 Task: Find connections with filter location Delmas 73 with filter topic #Professionalwomenwith filter profile language German with filter current company Grab with filter school St. Francis Institute Of Technology with filter industry Translation and Localization with filter service category Network Support with filter keywords title Network Administrator
Action: Mouse moved to (576, 79)
Screenshot: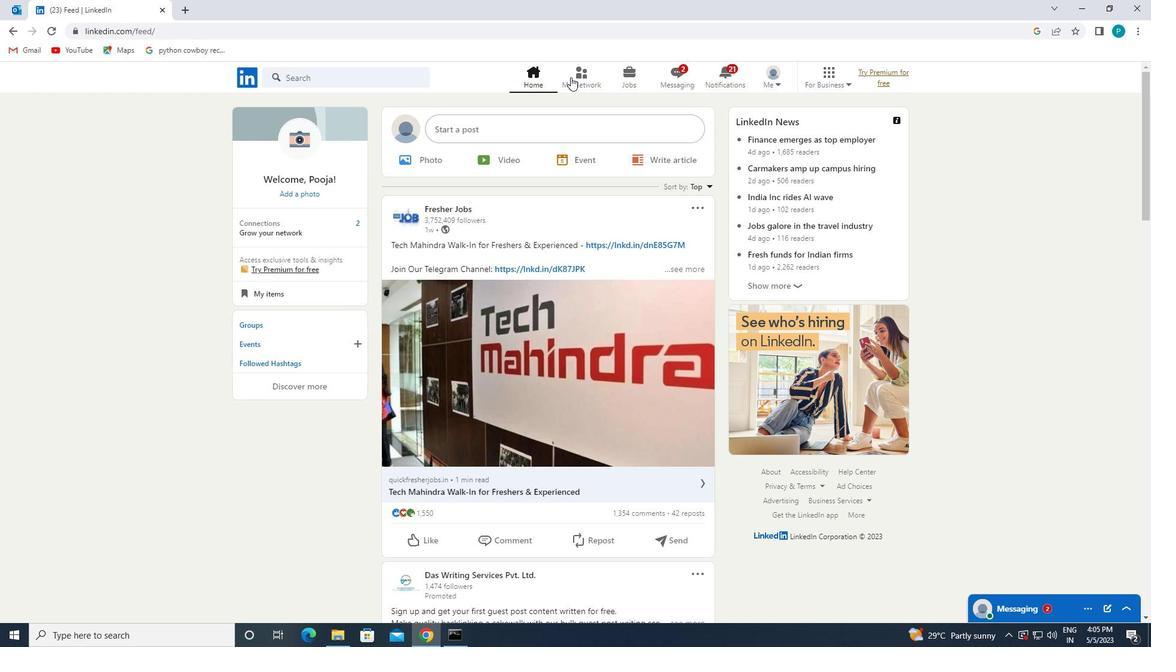 
Action: Mouse pressed left at (576, 79)
Screenshot: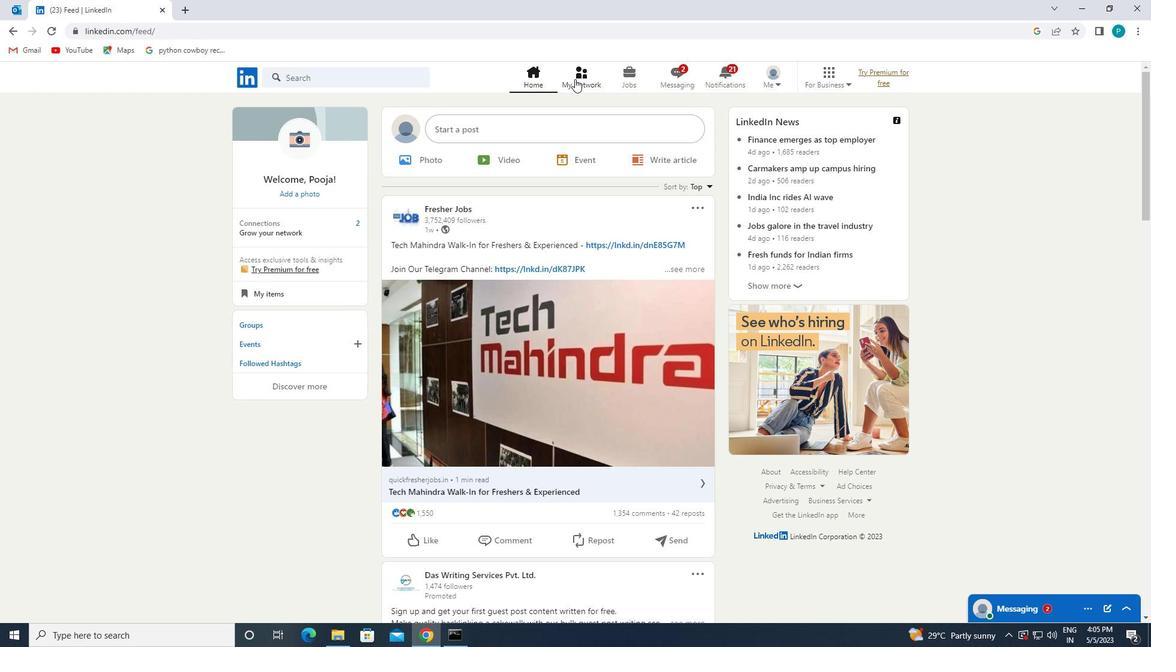 
Action: Mouse moved to (370, 142)
Screenshot: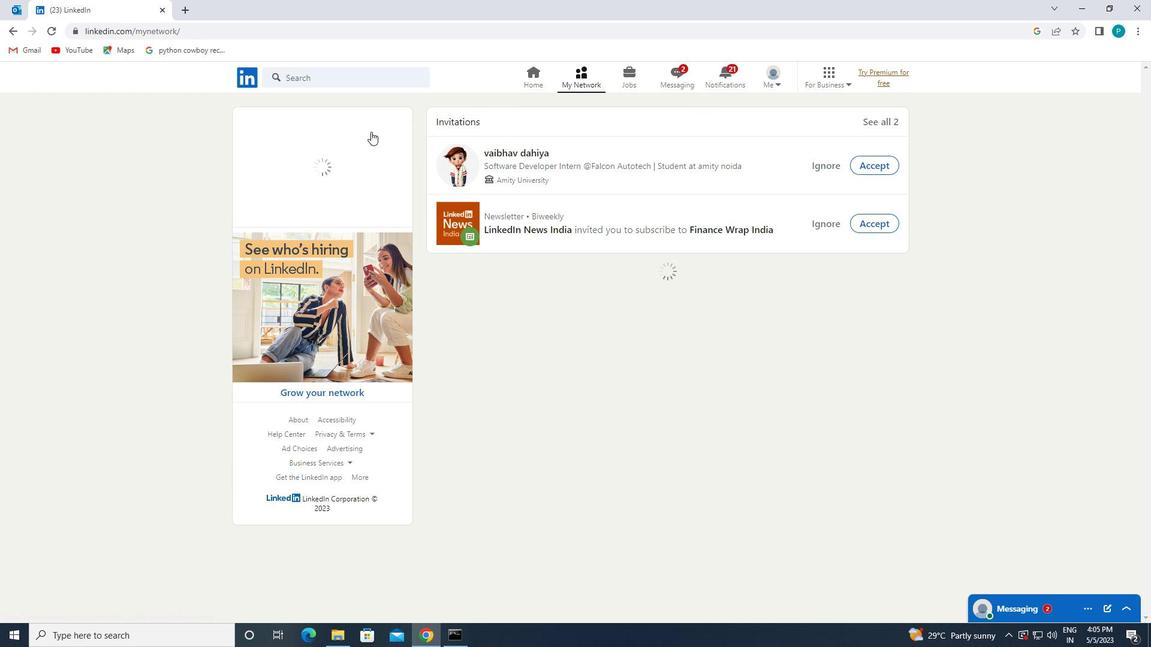 
Action: Mouse pressed left at (370, 142)
Screenshot: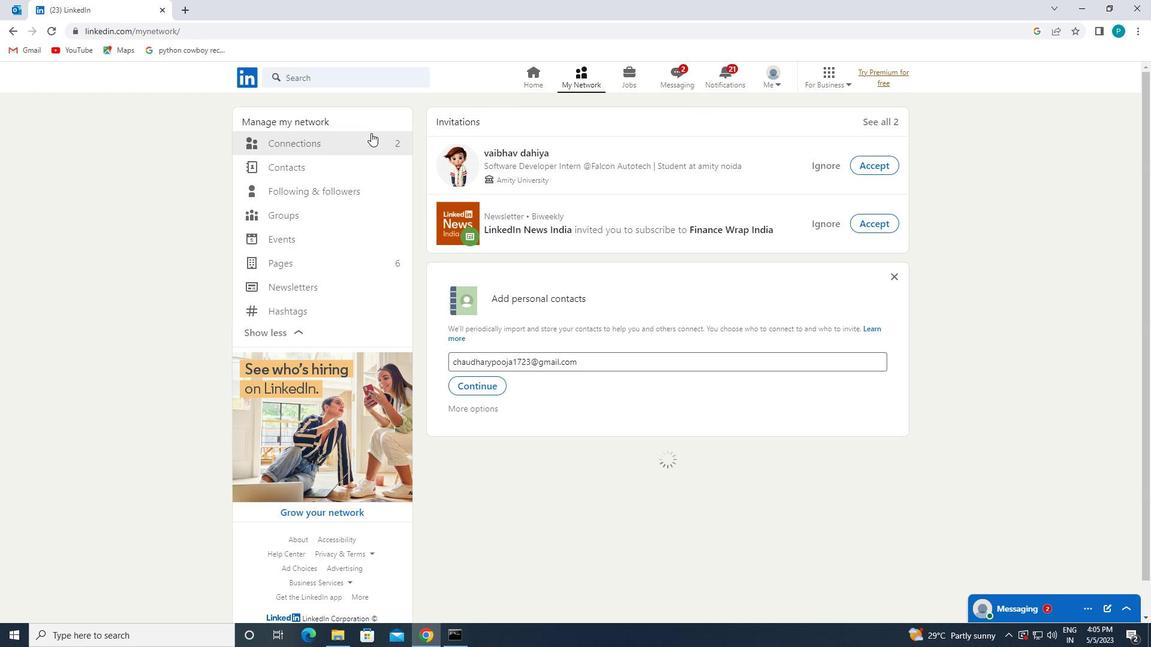 
Action: Mouse moved to (674, 146)
Screenshot: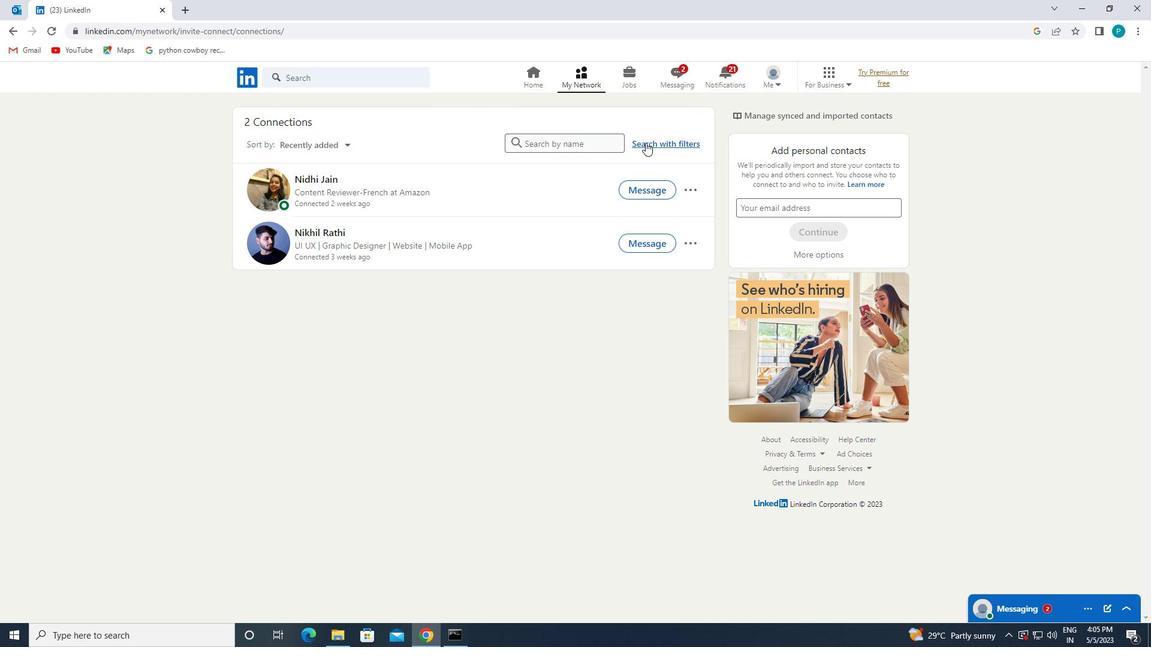 
Action: Mouse pressed left at (674, 146)
Screenshot: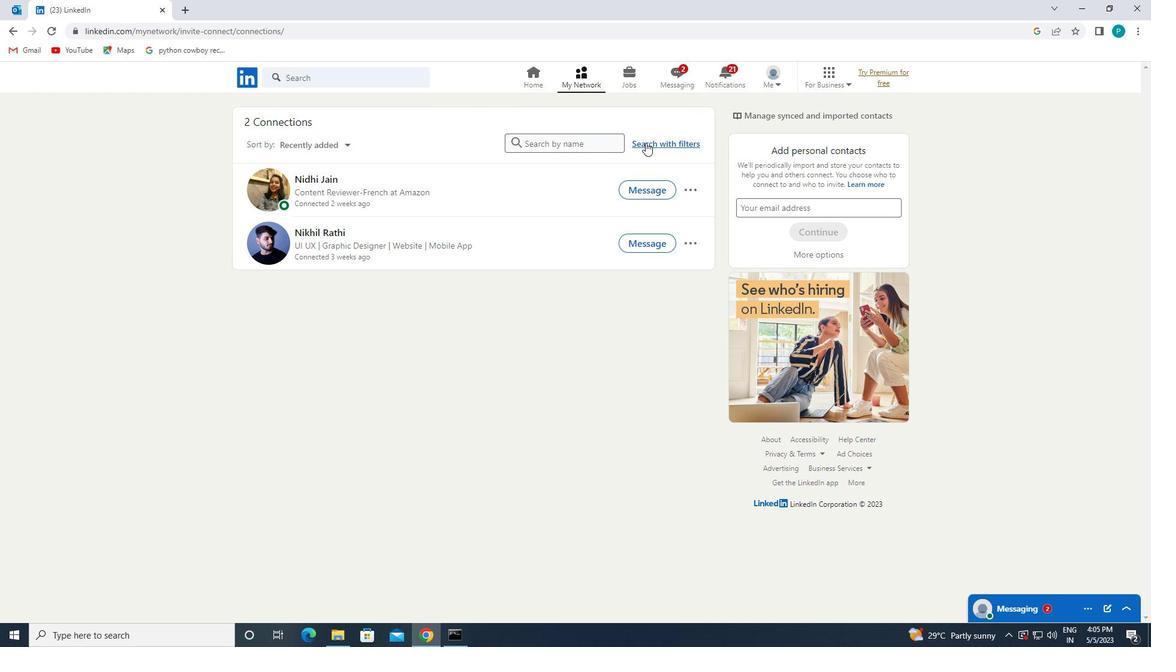 
Action: Mouse moved to (585, 109)
Screenshot: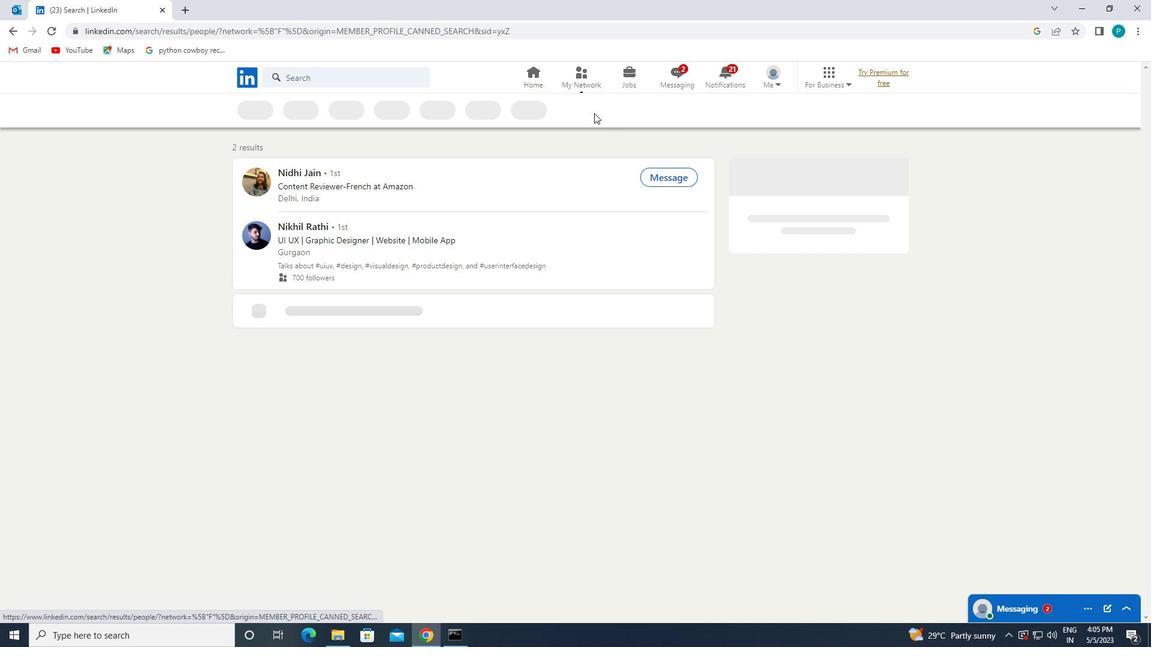 
Action: Mouse pressed left at (585, 109)
Screenshot: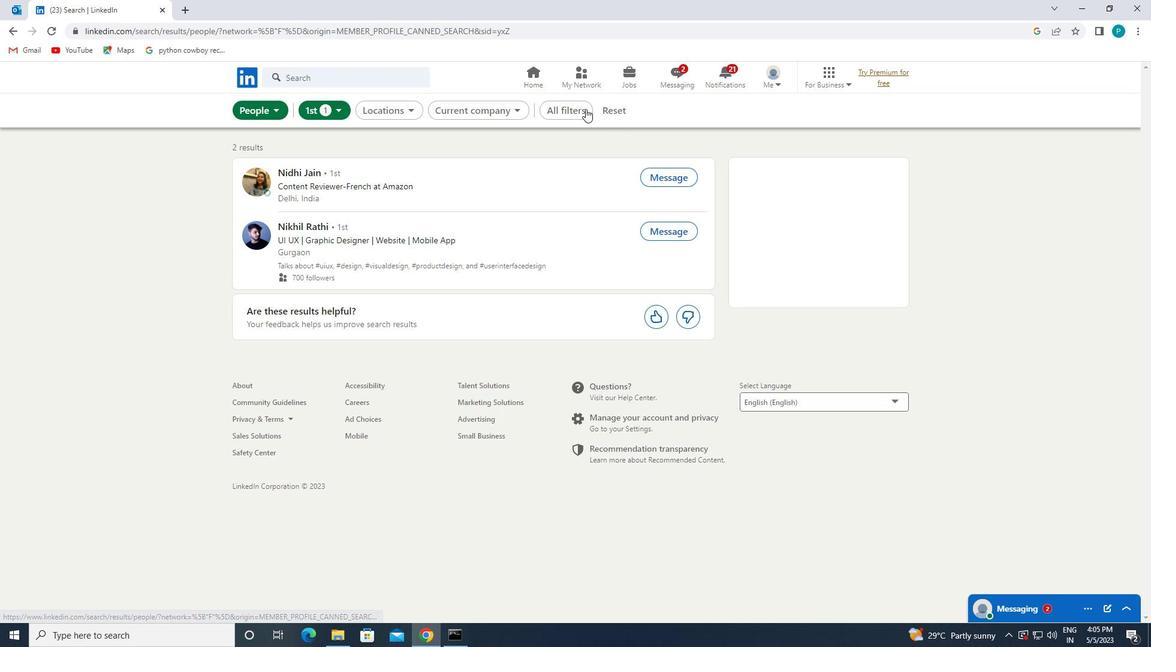 
Action: Mouse moved to (610, 112)
Screenshot: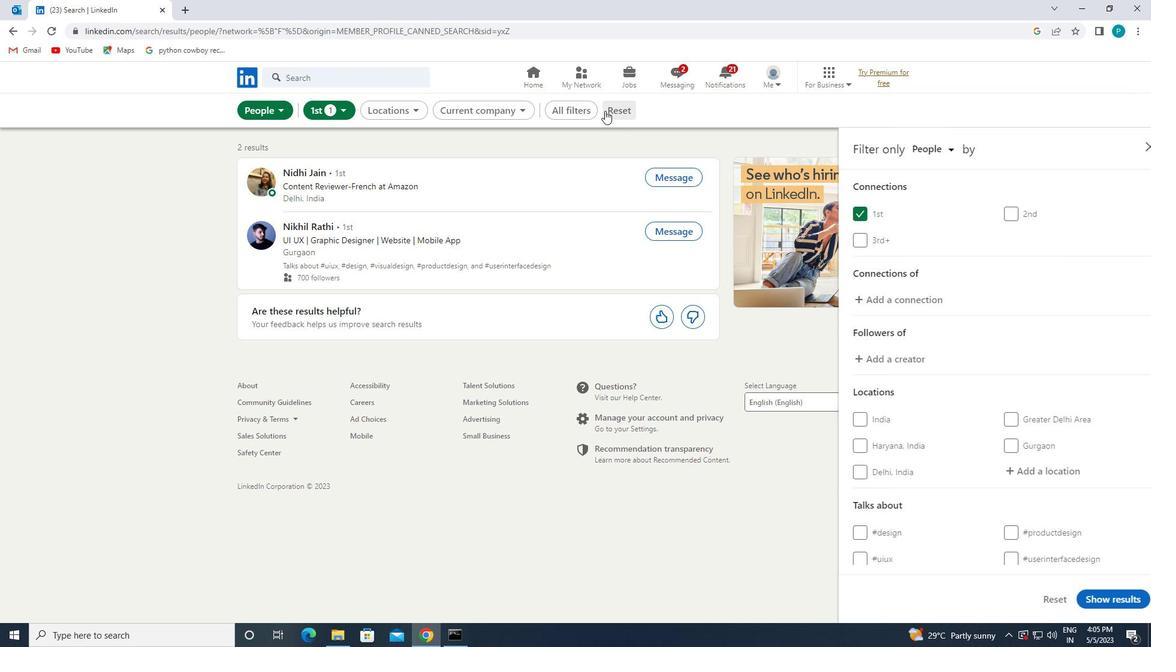 
Action: Mouse pressed left at (610, 112)
Screenshot: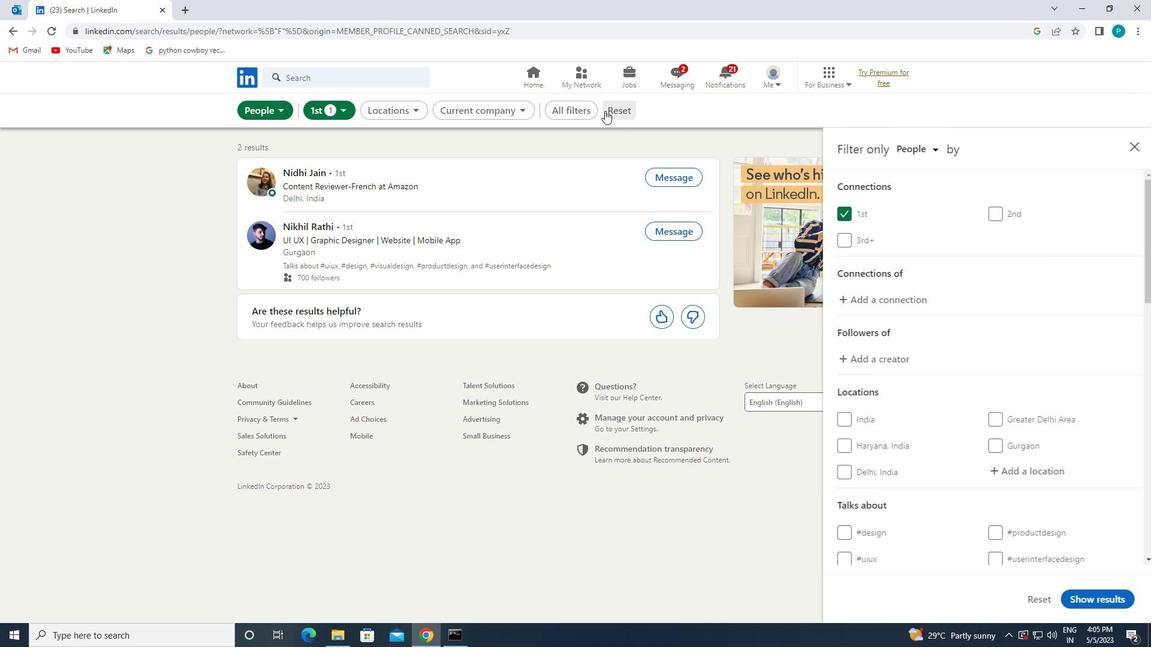 
Action: Mouse moved to (596, 109)
Screenshot: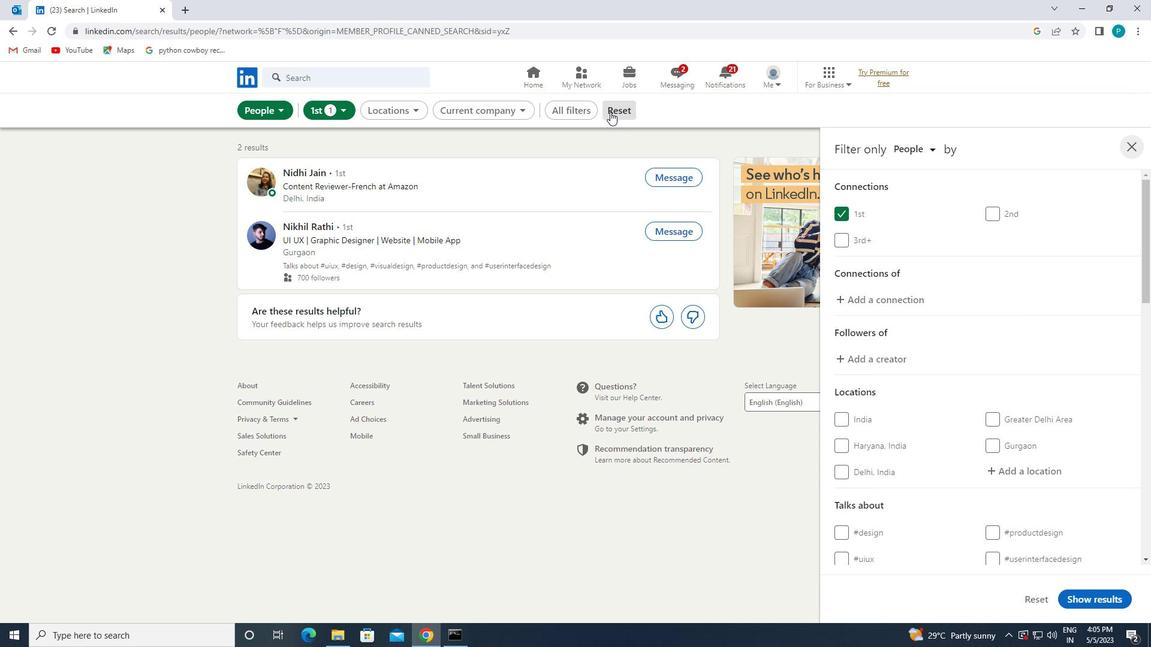 
Action: Mouse pressed left at (596, 109)
Screenshot: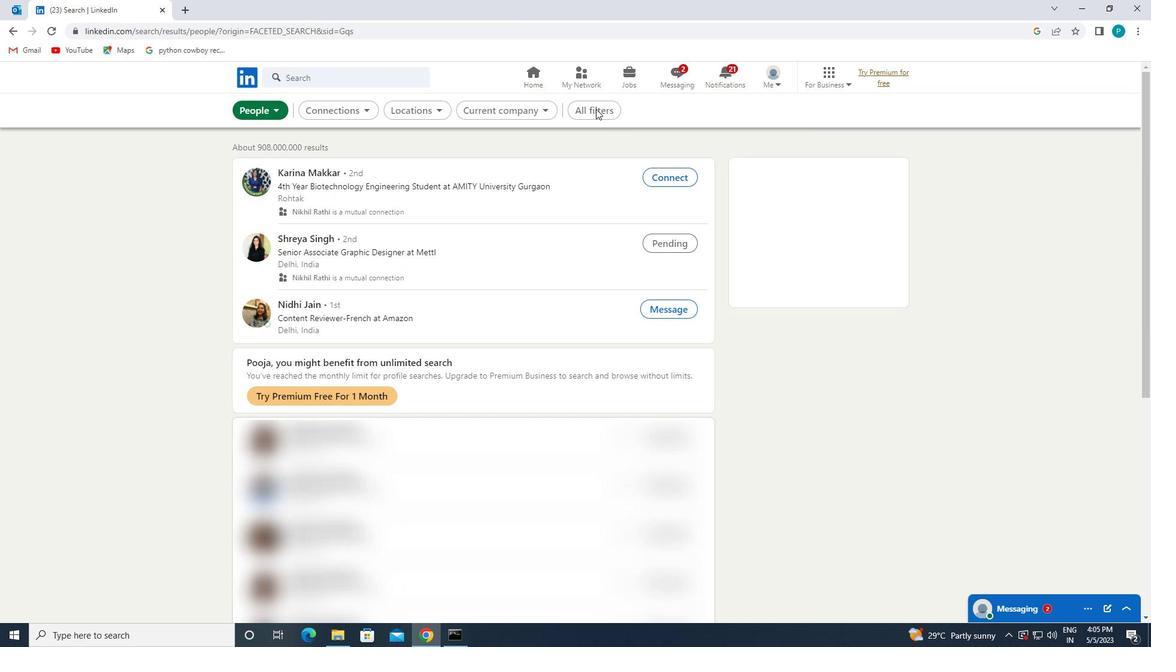 
Action: Mouse moved to (849, 202)
Screenshot: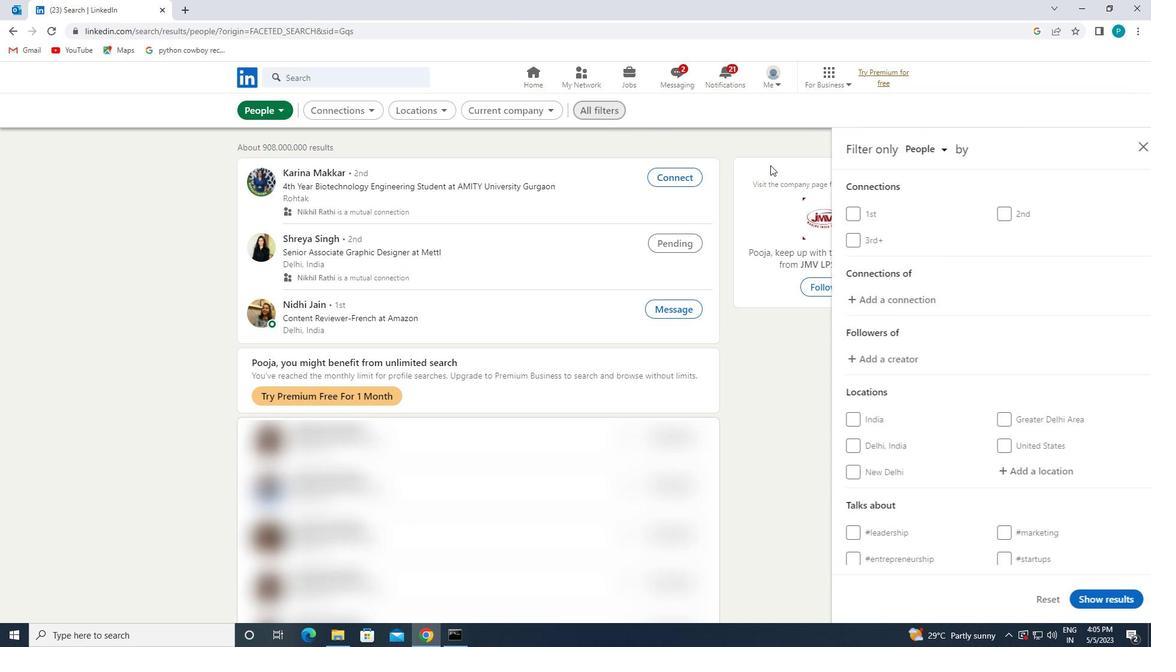 
Action: Mouse scrolled (849, 202) with delta (0, 0)
Screenshot: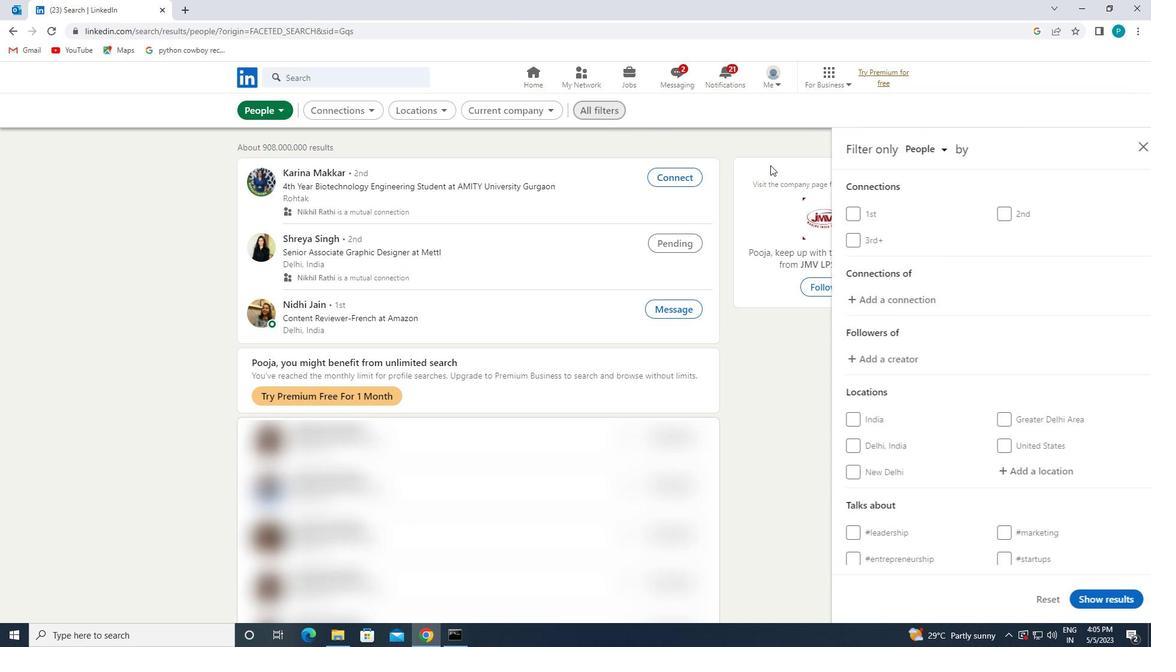 
Action: Mouse moved to (850, 203)
Screenshot: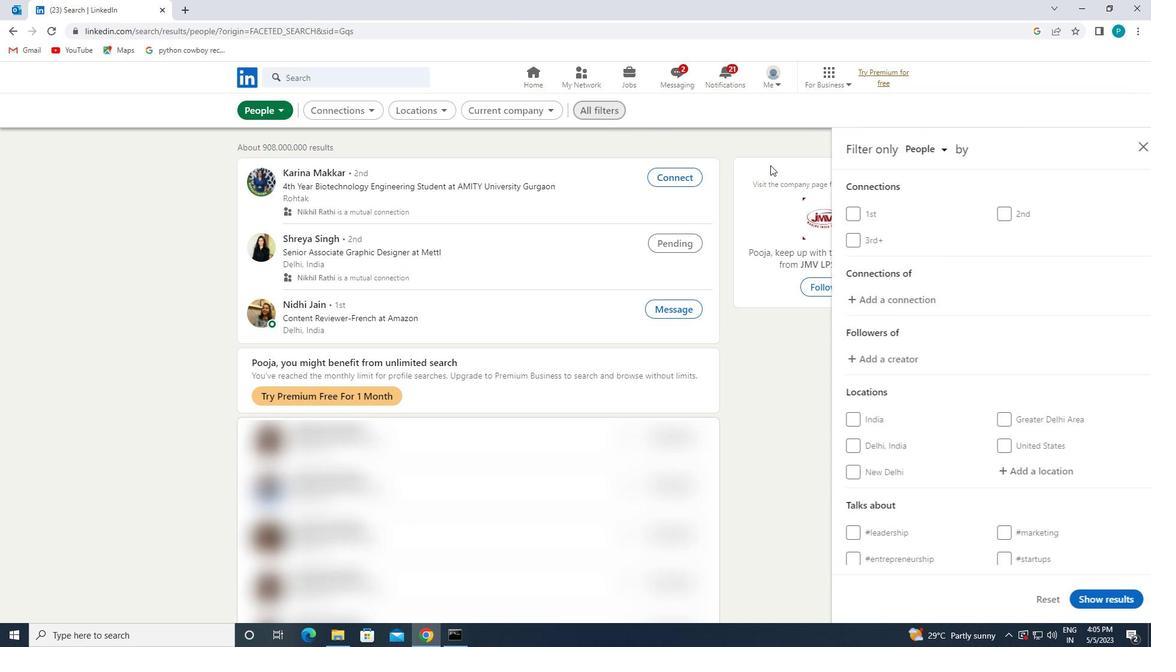 
Action: Mouse scrolled (850, 203) with delta (0, 0)
Screenshot: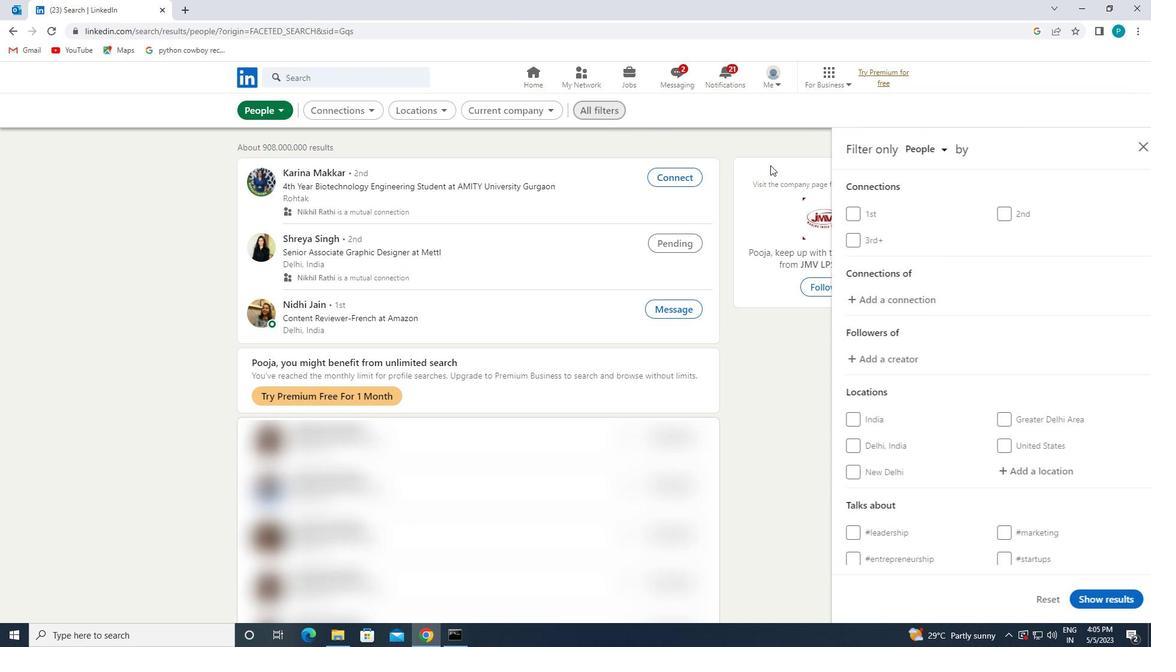 
Action: Mouse moved to (851, 206)
Screenshot: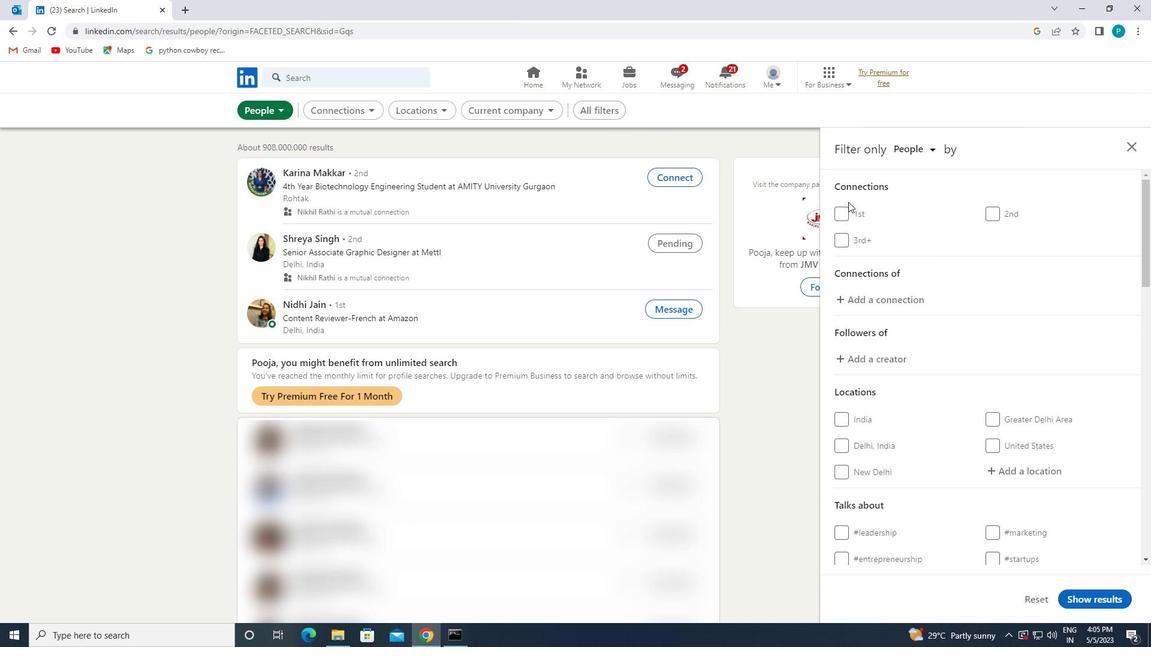 
Action: Mouse scrolled (851, 206) with delta (0, 0)
Screenshot: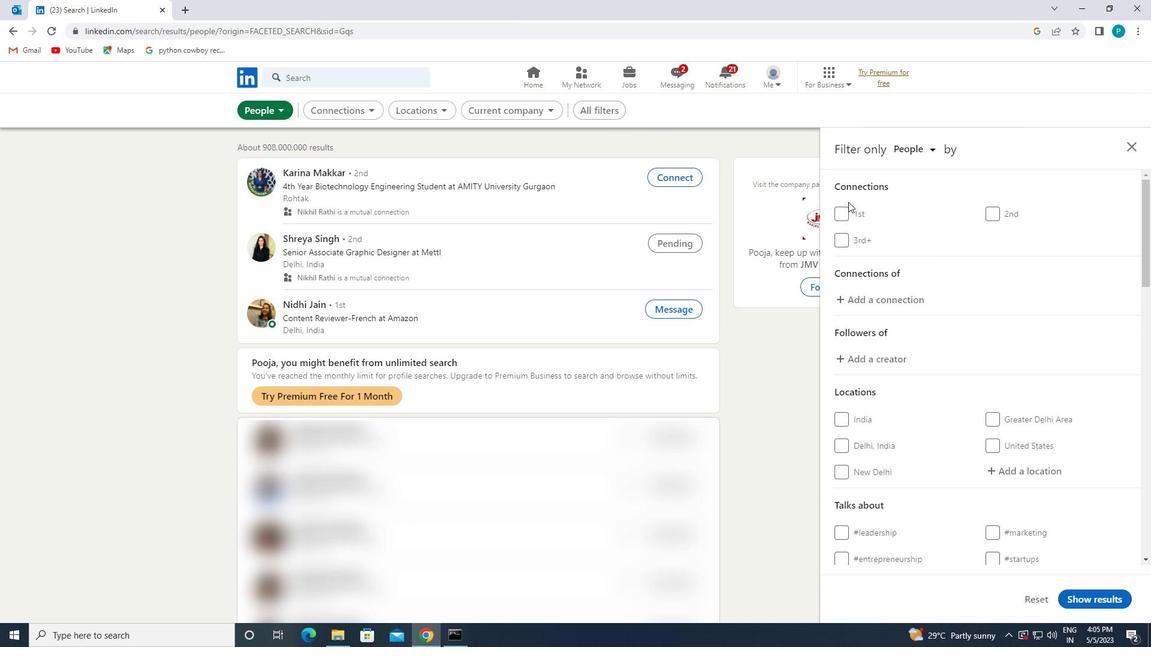 
Action: Mouse moved to (1000, 289)
Screenshot: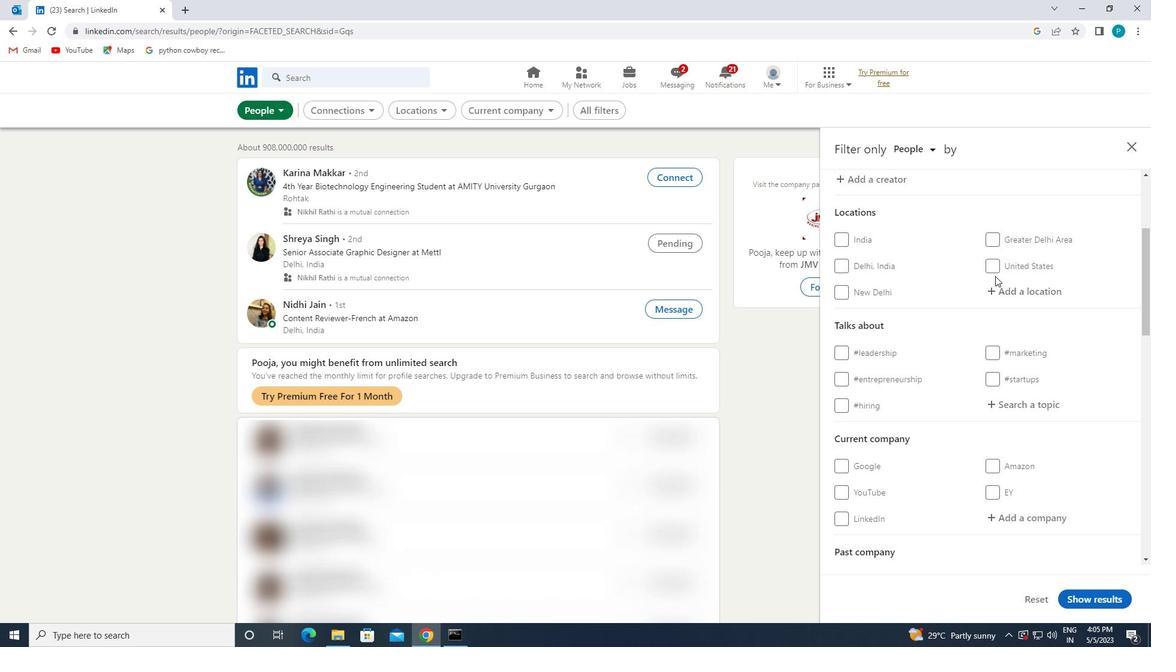 
Action: Mouse pressed left at (1000, 289)
Screenshot: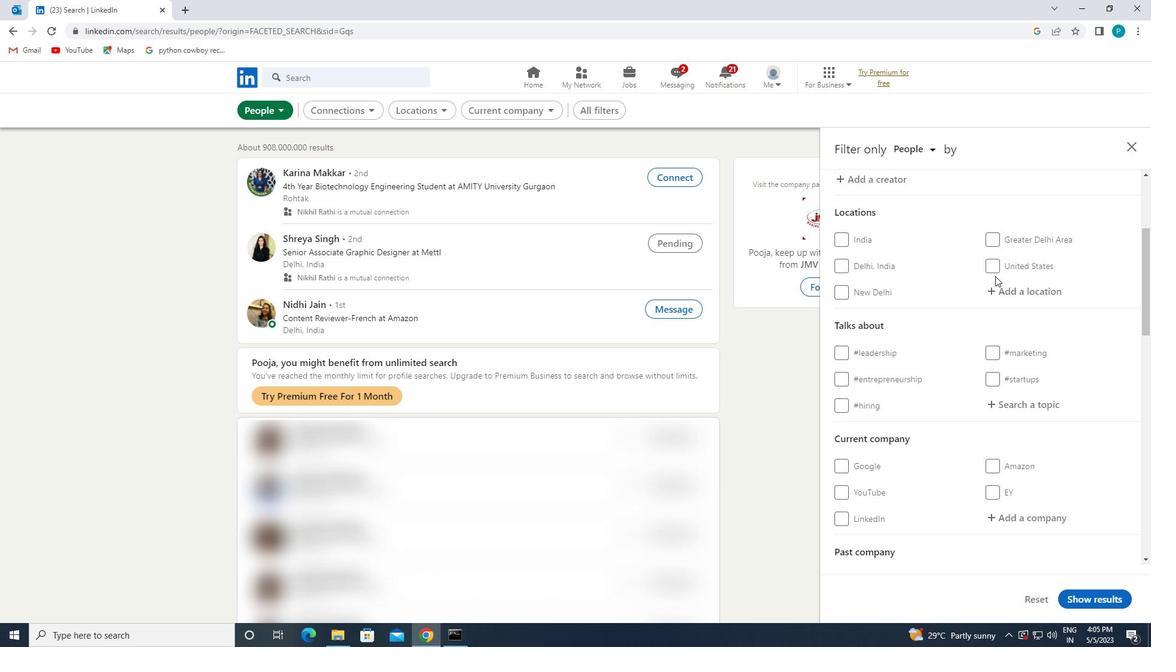 
Action: Key pressed <Key.caps_lock>d<Key.caps_lock>elmas
Screenshot: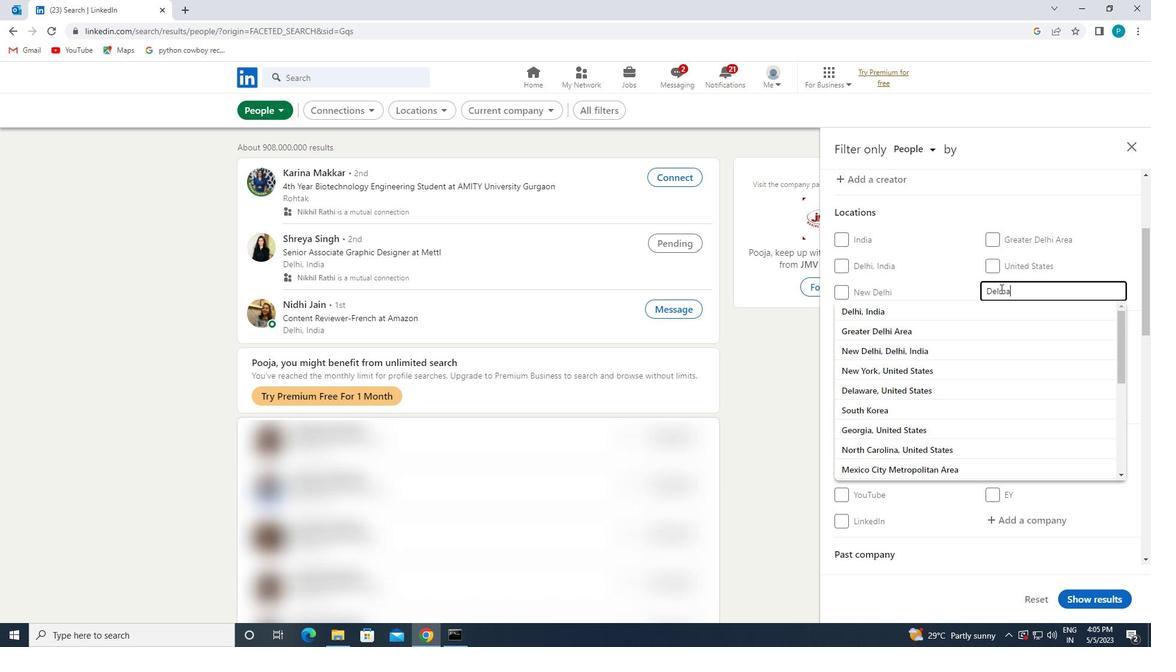 
Action: Mouse moved to (1003, 305)
Screenshot: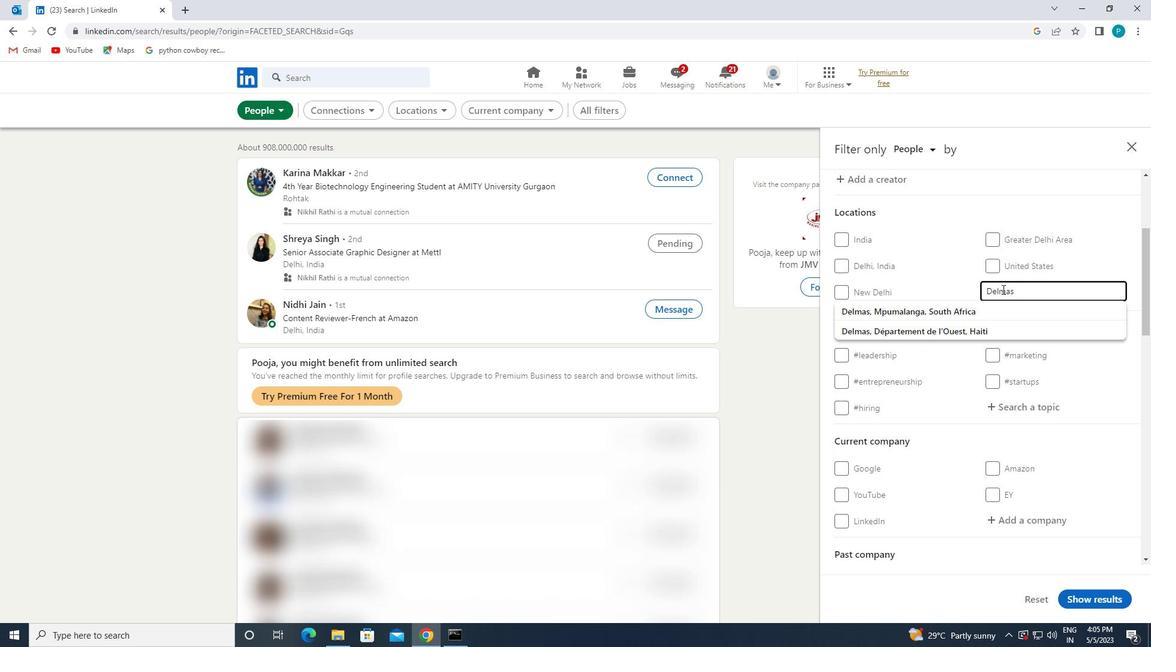 
Action: Mouse pressed left at (1003, 305)
Screenshot: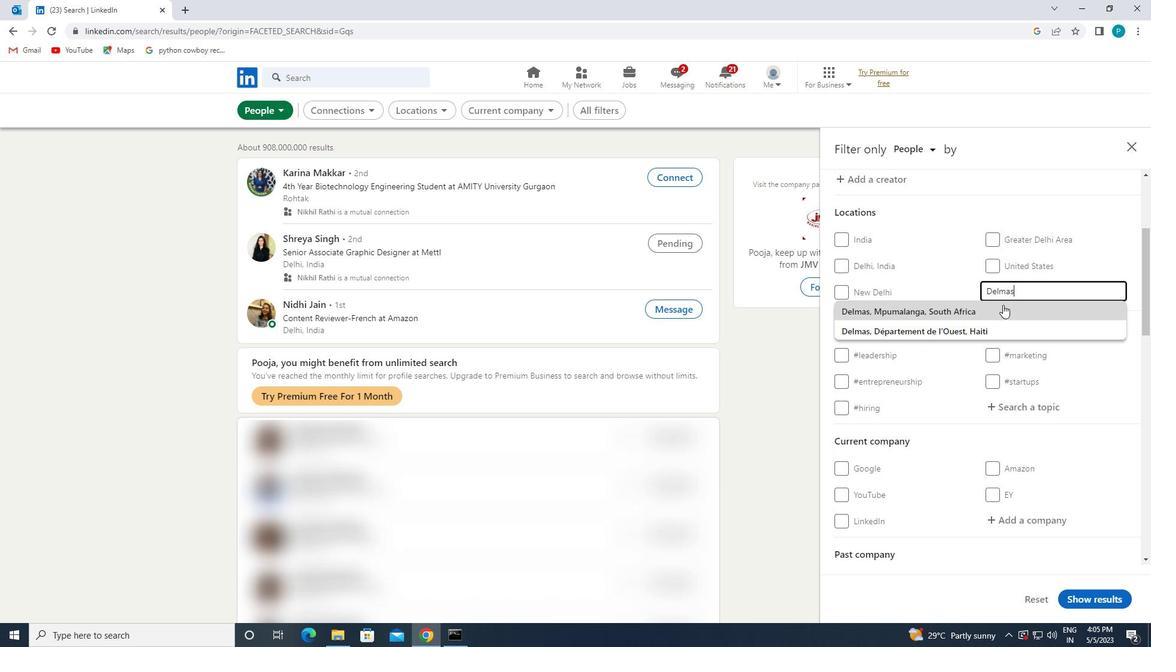 
Action: Mouse moved to (1015, 326)
Screenshot: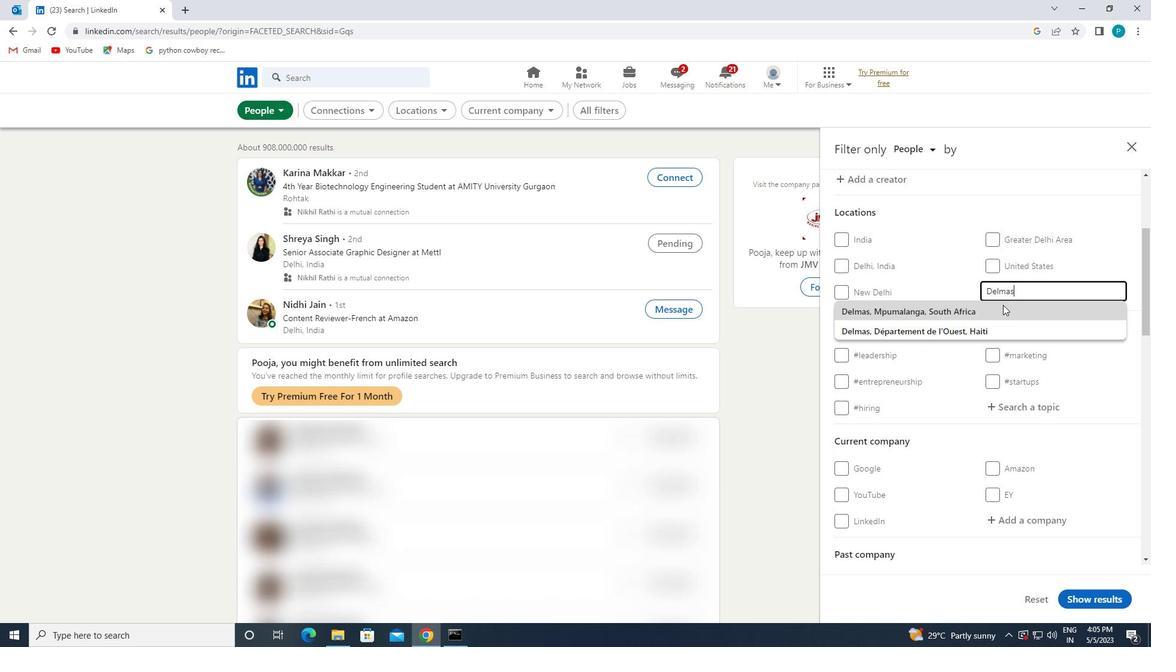 
Action: Mouse scrolled (1015, 325) with delta (0, 0)
Screenshot: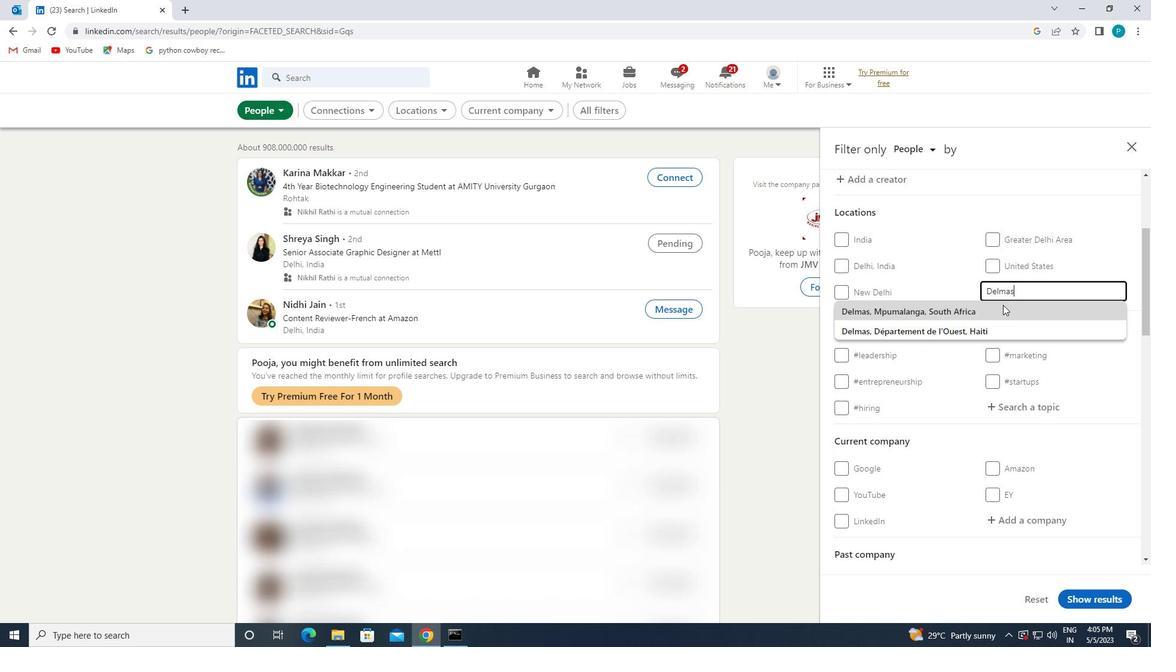 
Action: Mouse moved to (1015, 328)
Screenshot: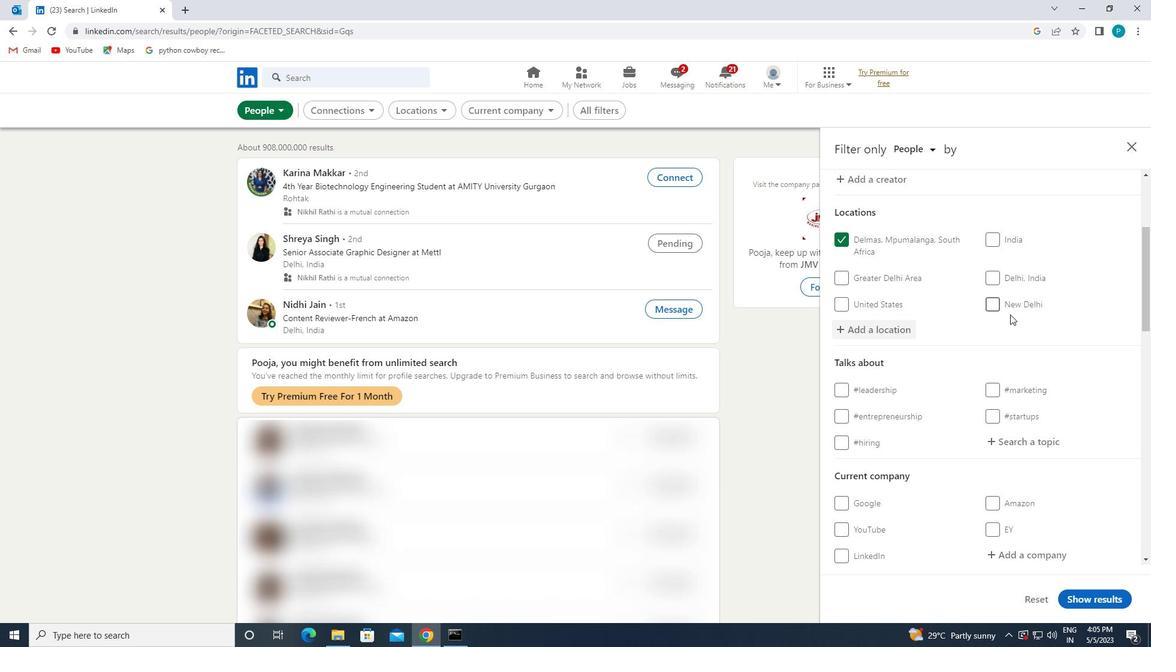 
Action: Mouse scrolled (1015, 327) with delta (0, 0)
Screenshot: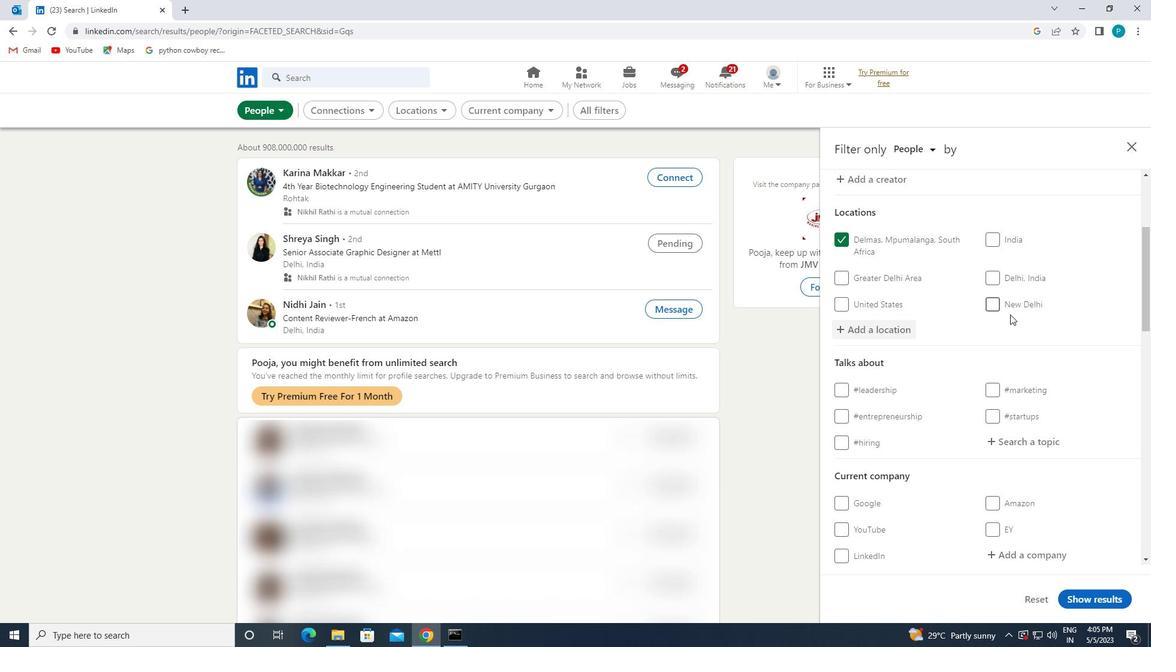 
Action: Mouse moved to (1012, 319)
Screenshot: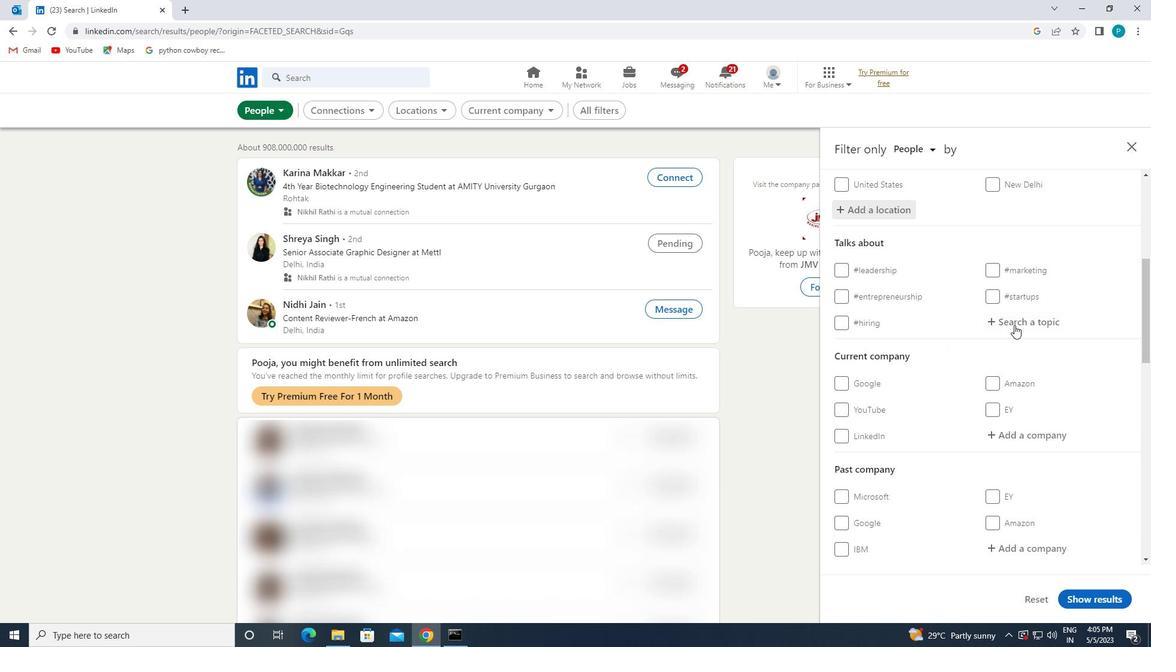 
Action: Mouse pressed left at (1012, 319)
Screenshot: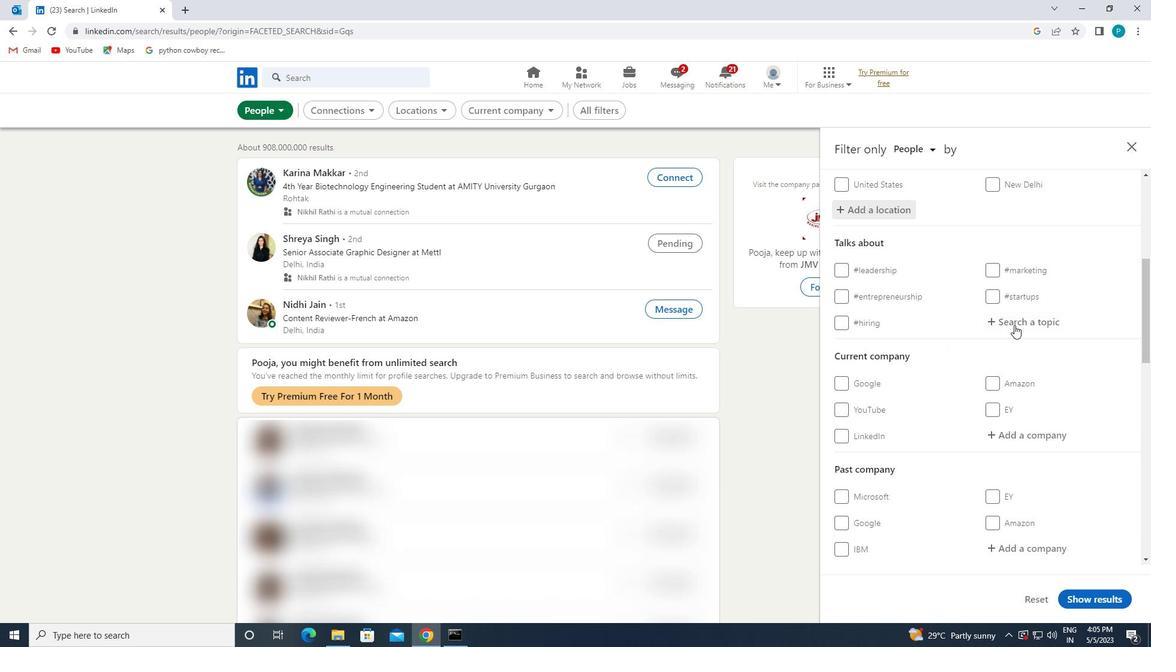 
Action: Key pressed <Key.shift>#<Key.caps_lock>P<Key.caps_lock>ROFF<Key.backspace>ESSIONALWOMEN
Screenshot: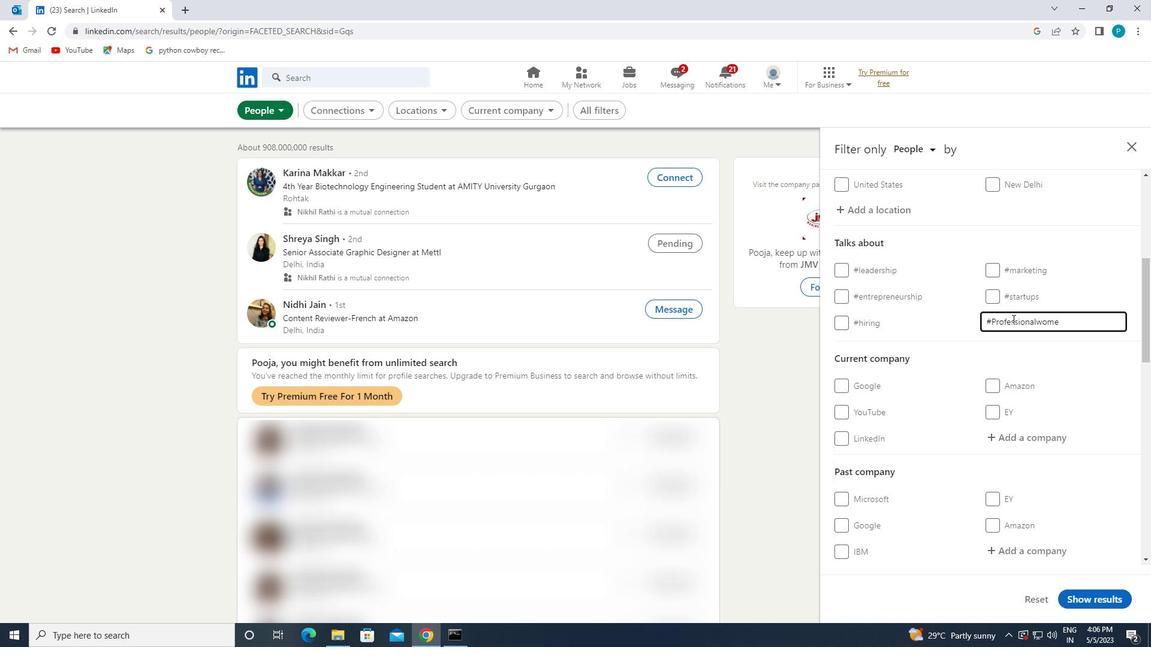 
Action: Mouse moved to (1038, 316)
Screenshot: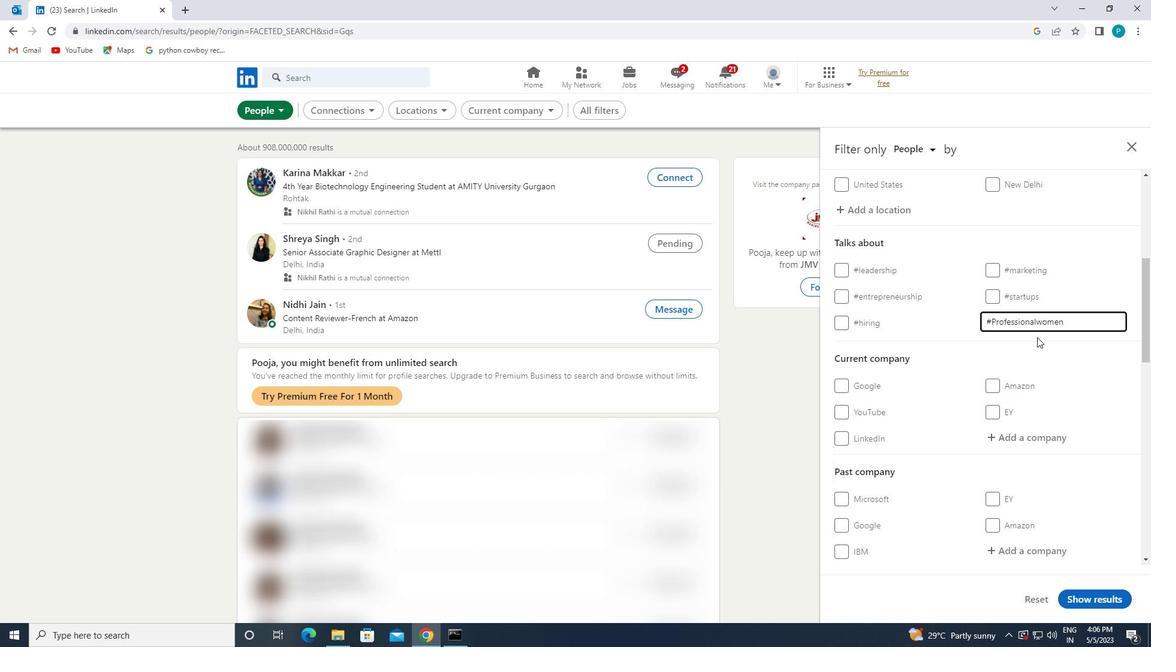 
Action: Mouse scrolled (1038, 316) with delta (0, 0)
Screenshot: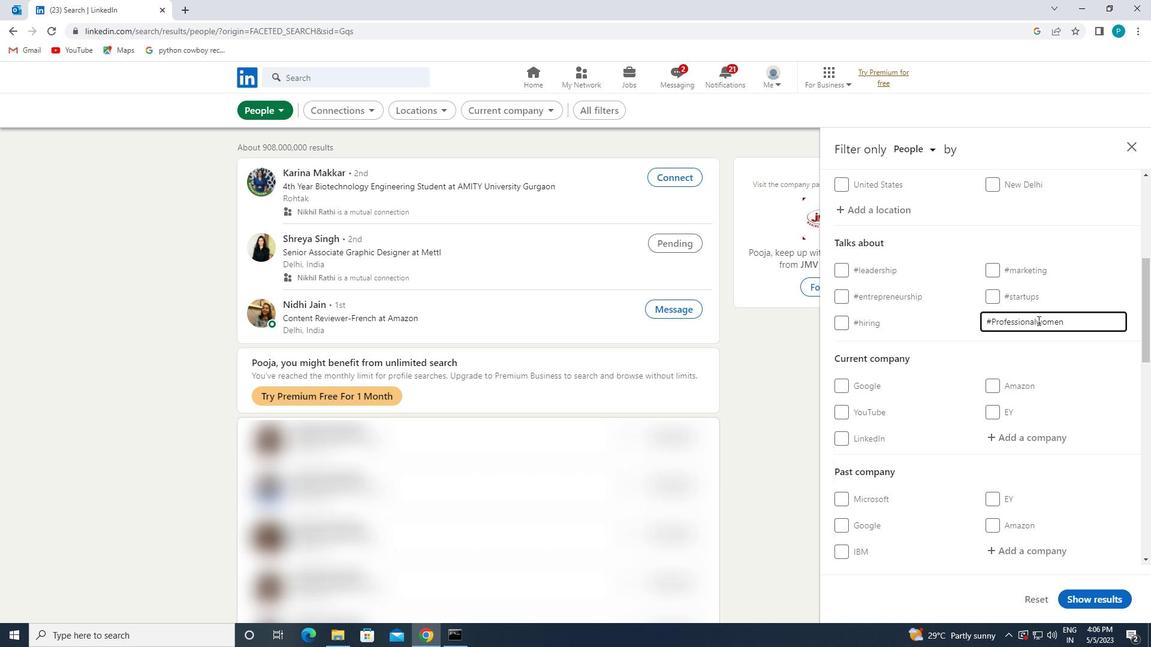 
Action: Mouse scrolled (1038, 316) with delta (0, 0)
Screenshot: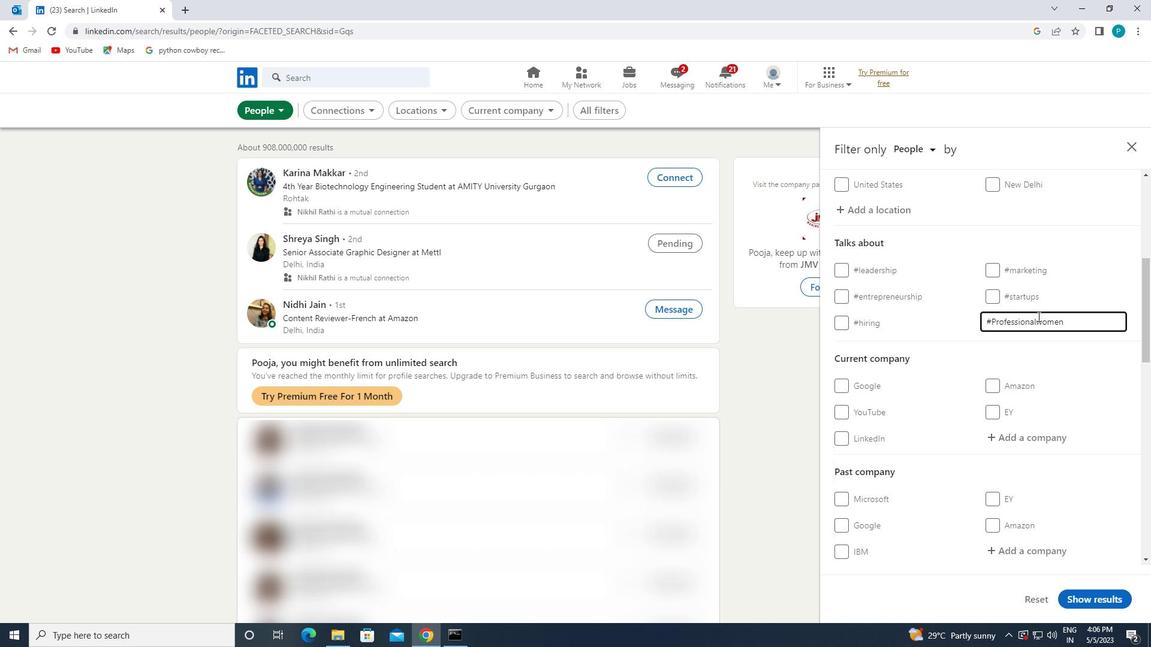 
Action: Mouse scrolled (1038, 316) with delta (0, 0)
Screenshot: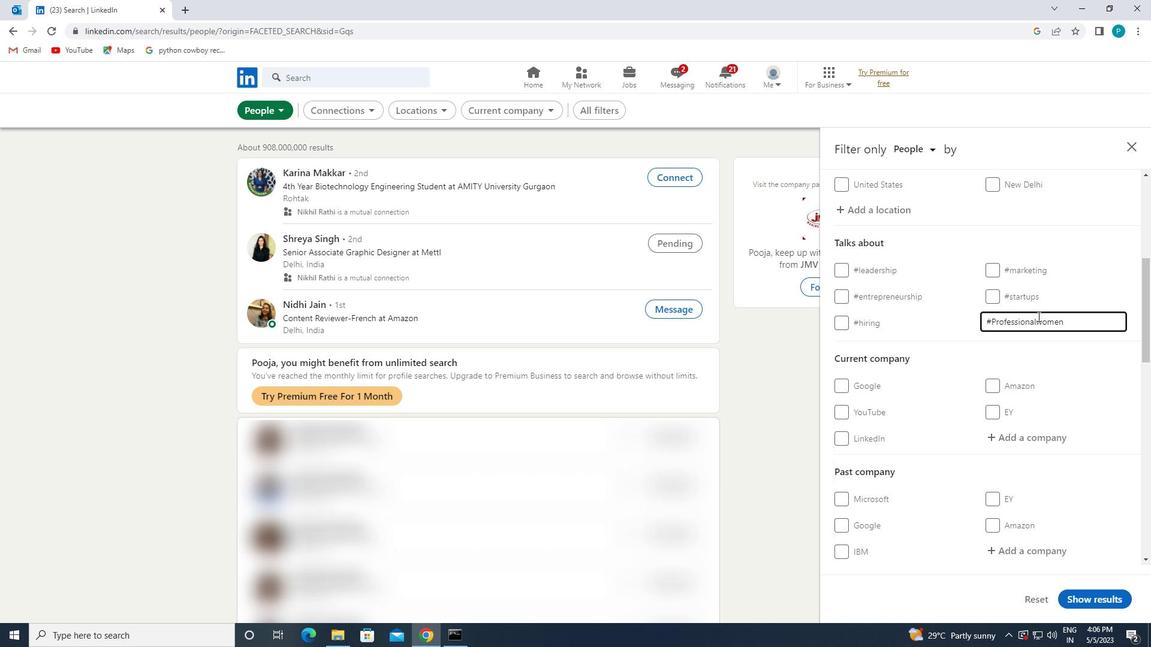
Action: Mouse scrolled (1038, 316) with delta (0, 0)
Screenshot: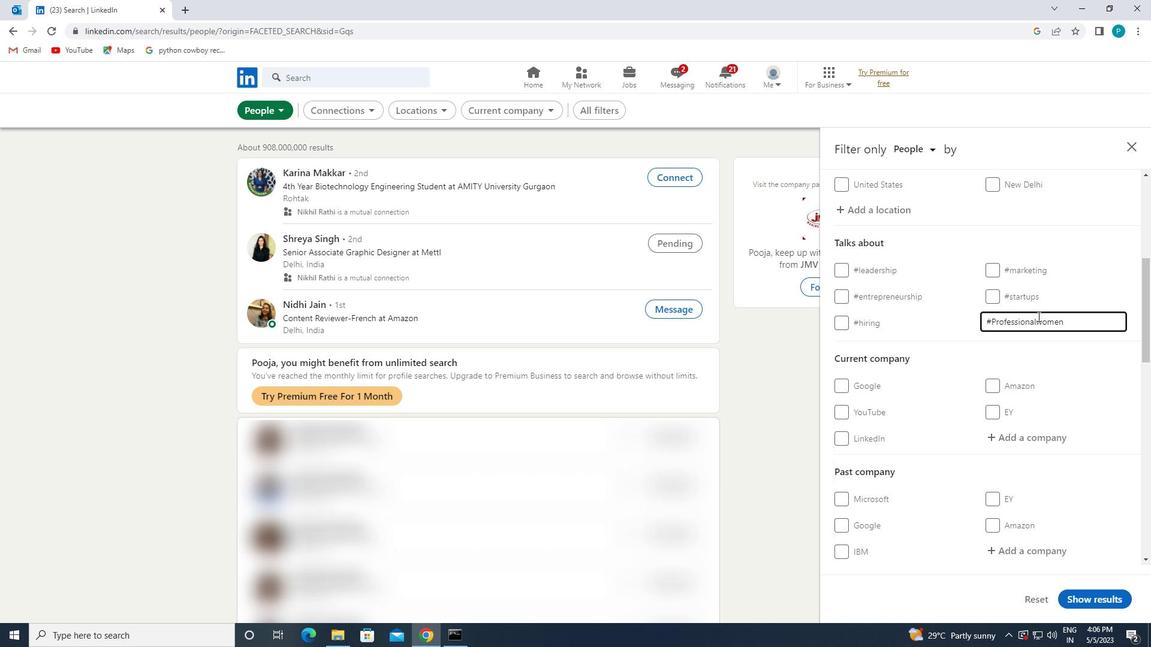 
Action: Mouse moved to (925, 368)
Screenshot: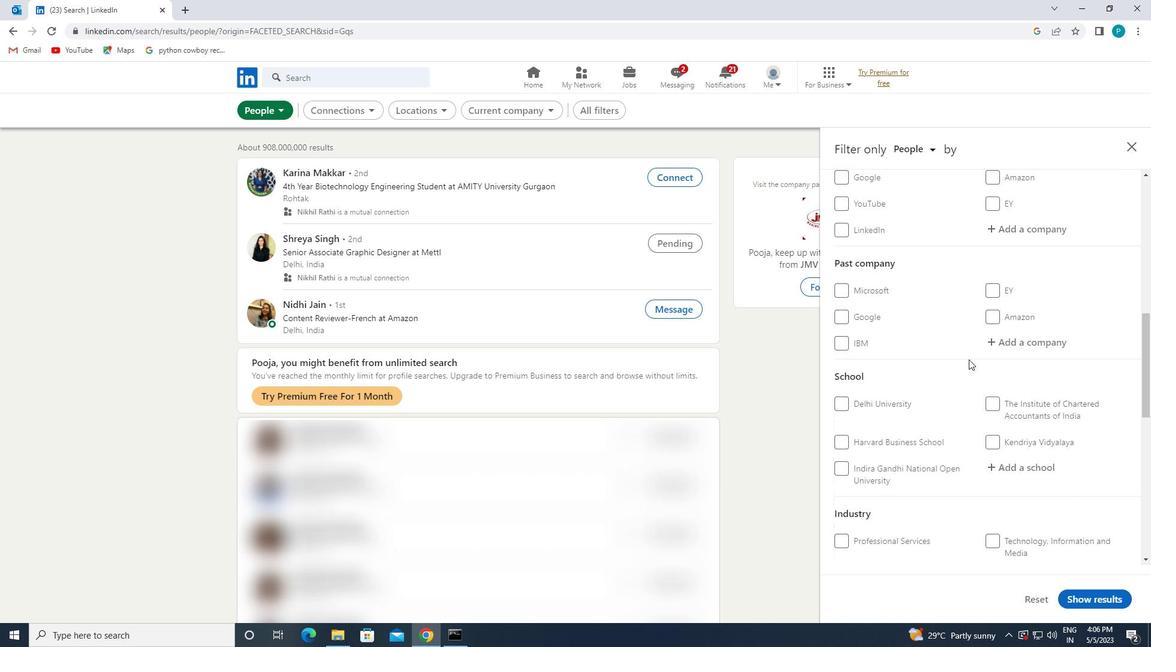 
Action: Mouse scrolled (925, 368) with delta (0, 0)
Screenshot: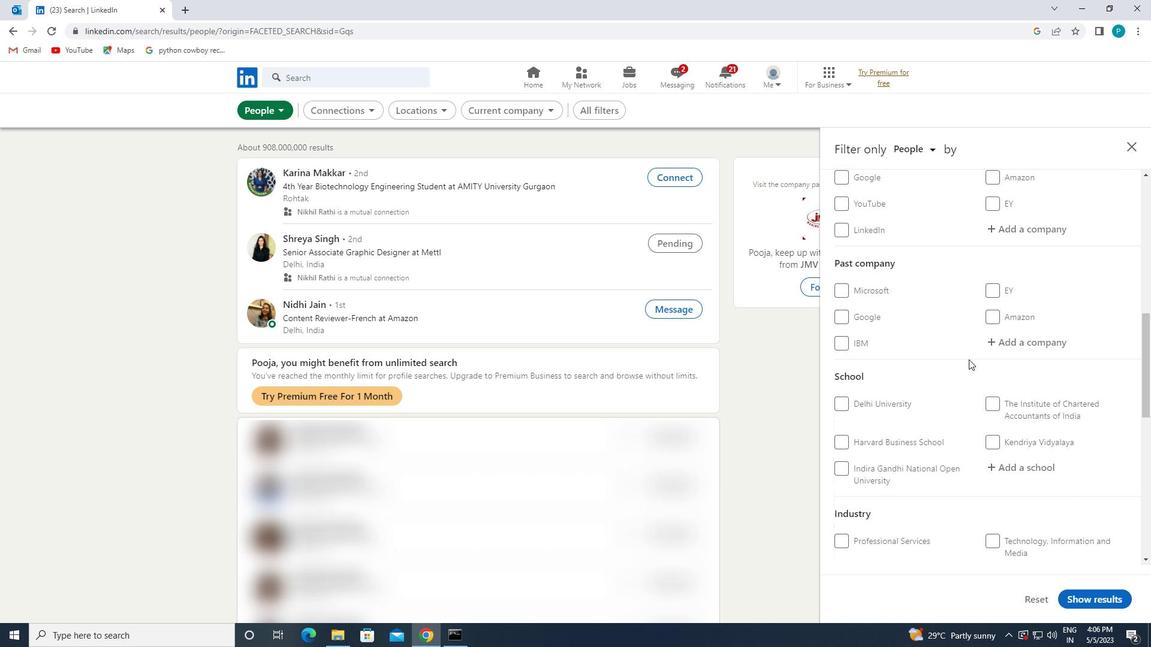 
Action: Mouse scrolled (925, 368) with delta (0, 0)
Screenshot: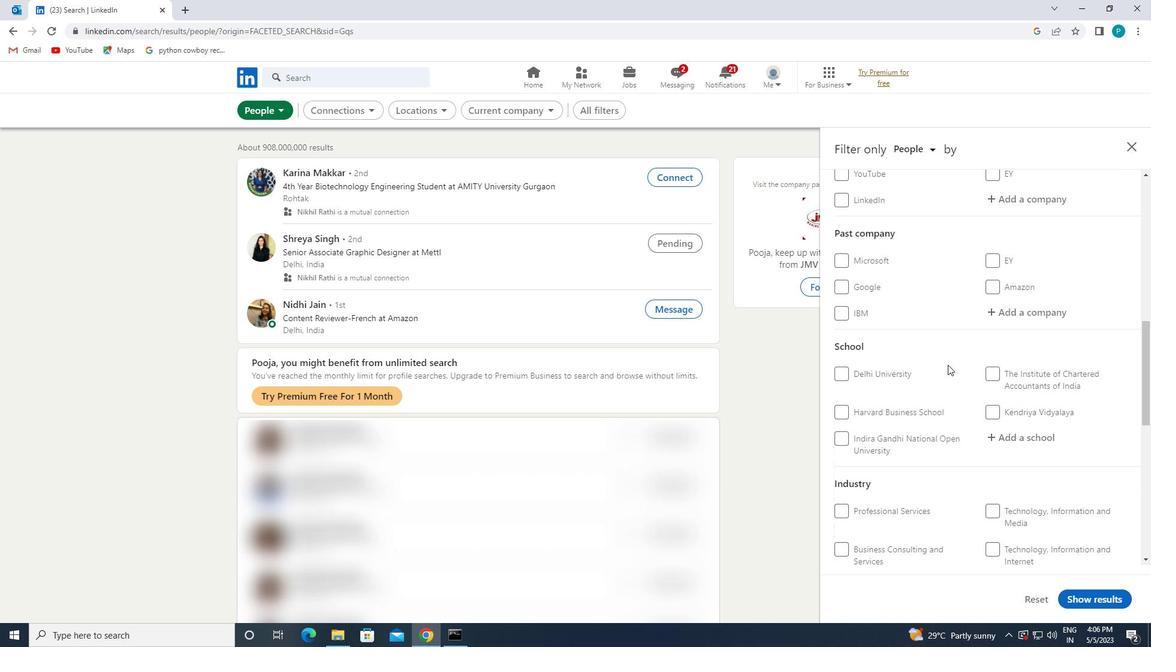 
Action: Mouse scrolled (925, 368) with delta (0, 0)
Screenshot: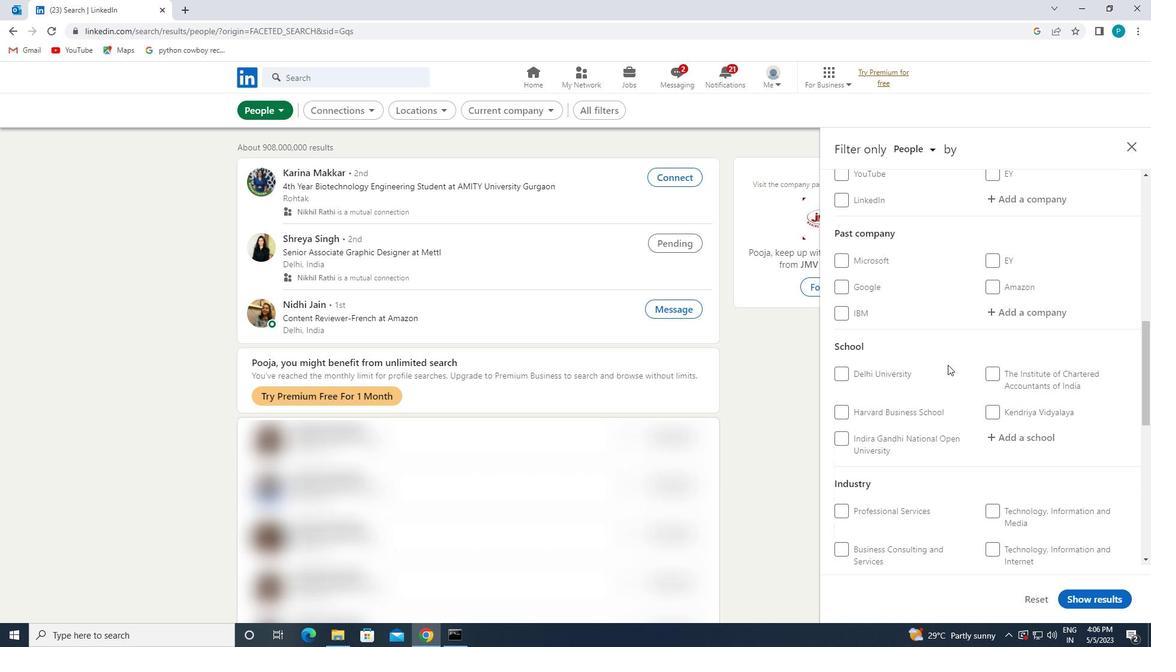 
Action: Mouse moved to (873, 513)
Screenshot: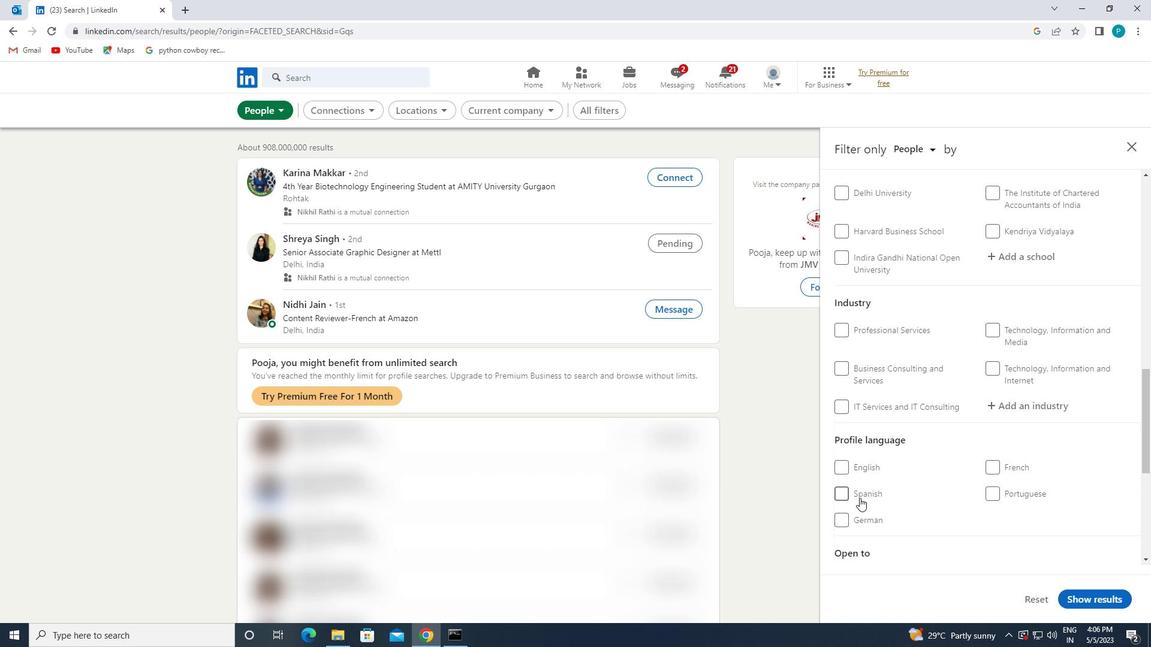 
Action: Mouse pressed left at (873, 513)
Screenshot: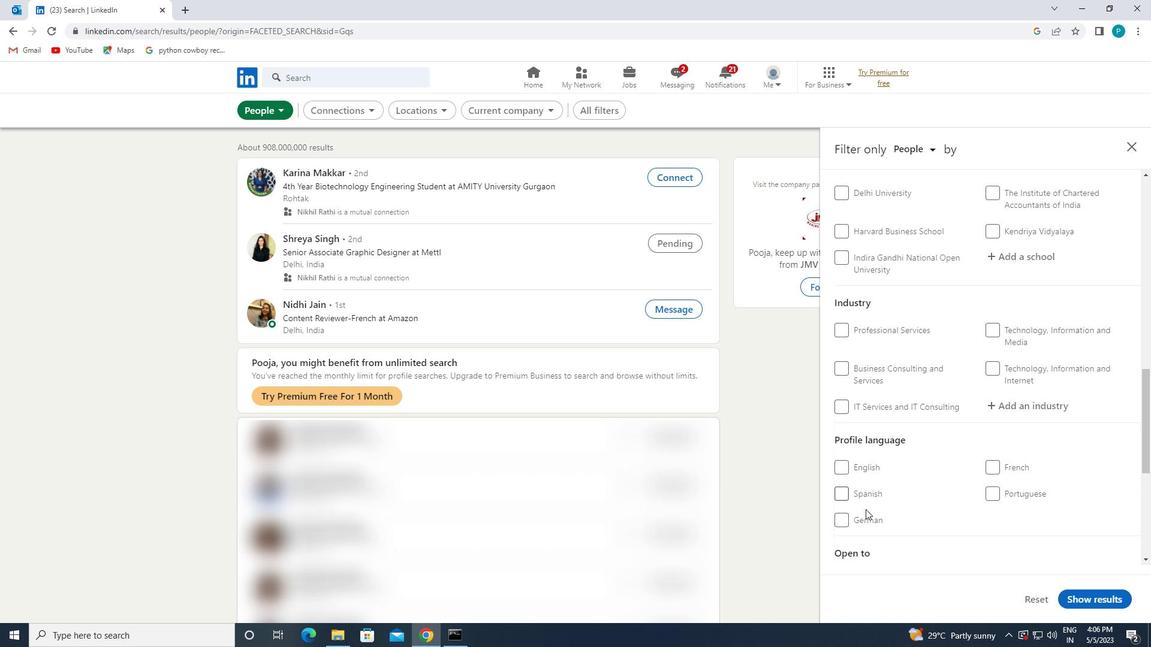 
Action: Mouse moved to (869, 519)
Screenshot: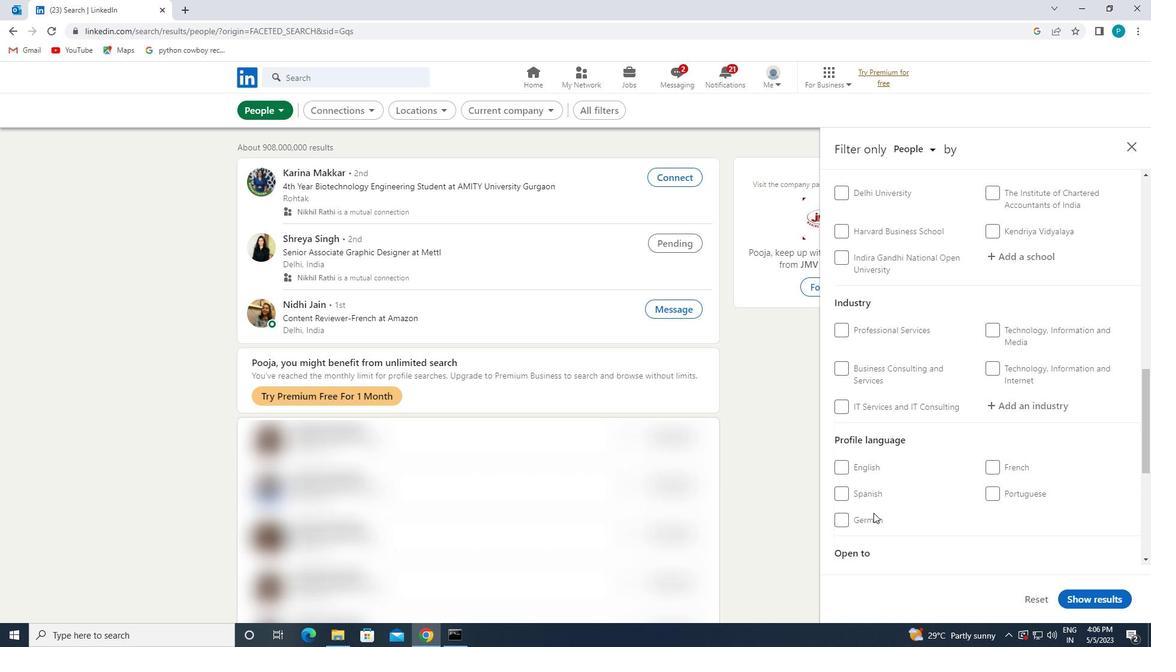 
Action: Mouse pressed left at (869, 519)
Screenshot: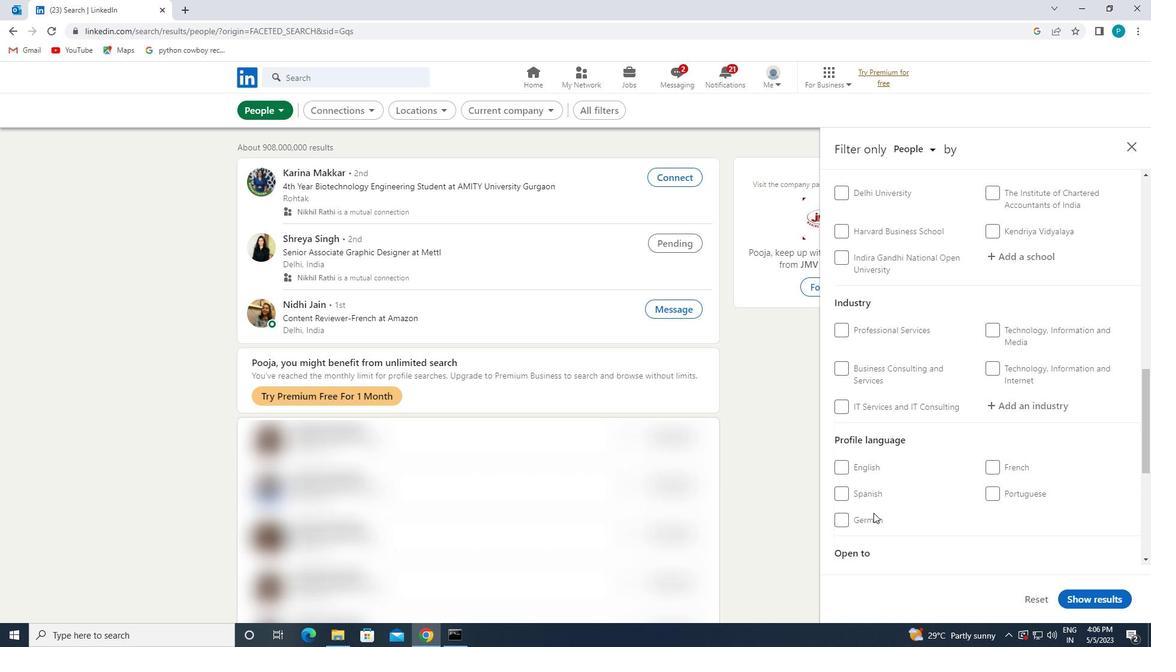 
Action: Mouse moved to (982, 440)
Screenshot: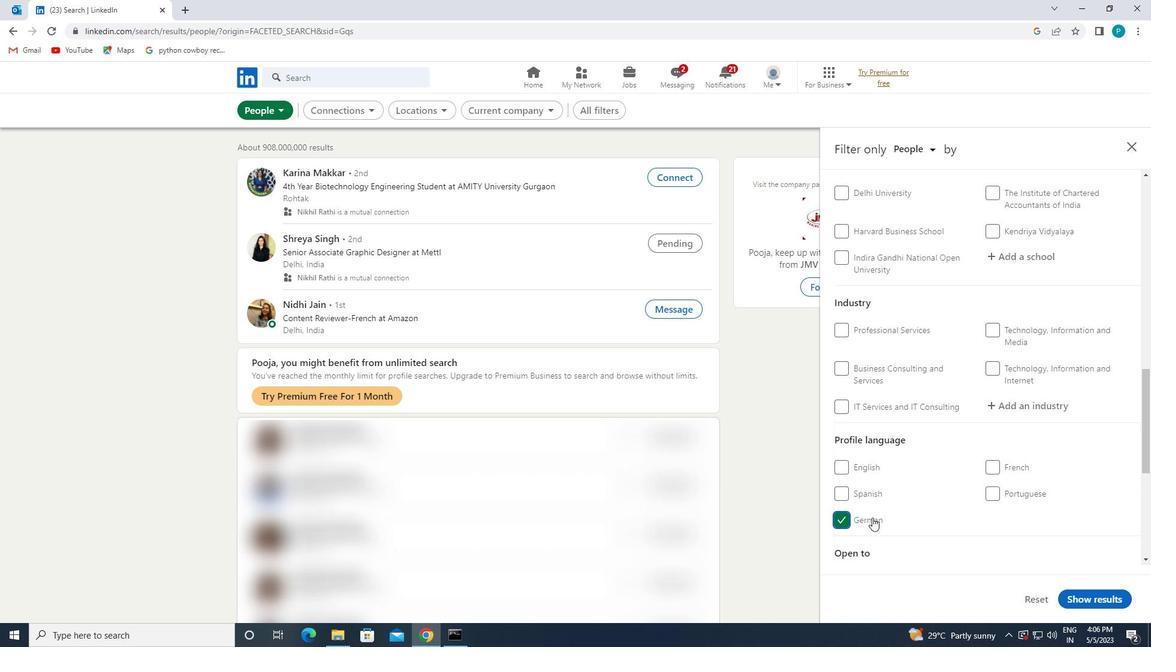 
Action: Mouse scrolled (982, 441) with delta (0, 0)
Screenshot: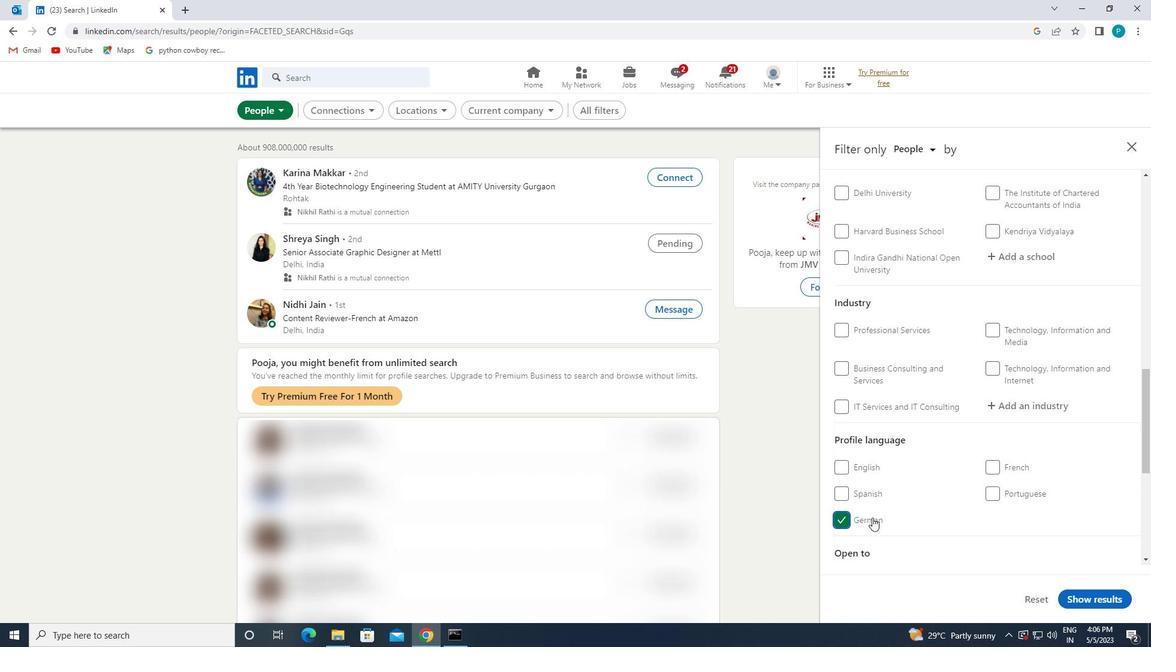 
Action: Mouse moved to (1000, 404)
Screenshot: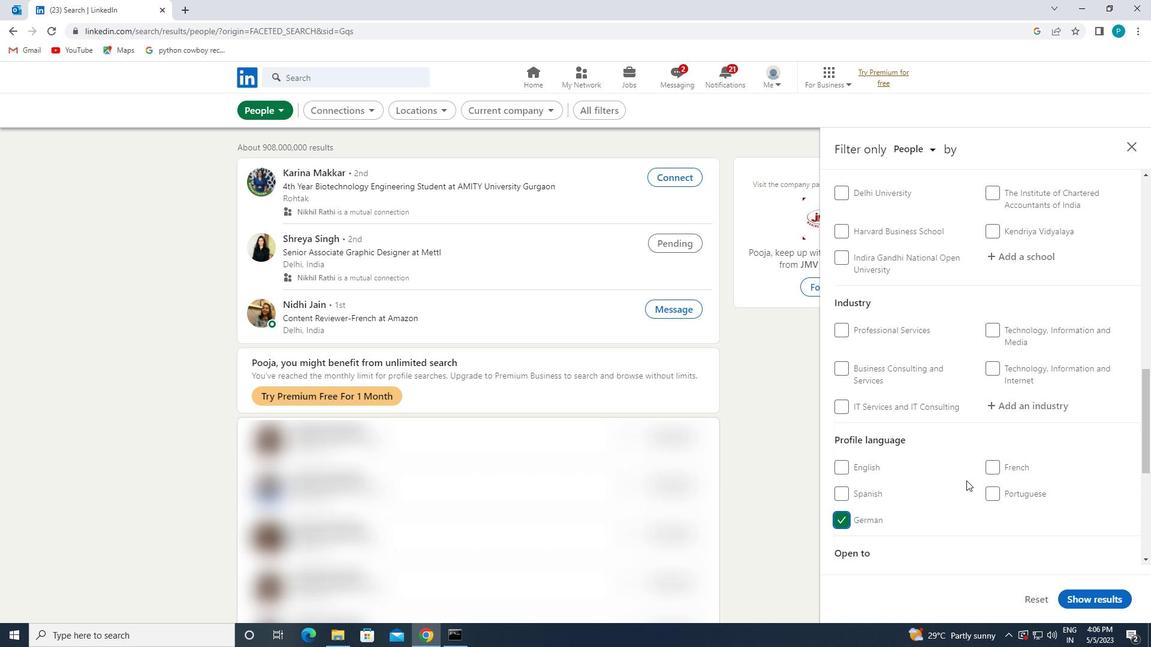
Action: Mouse scrolled (1000, 404) with delta (0, 0)
Screenshot: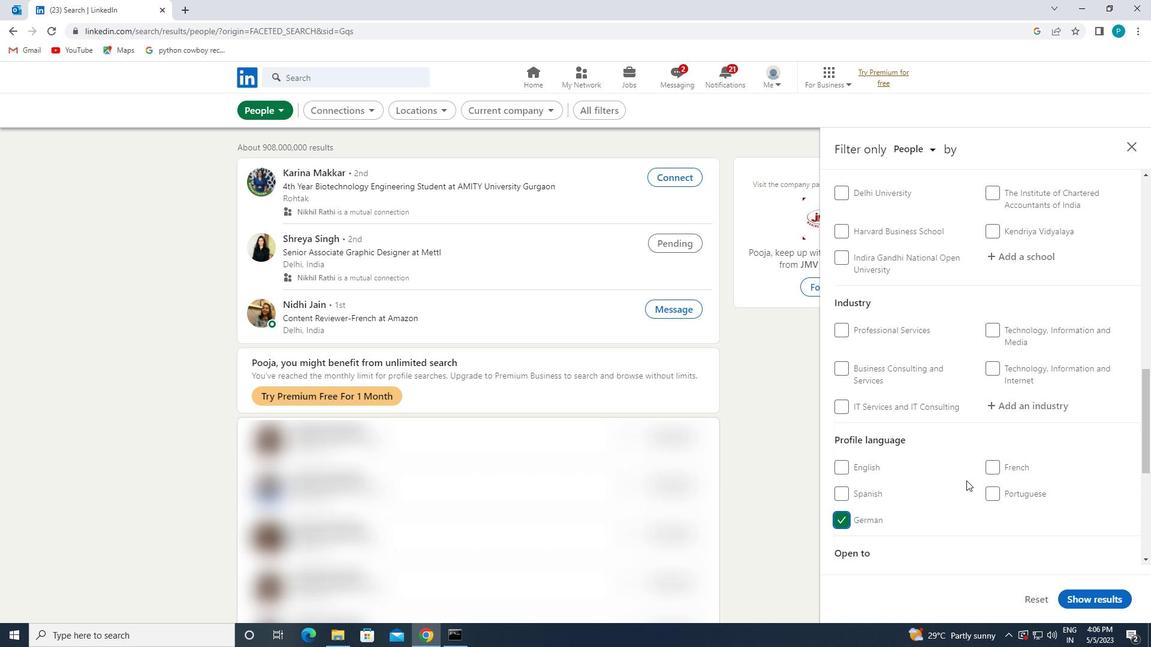 
Action: Mouse moved to (1007, 387)
Screenshot: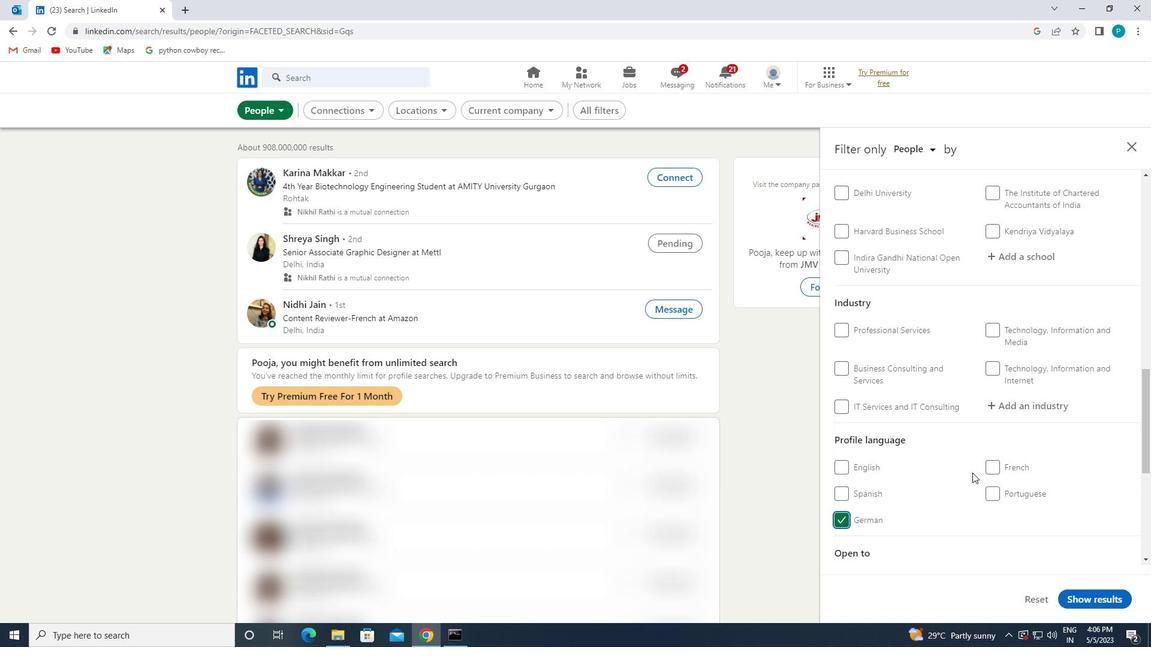 
Action: Mouse scrolled (1007, 387) with delta (0, 0)
Screenshot: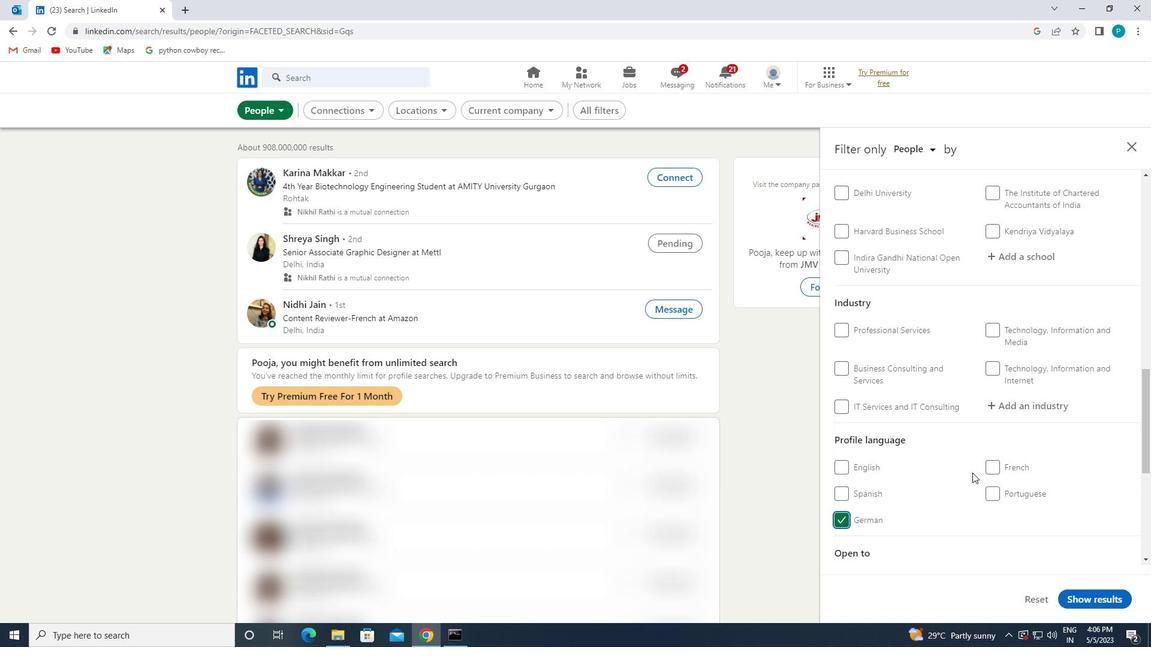 
Action: Mouse moved to (1030, 373)
Screenshot: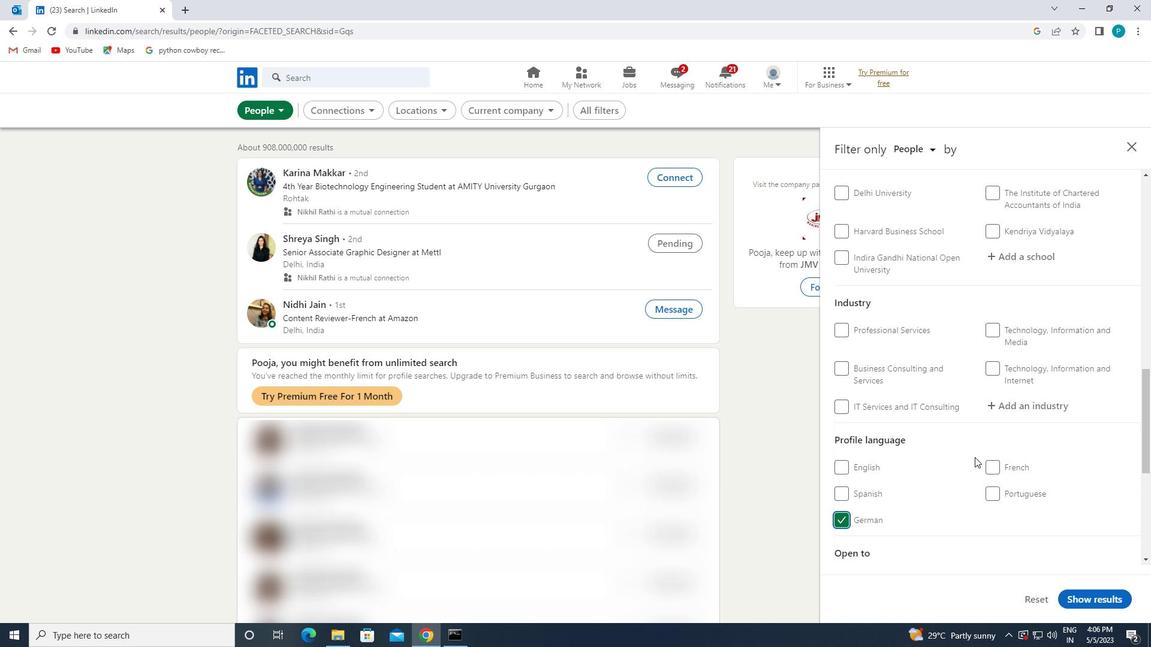 
Action: Mouse scrolled (1030, 373) with delta (0, 0)
Screenshot: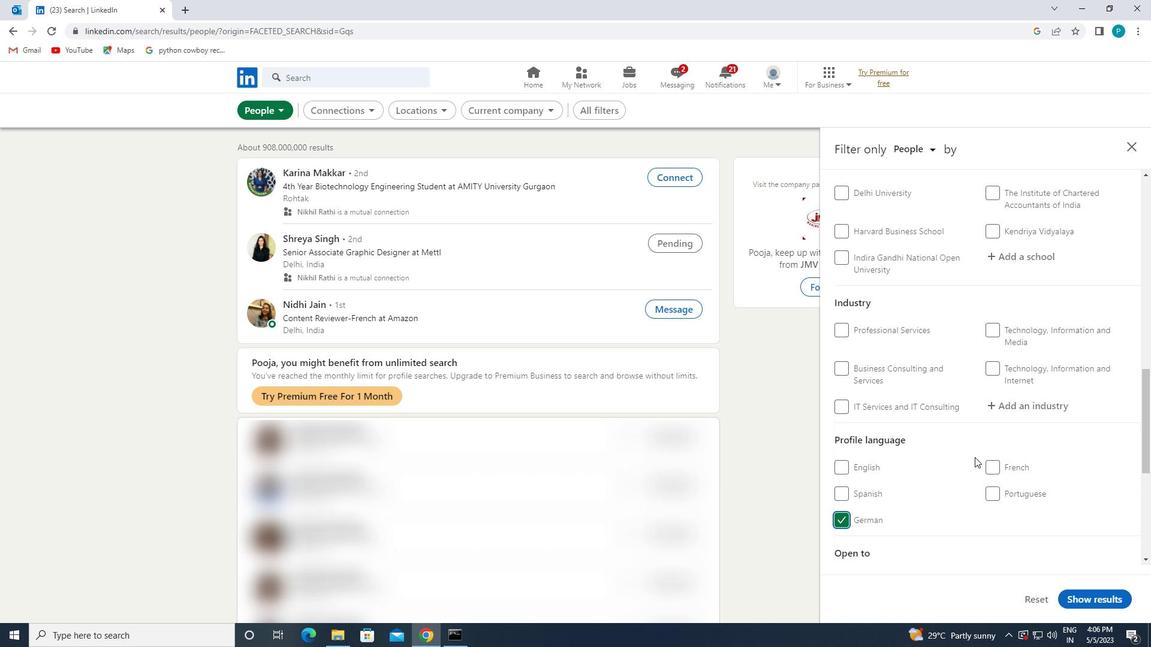
Action: Mouse moved to (1062, 316)
Screenshot: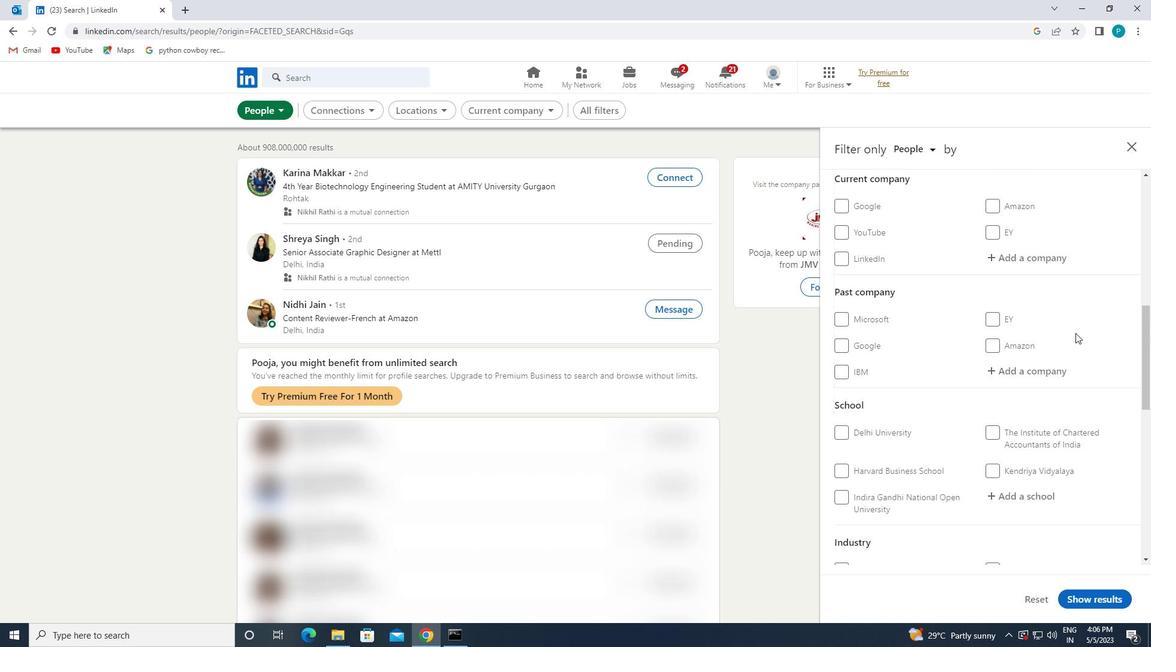 
Action: Mouse scrolled (1062, 317) with delta (0, 0)
Screenshot: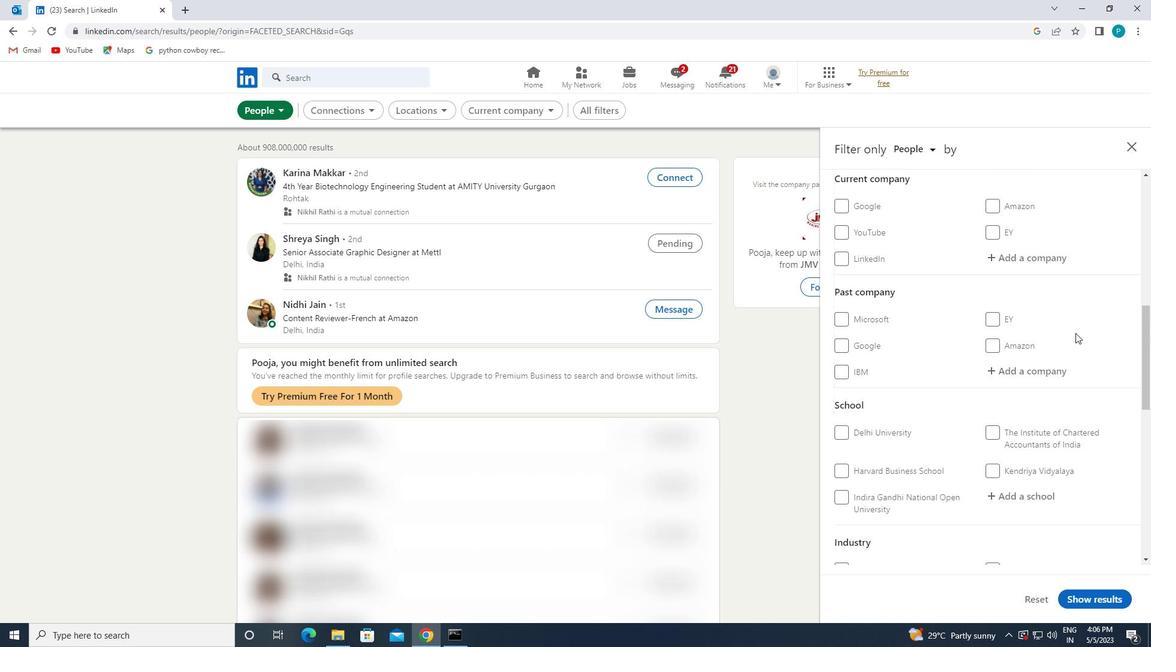 
Action: Mouse moved to (1039, 329)
Screenshot: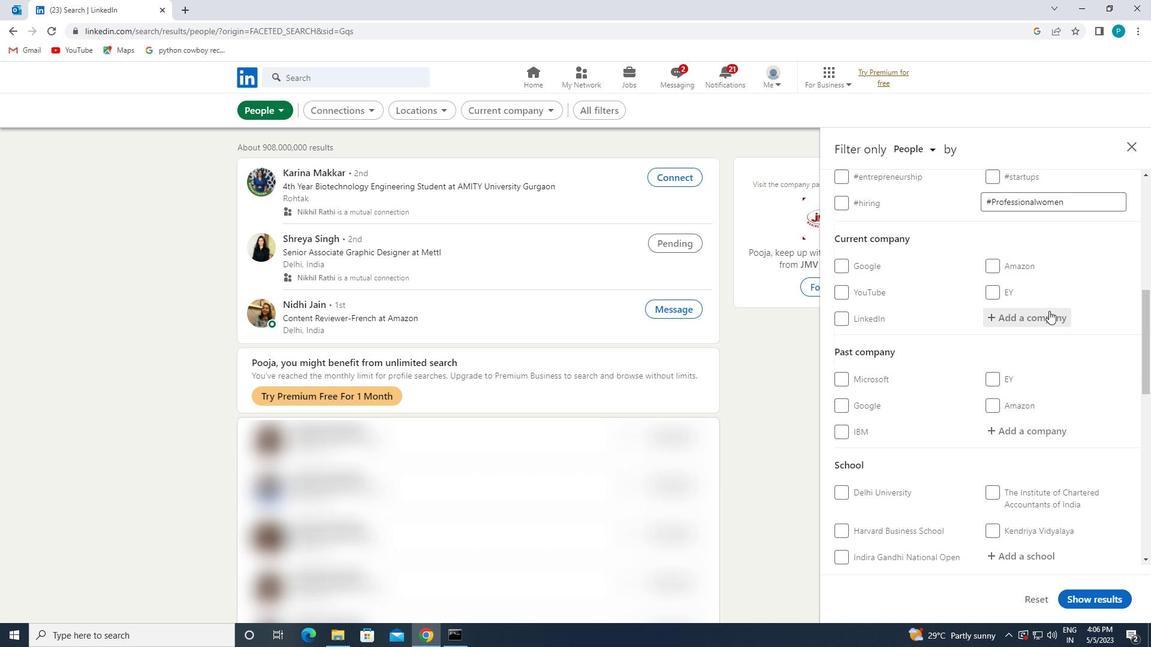 
Action: Mouse pressed left at (1039, 329)
Screenshot: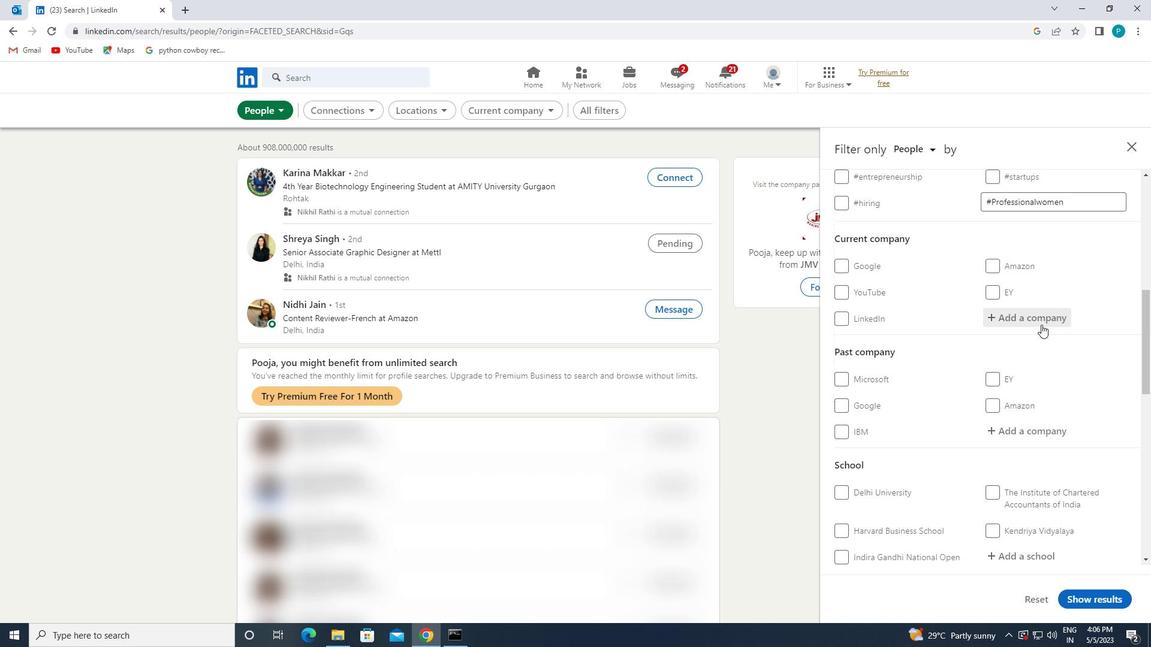 
Action: Mouse moved to (1036, 321)
Screenshot: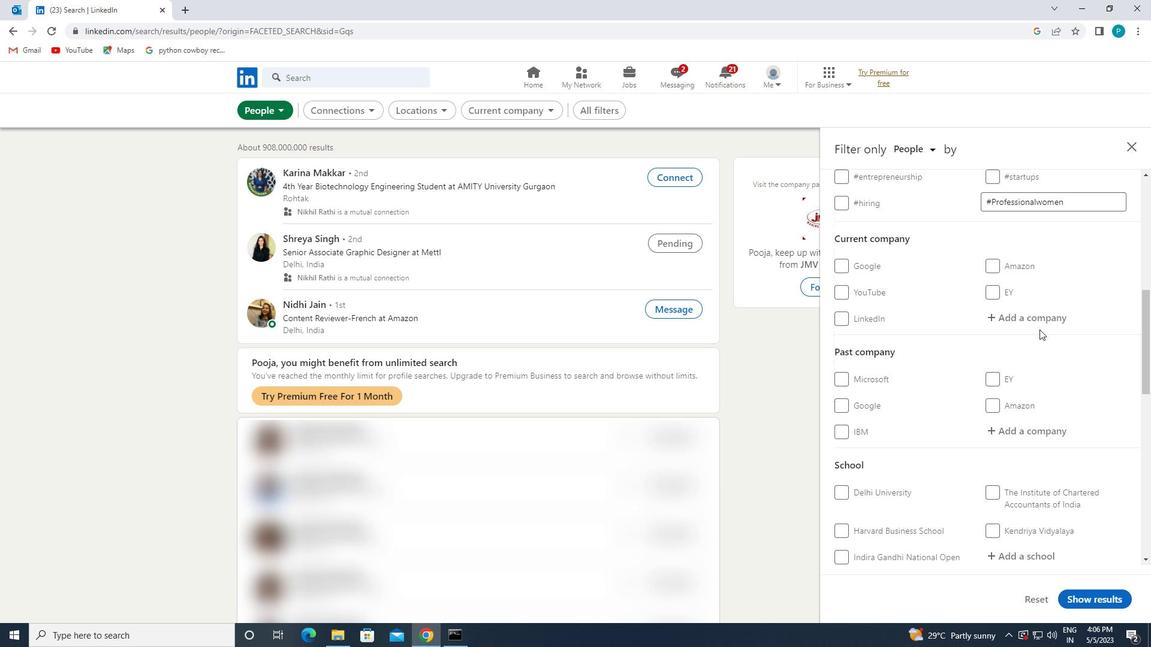 
Action: Mouse pressed left at (1036, 321)
Screenshot: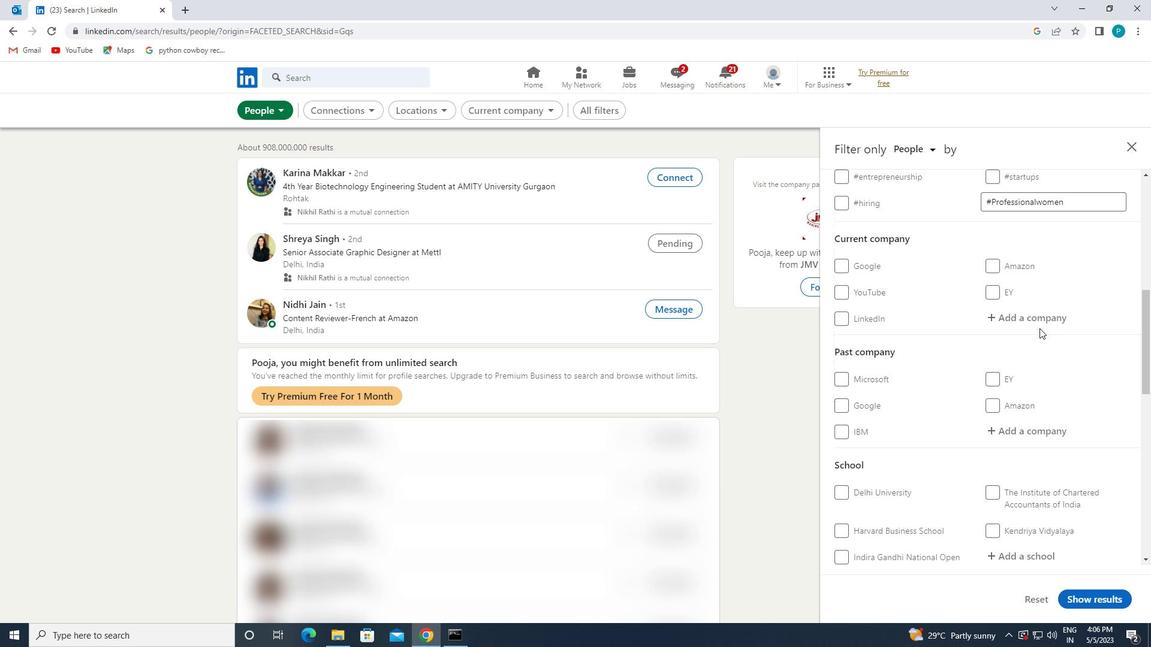 
Action: Key pressed <Key.caps_lock>G<Key.caps_lock>RAB<Key.space>
Screenshot: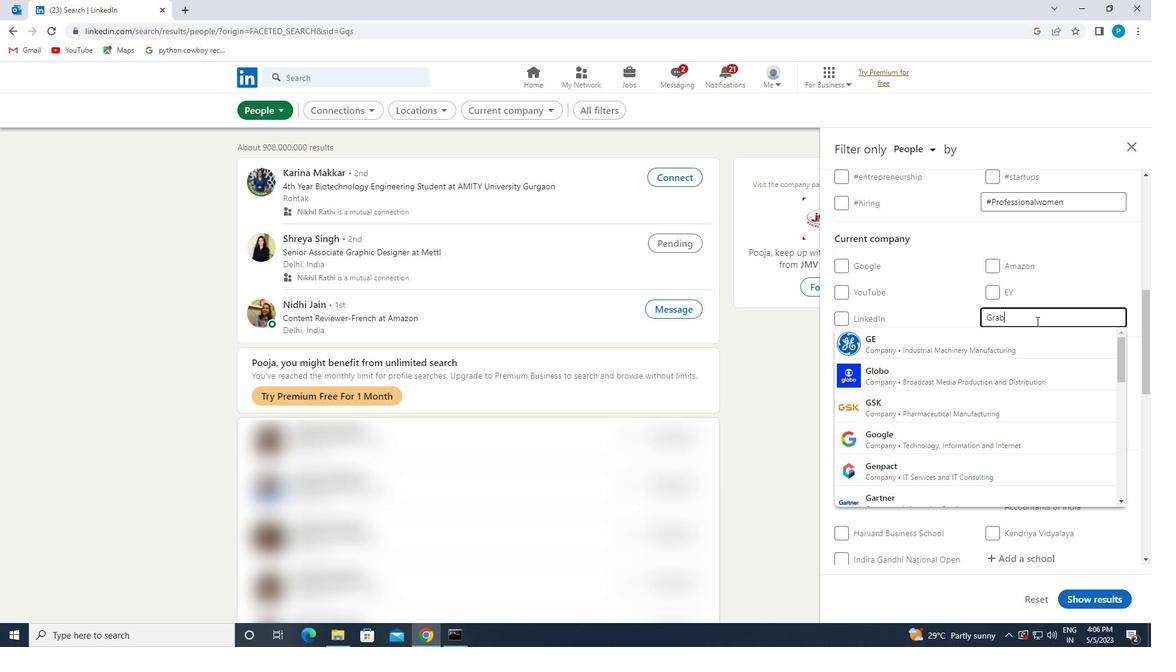 
Action: Mouse moved to (1028, 340)
Screenshot: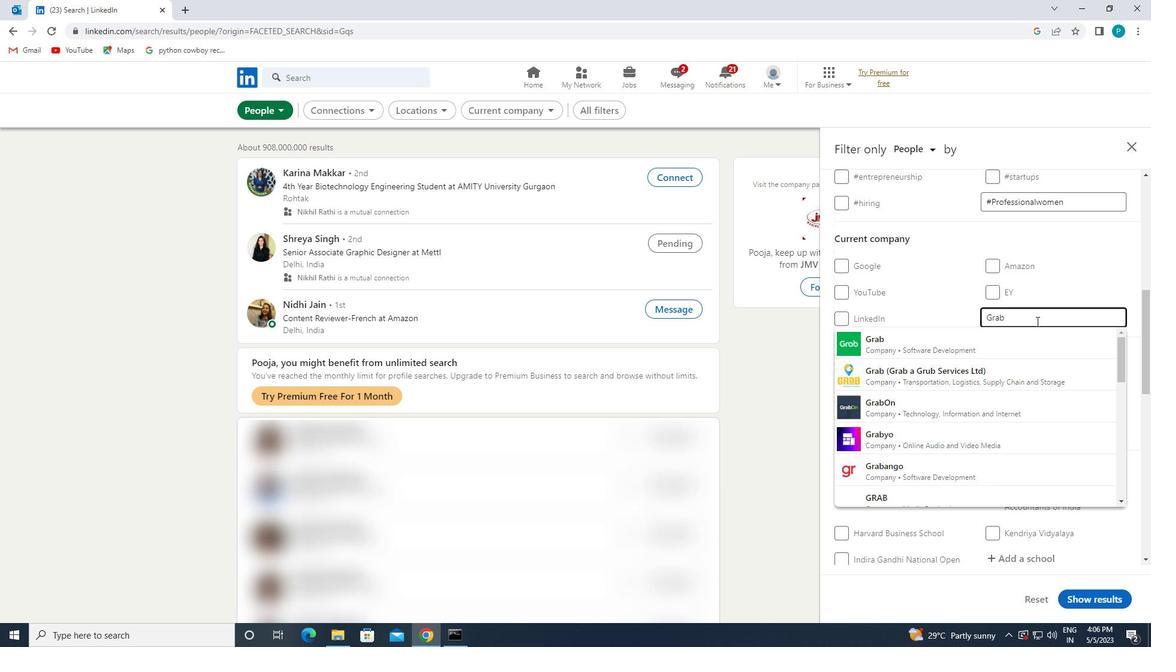 
Action: Mouse pressed left at (1028, 340)
Screenshot: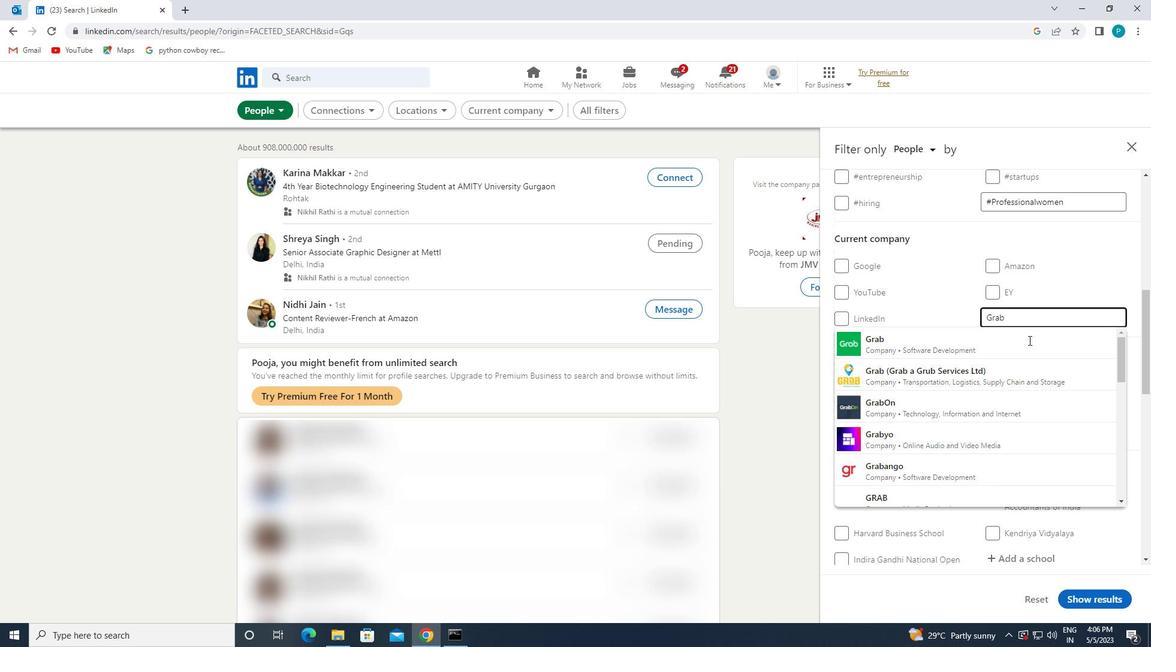 
Action: Mouse moved to (1027, 371)
Screenshot: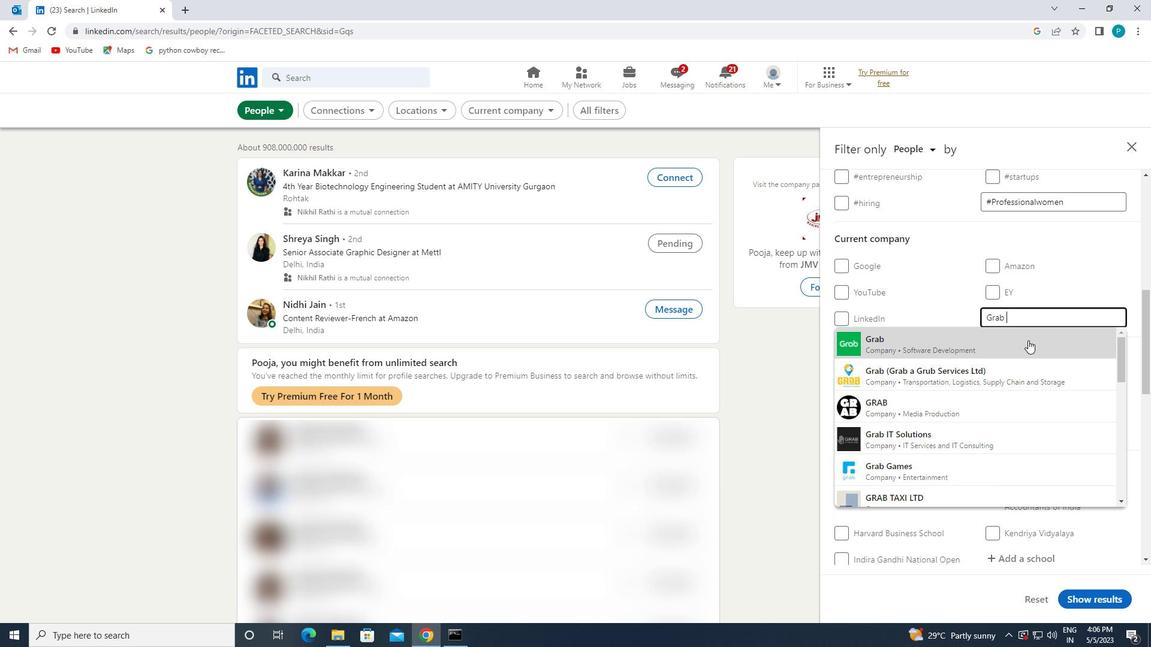 
Action: Mouse scrolled (1027, 370) with delta (0, 0)
Screenshot: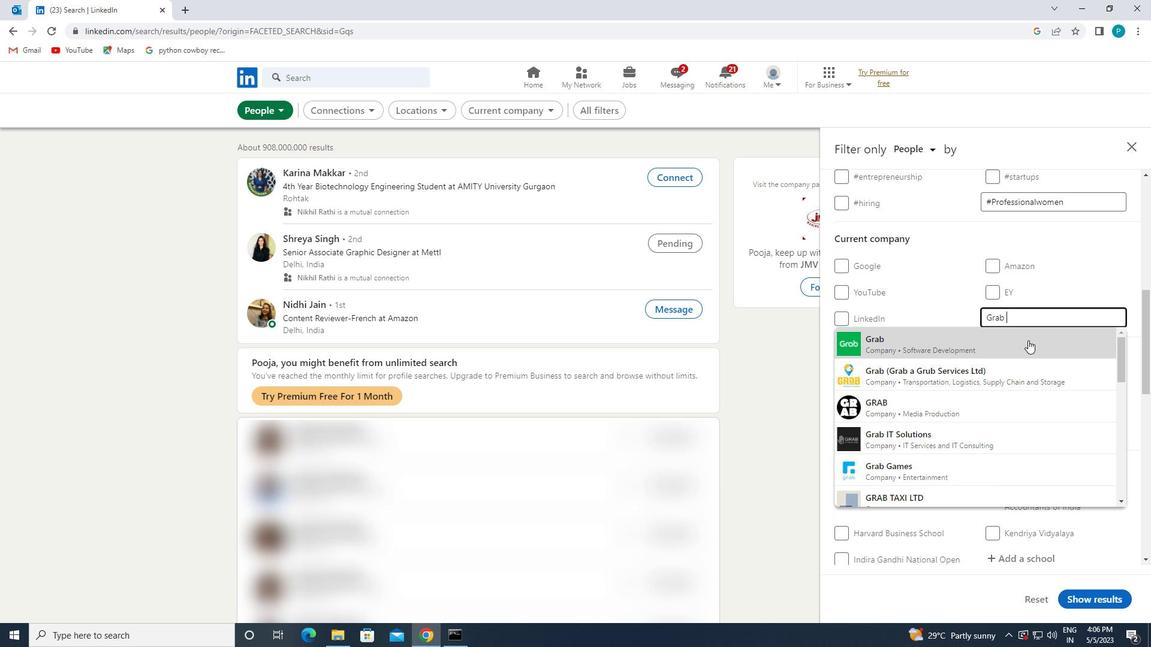 
Action: Mouse scrolled (1027, 370) with delta (0, 0)
Screenshot: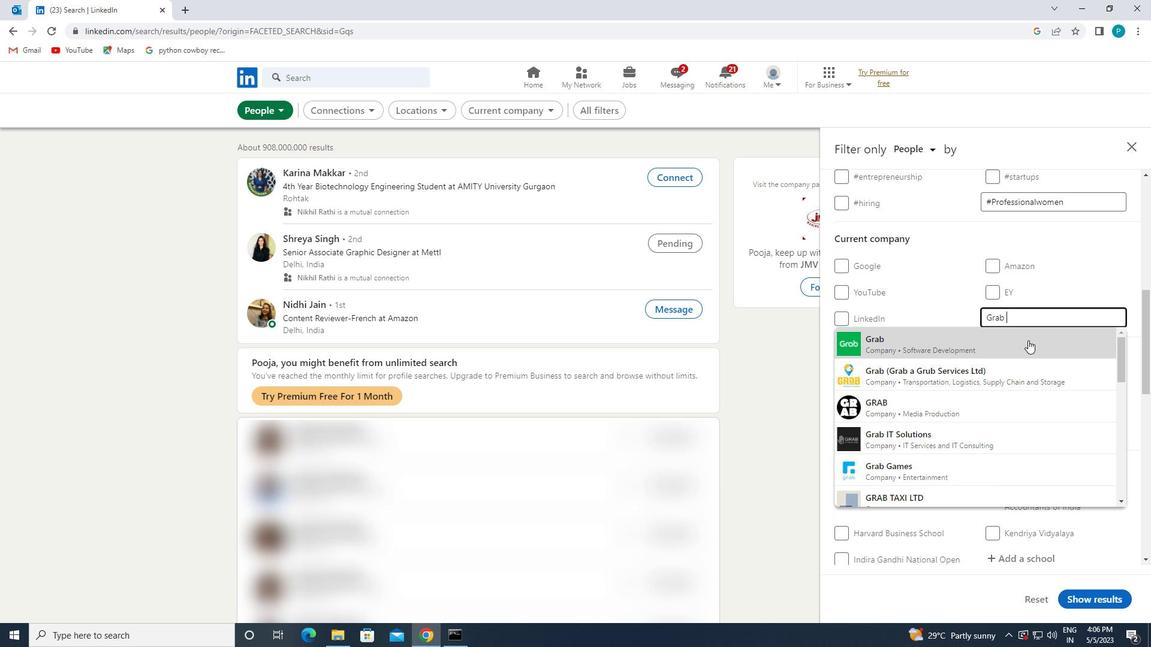 
Action: Mouse moved to (1021, 459)
Screenshot: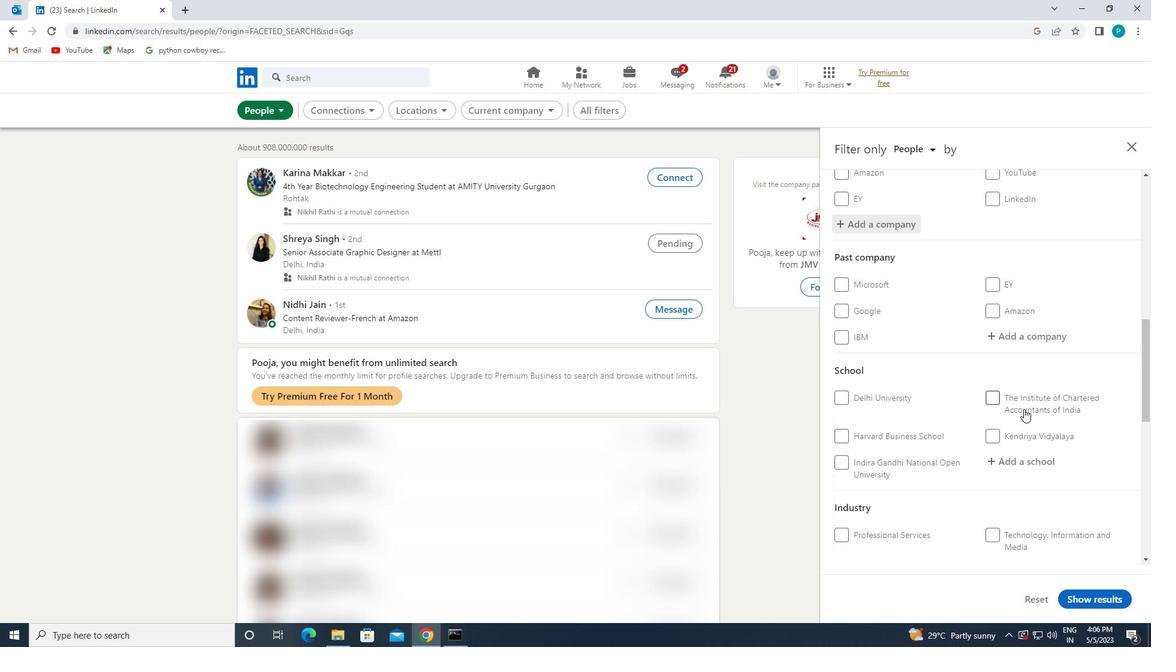 
Action: Mouse pressed left at (1021, 459)
Screenshot: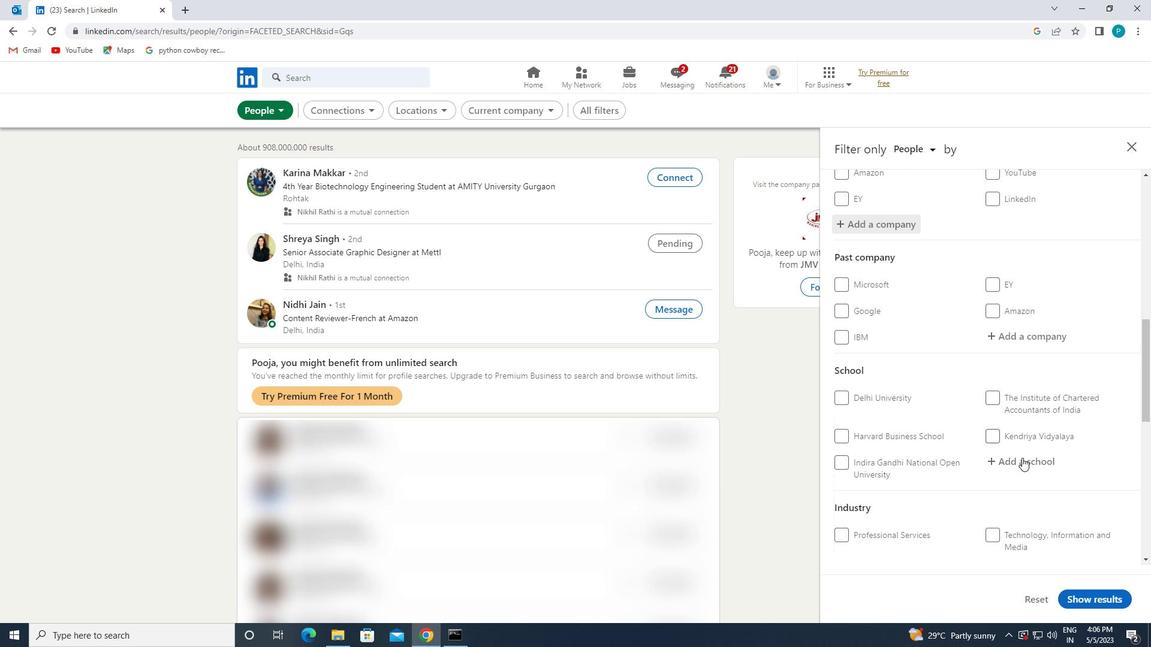 
Action: Mouse moved to (1030, 467)
Screenshot: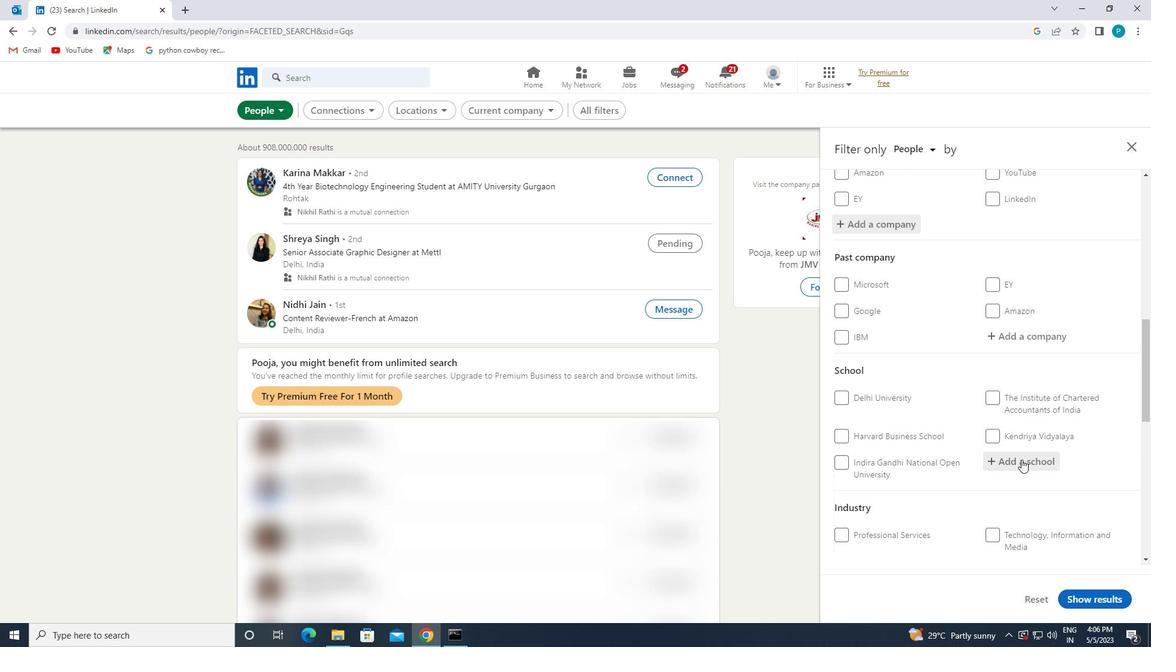
Action: Key pressed <Key.caps_lock>S<Key.caps_lock>T.<Key.space><Key.caps_lock>F<Key.caps_lock>RANIS
Screenshot: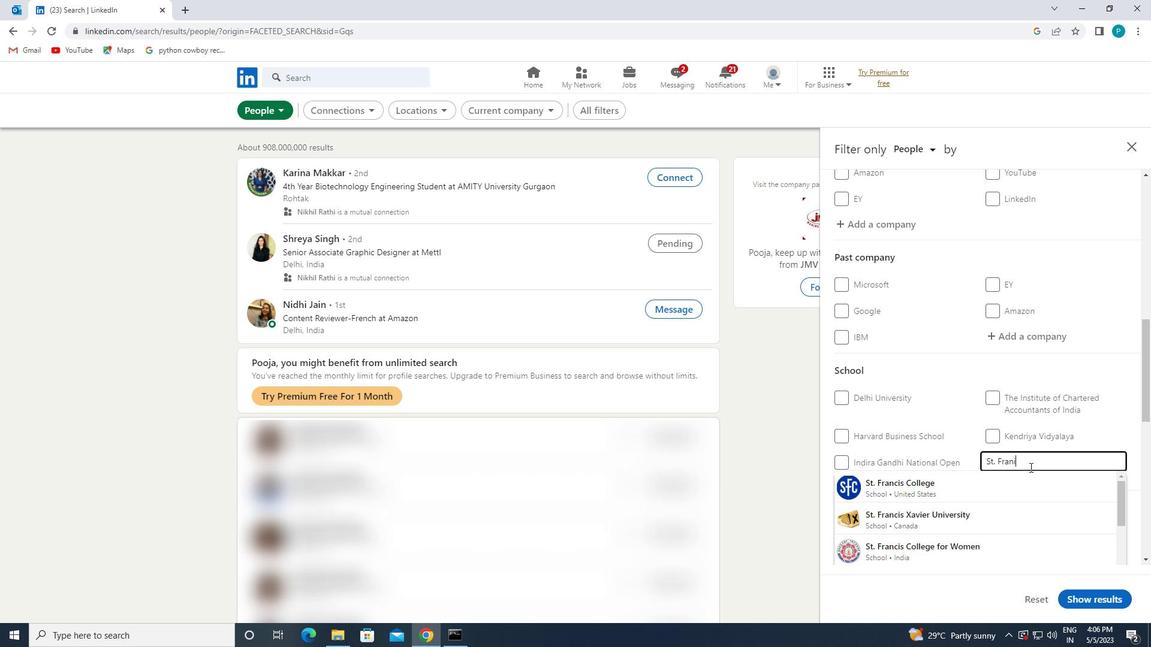 
Action: Mouse moved to (1035, 476)
Screenshot: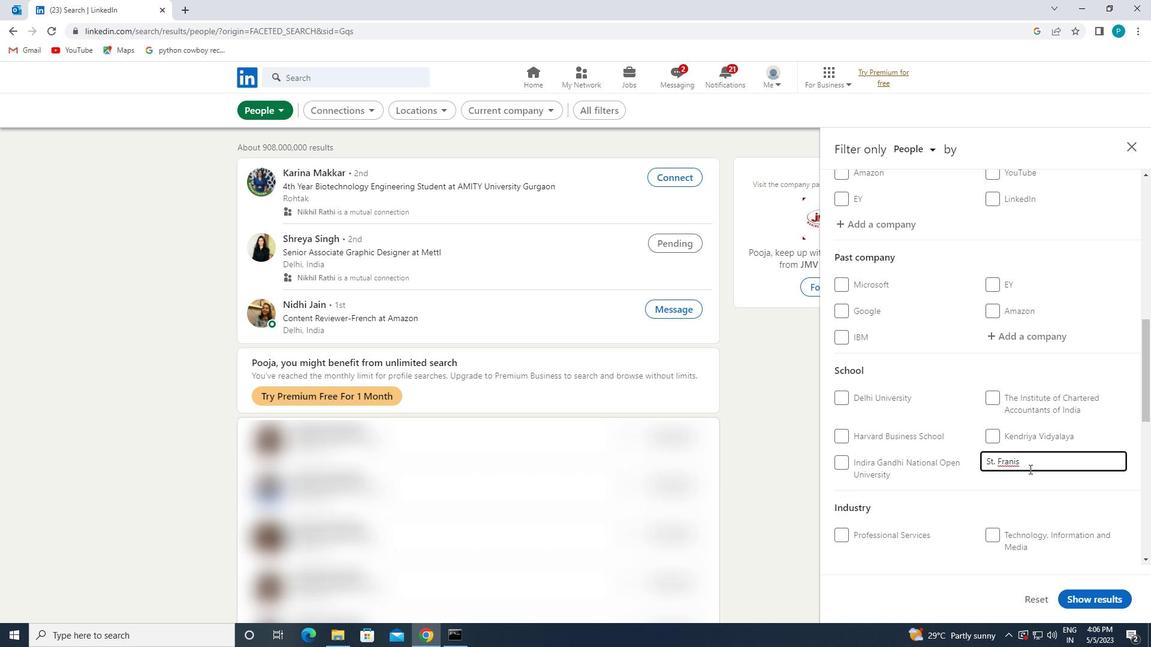 
Action: Key pressed <Key.backspace><Key.backspace>CIS
Screenshot: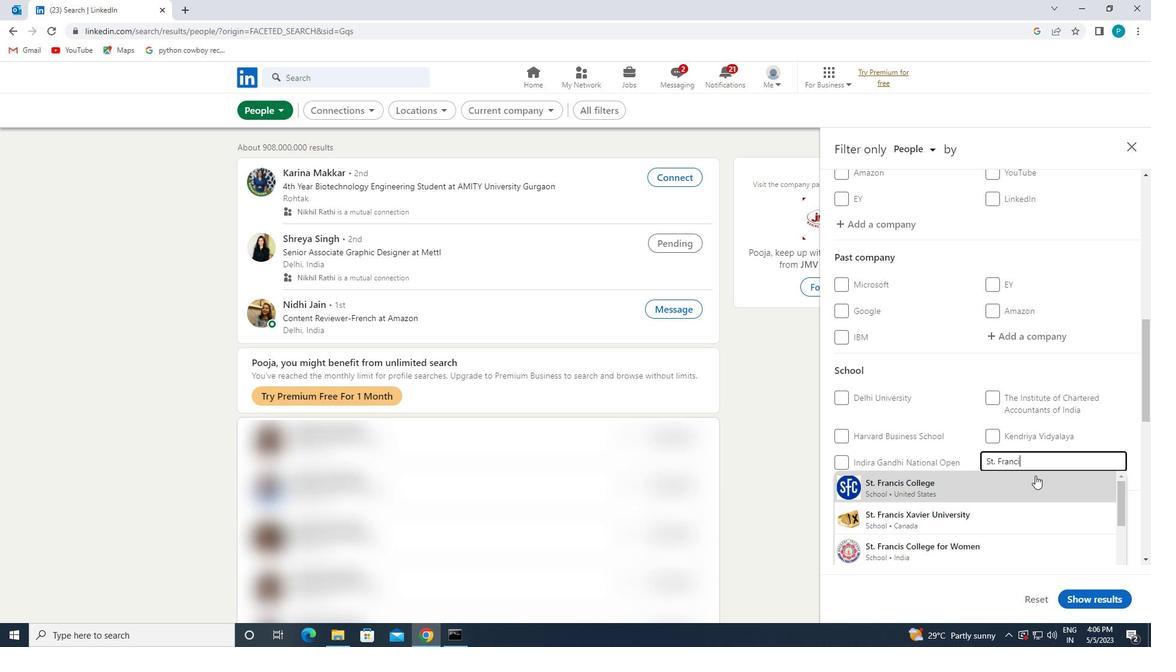
Action: Mouse scrolled (1035, 475) with delta (0, 0)
Screenshot: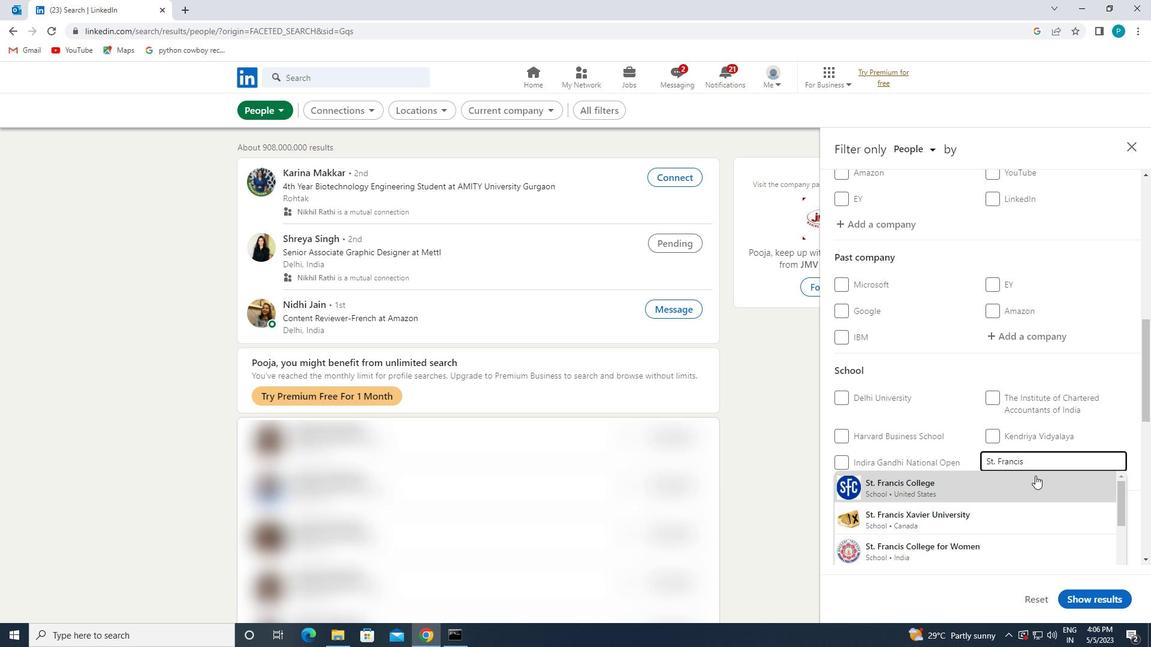 
Action: Mouse moved to (1025, 518)
Screenshot: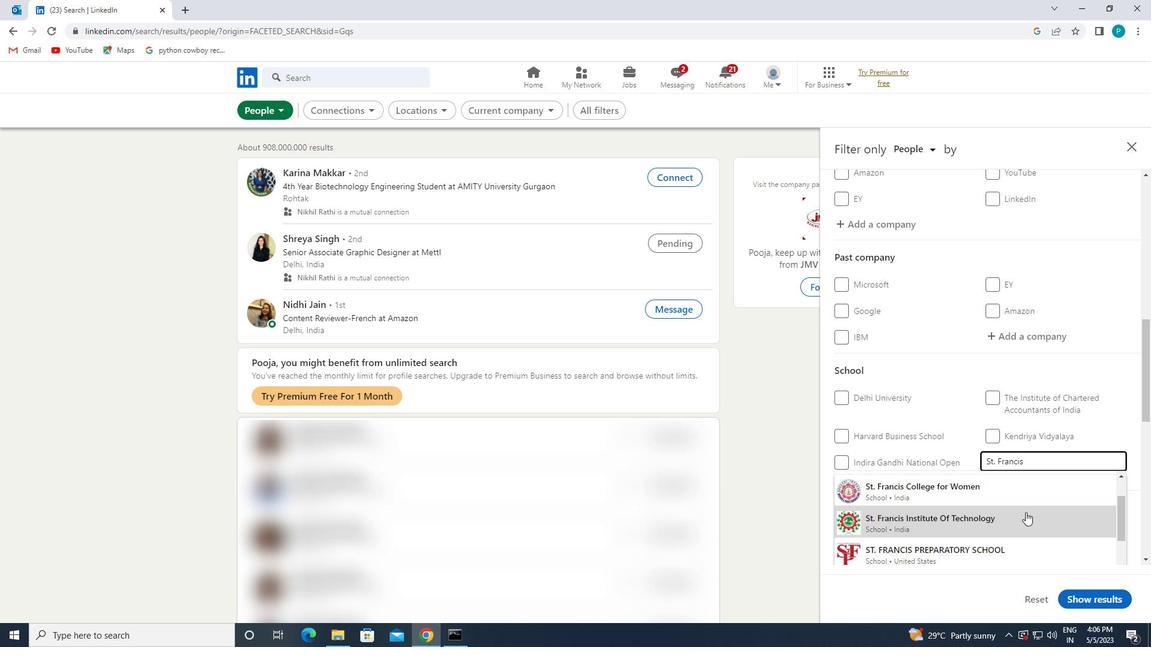 
Action: Mouse pressed left at (1025, 518)
Screenshot: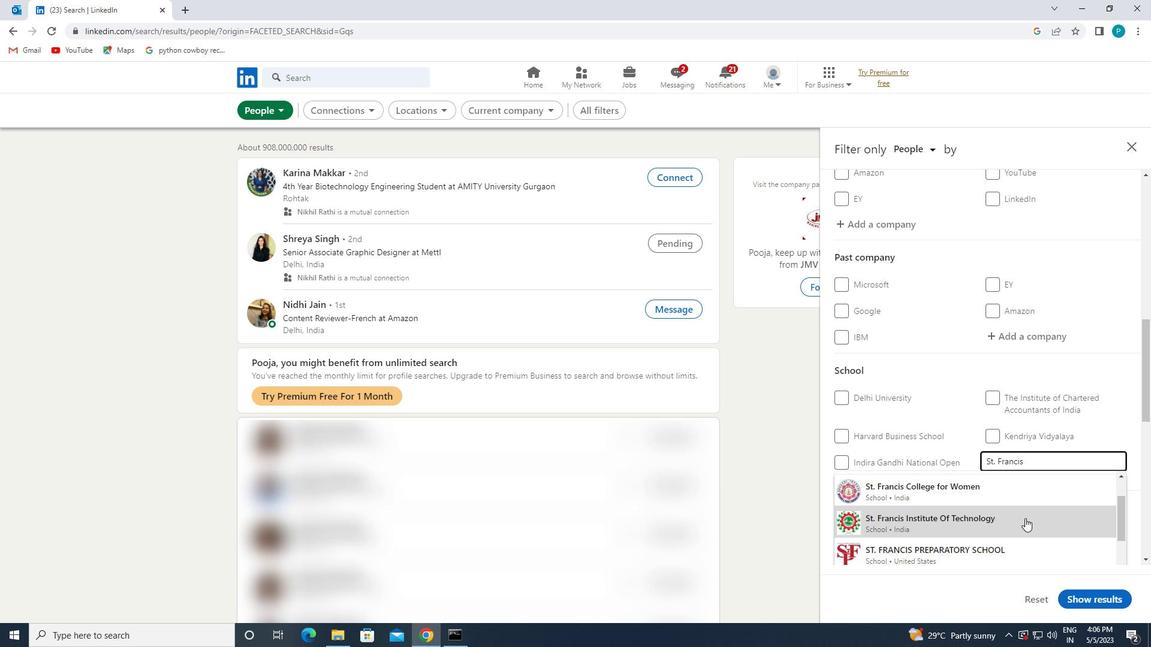 
Action: Mouse scrolled (1025, 518) with delta (0, 0)
Screenshot: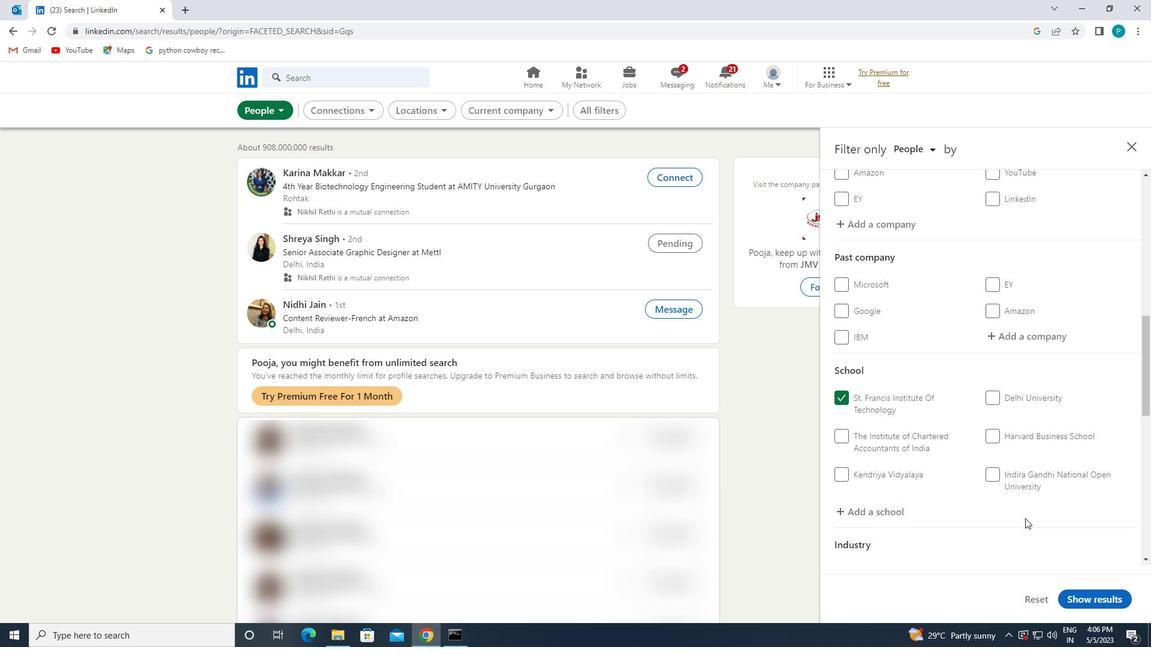
Action: Mouse scrolled (1025, 518) with delta (0, 0)
Screenshot: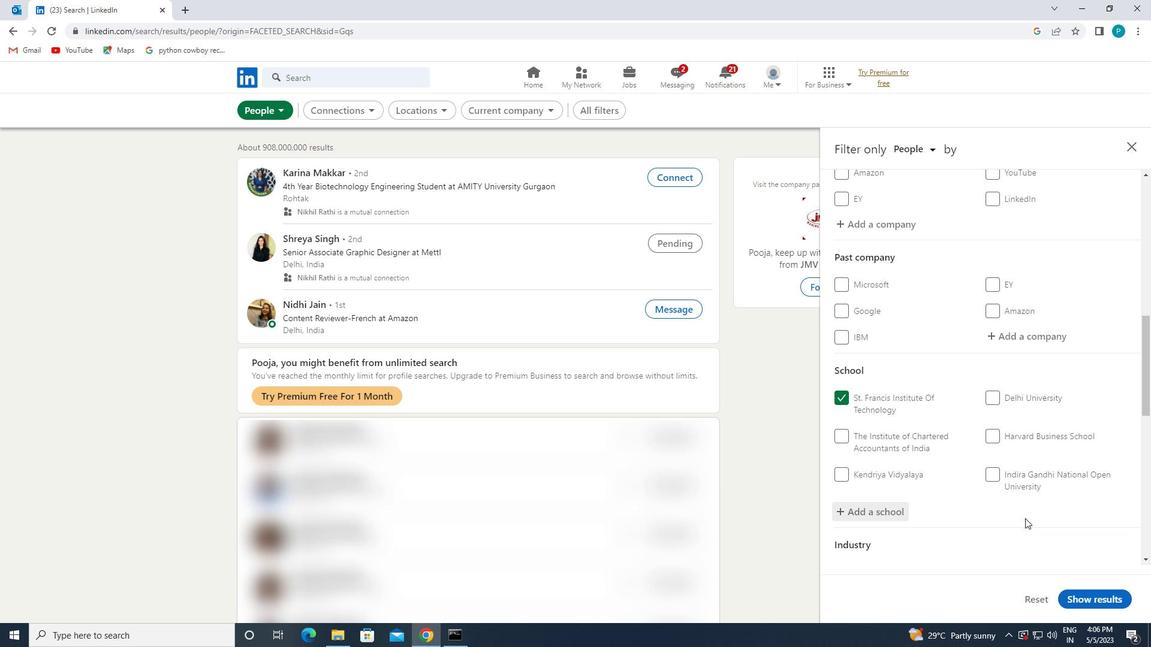 
Action: Mouse moved to (1038, 535)
Screenshot: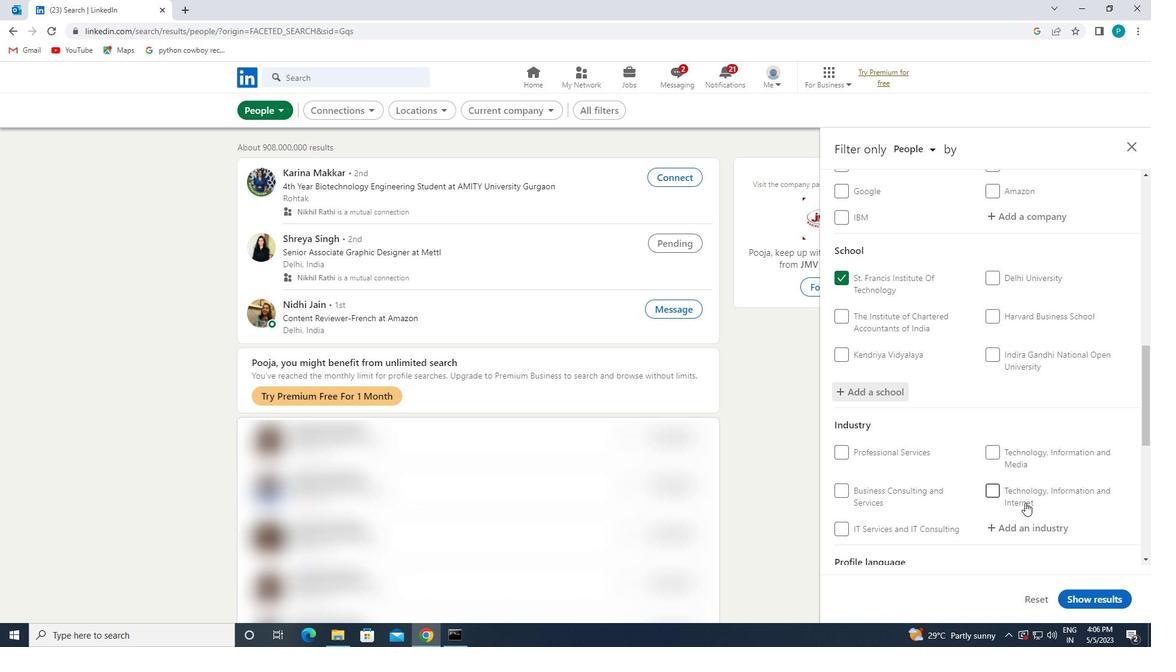 
Action: Mouse pressed left at (1038, 535)
Screenshot: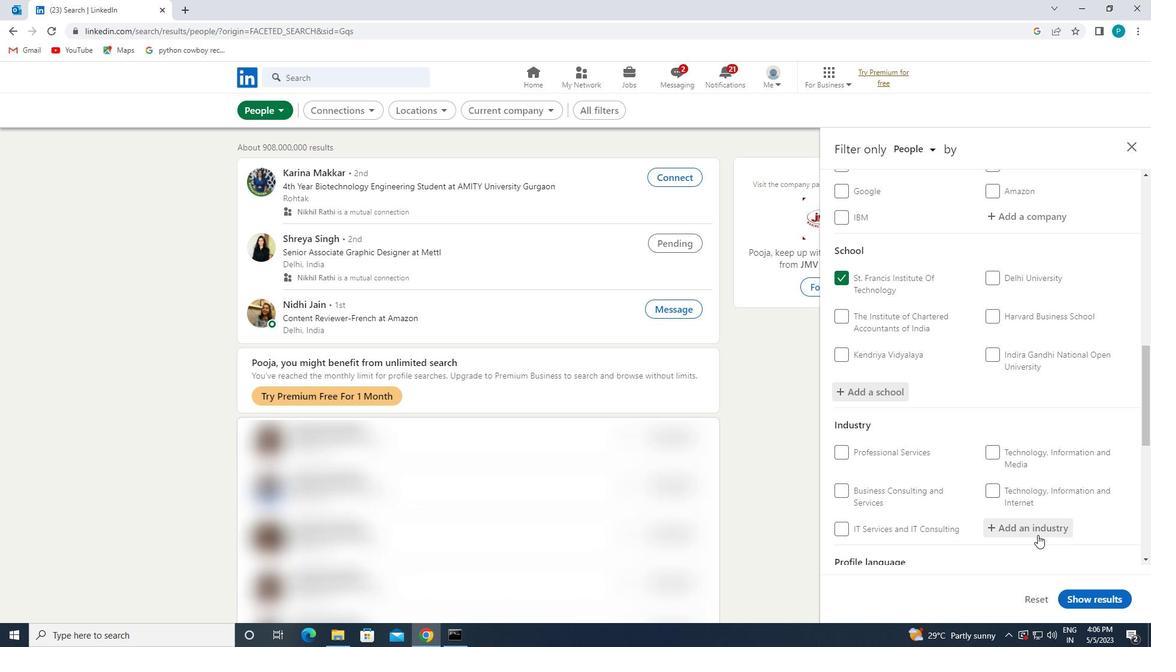 
Action: Key pressed <Key.caps_lock>T<Key.caps_lock>RANS
Screenshot: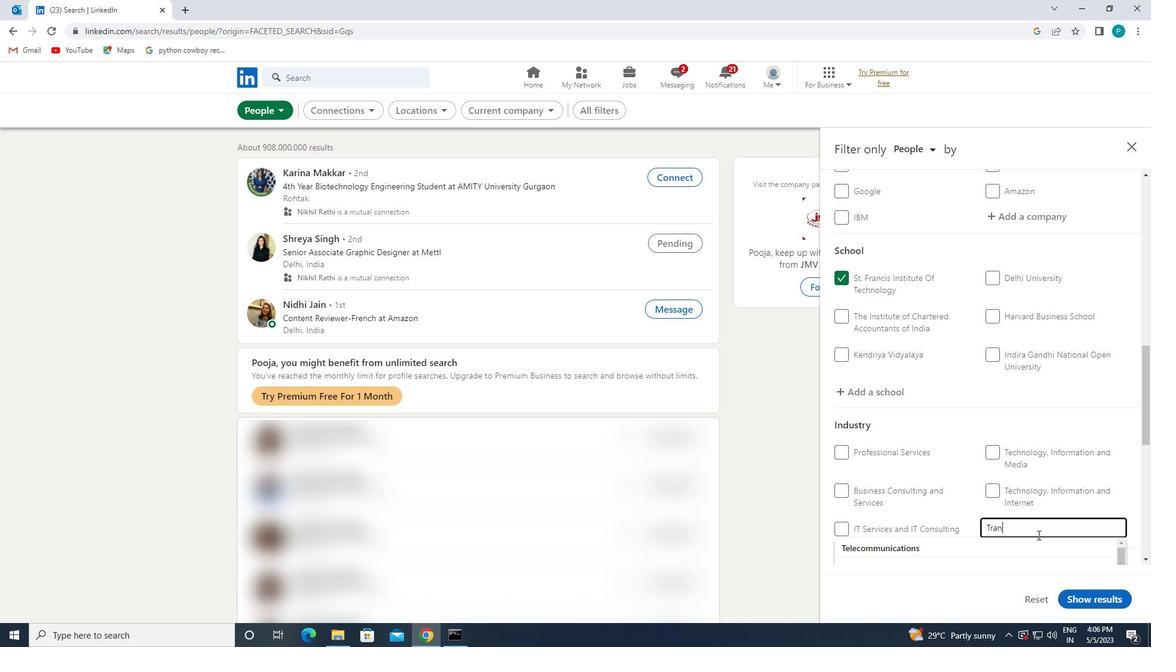 
Action: Mouse moved to (970, 422)
Screenshot: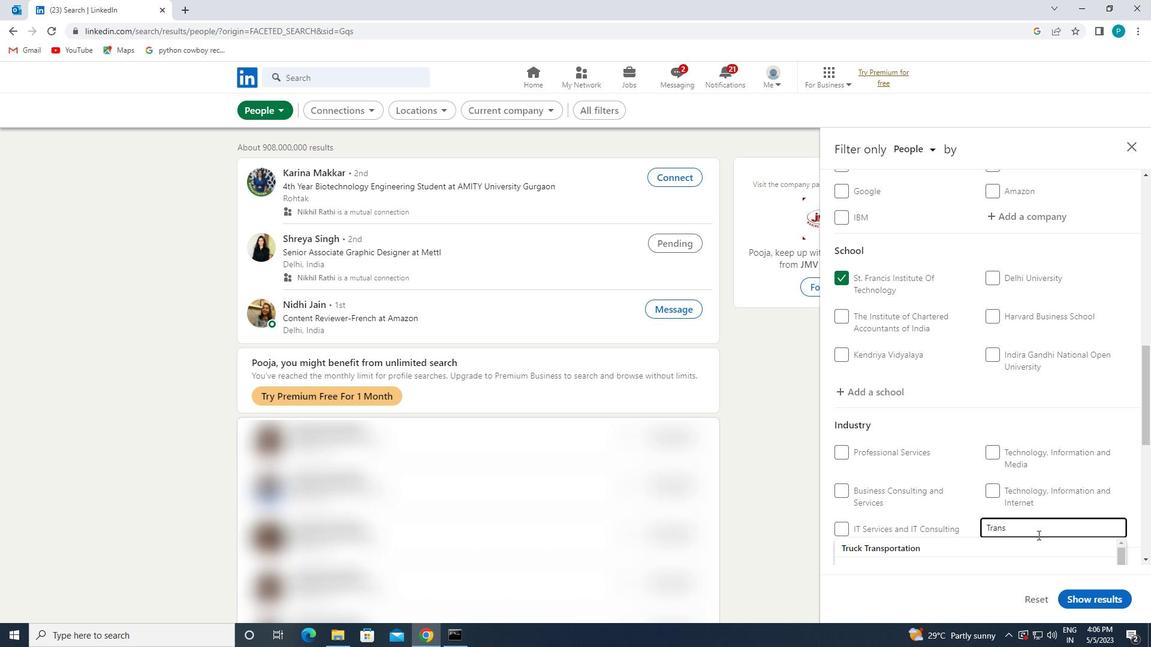 
Action: Mouse scrolled (970, 422) with delta (0, 0)
Screenshot: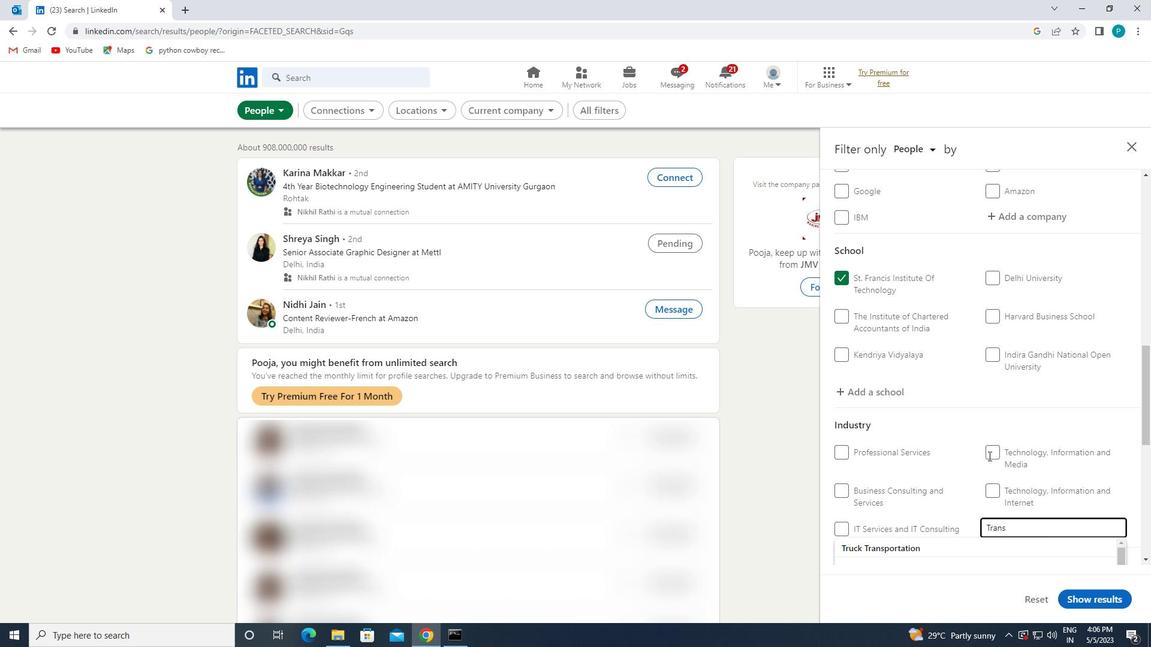 
Action: Mouse moved to (932, 503)
Screenshot: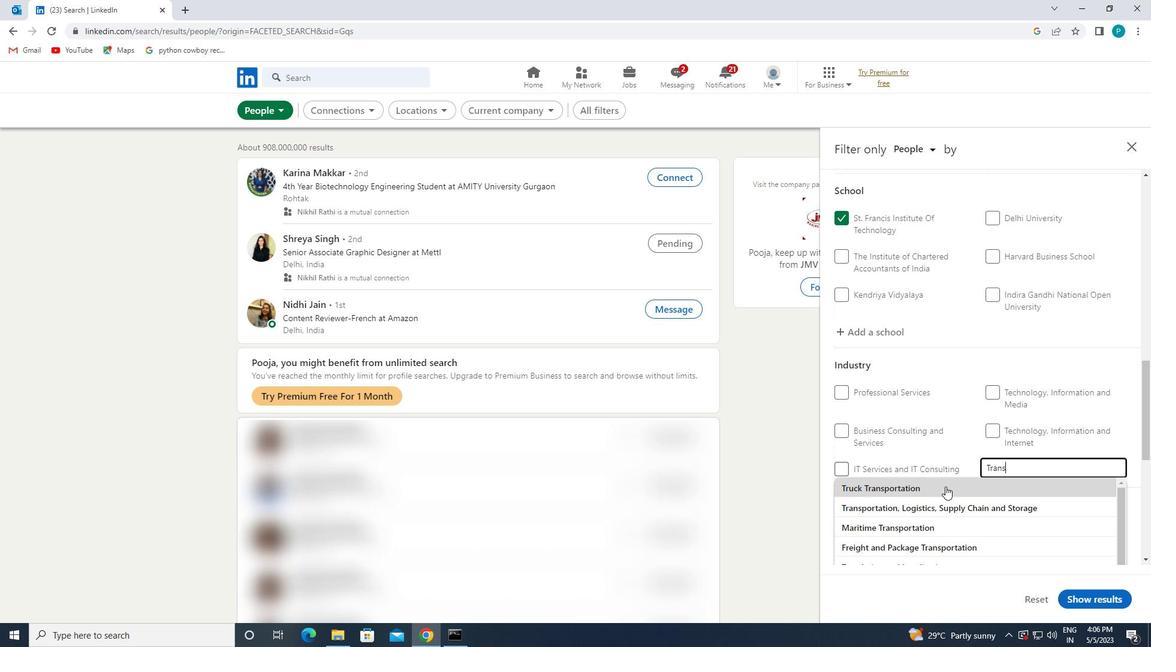 
Action: Mouse scrolled (932, 502) with delta (0, 0)
Screenshot: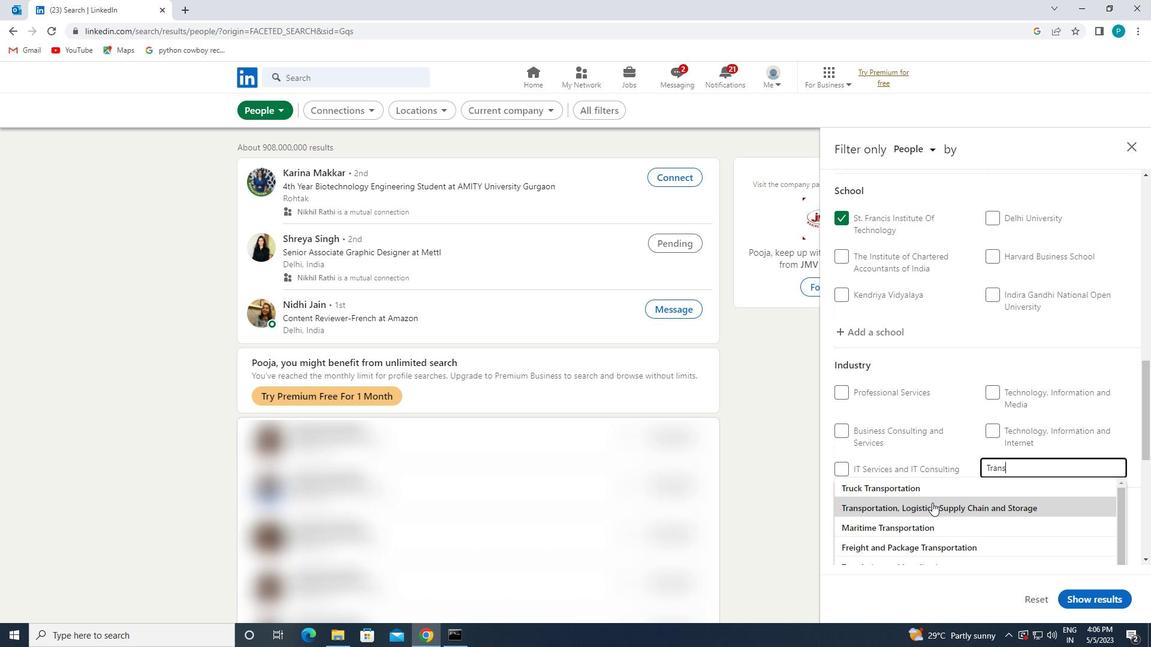 
Action: Mouse moved to (936, 504)
Screenshot: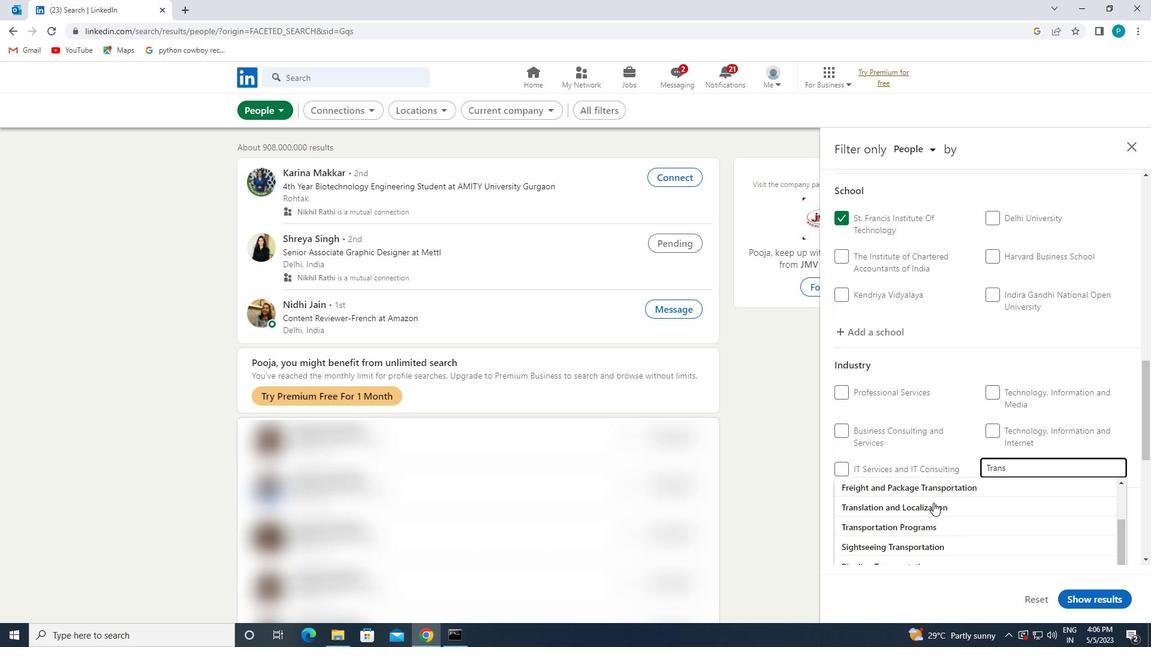 
Action: Mouse pressed left at (936, 504)
Screenshot: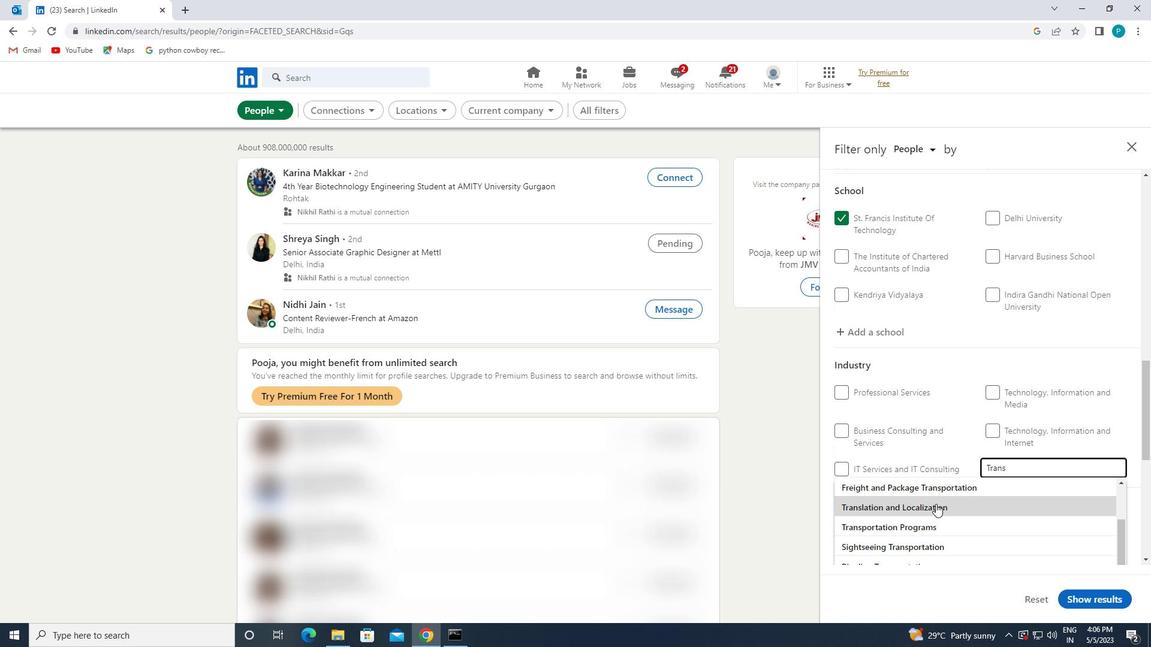 
Action: Mouse moved to (979, 483)
Screenshot: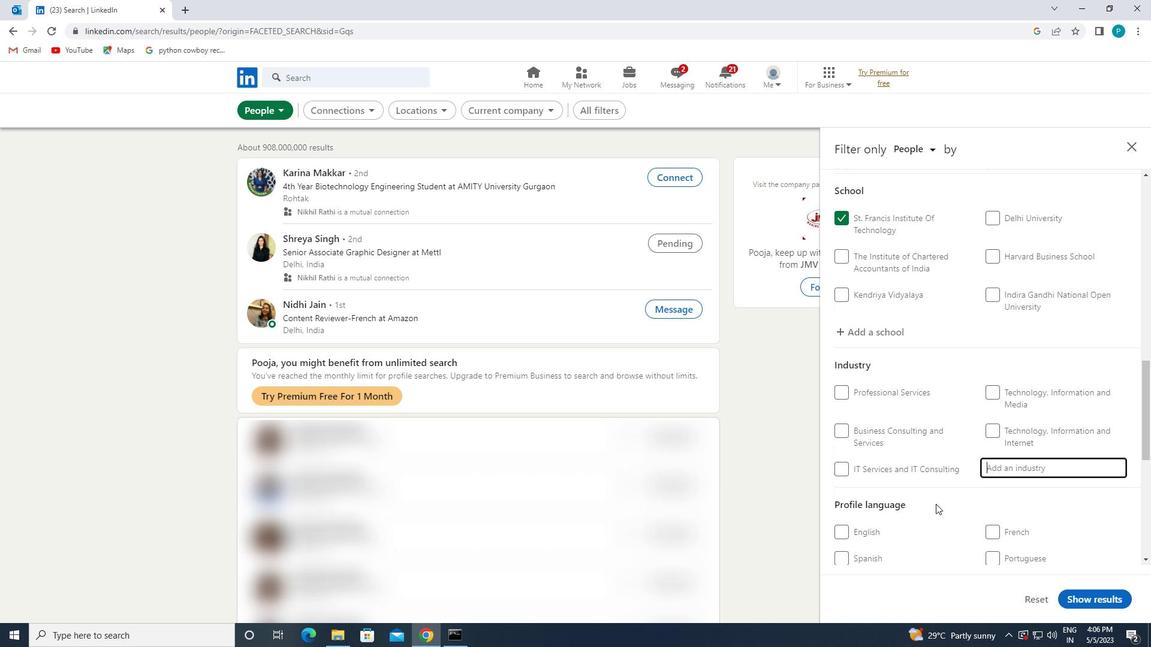 
Action: Mouse scrolled (979, 483) with delta (0, 0)
Screenshot: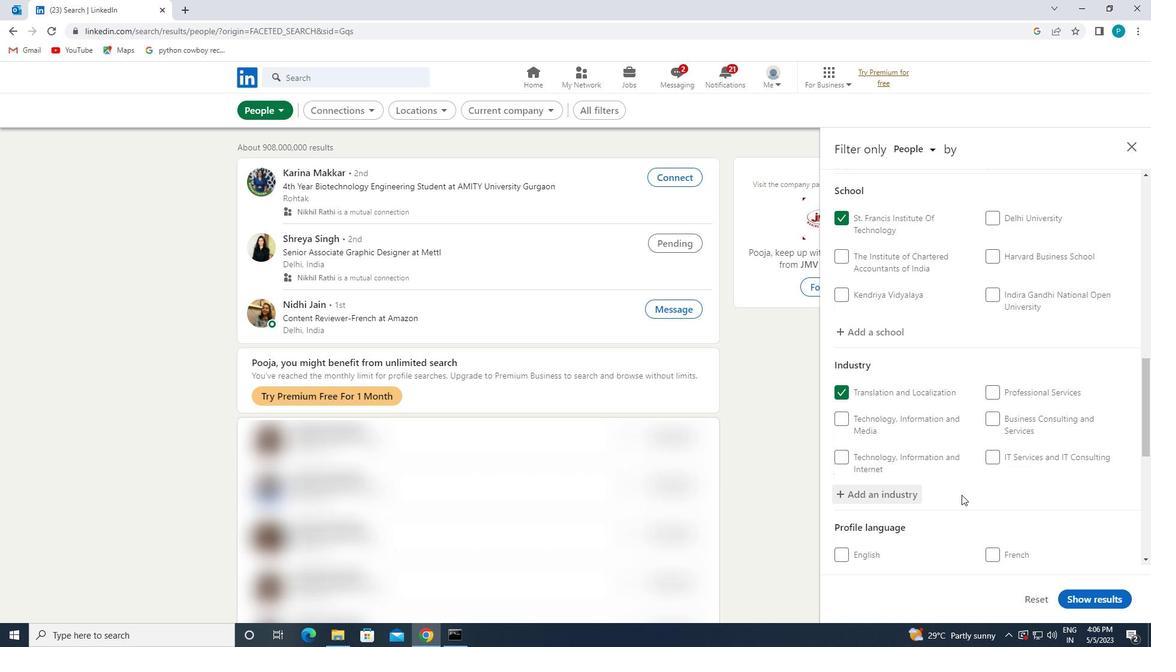 
Action: Mouse scrolled (979, 483) with delta (0, 0)
Screenshot: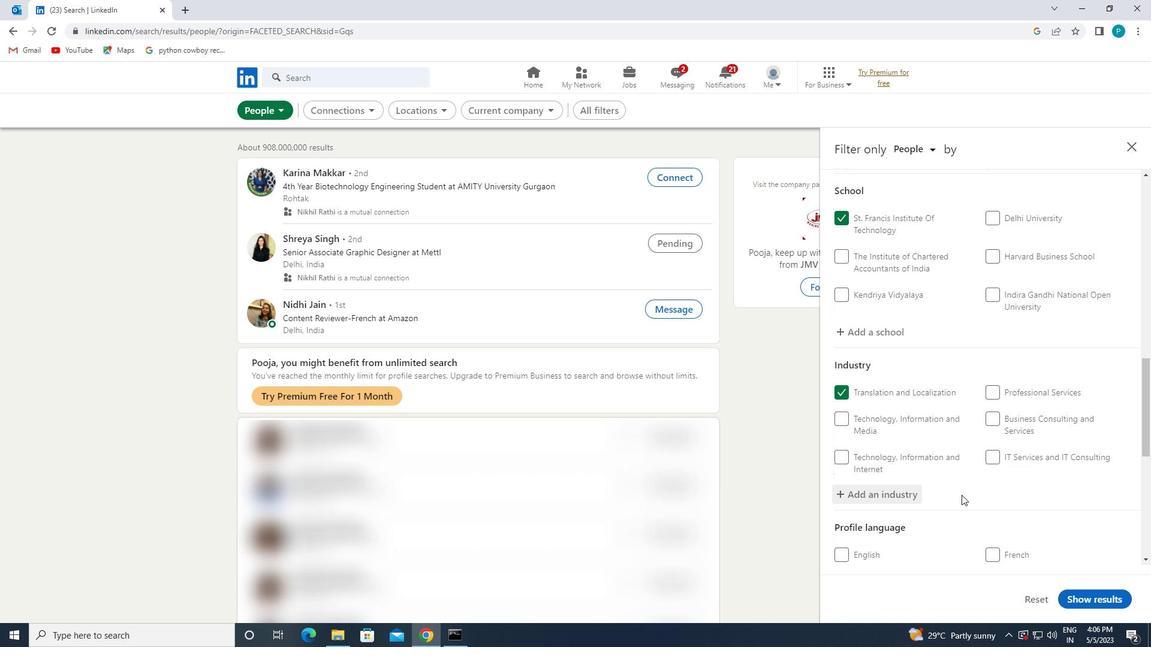 
Action: Mouse scrolled (979, 483) with delta (0, 0)
Screenshot: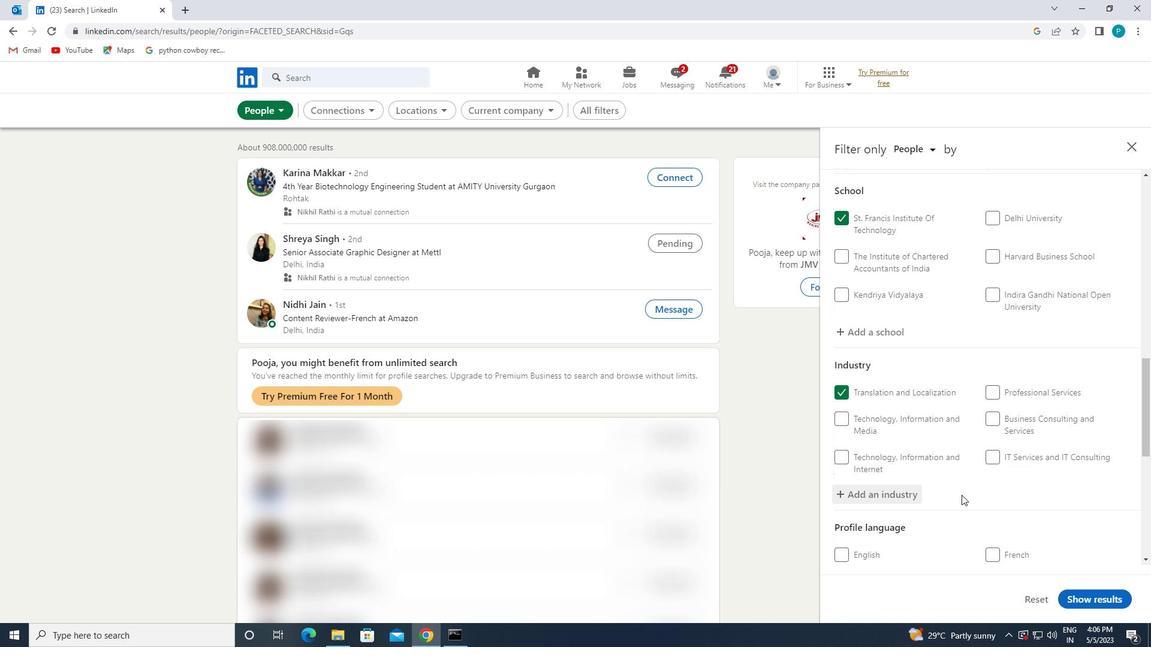 
Action: Mouse scrolled (979, 483) with delta (0, 0)
Screenshot: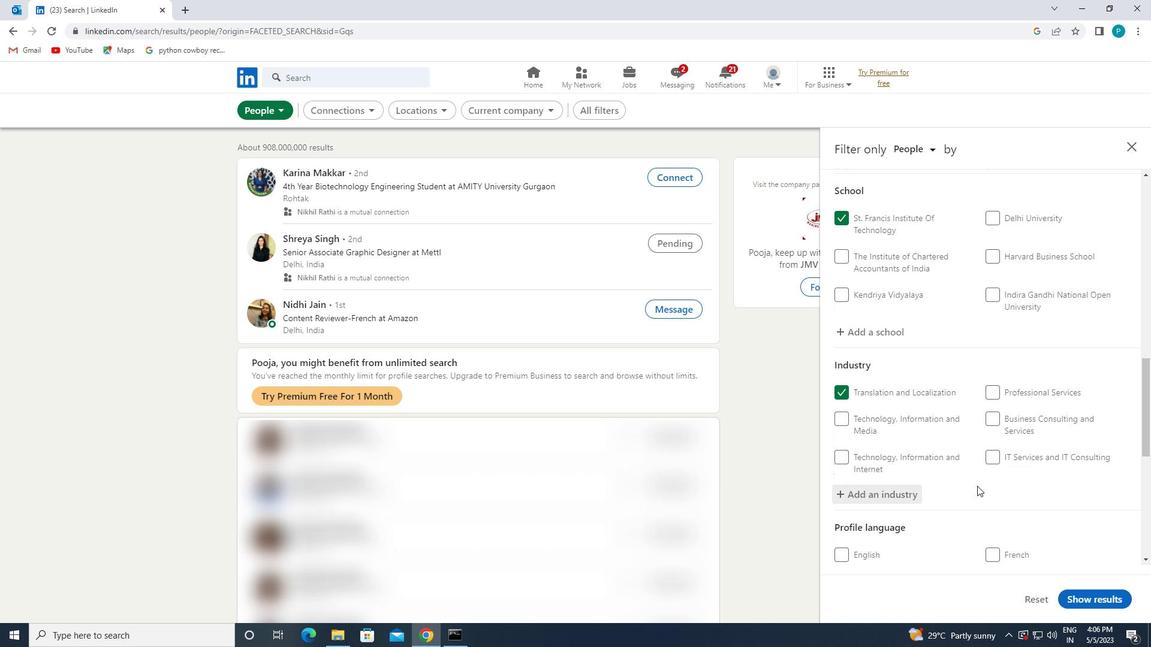 
Action: Mouse moved to (1002, 495)
Screenshot: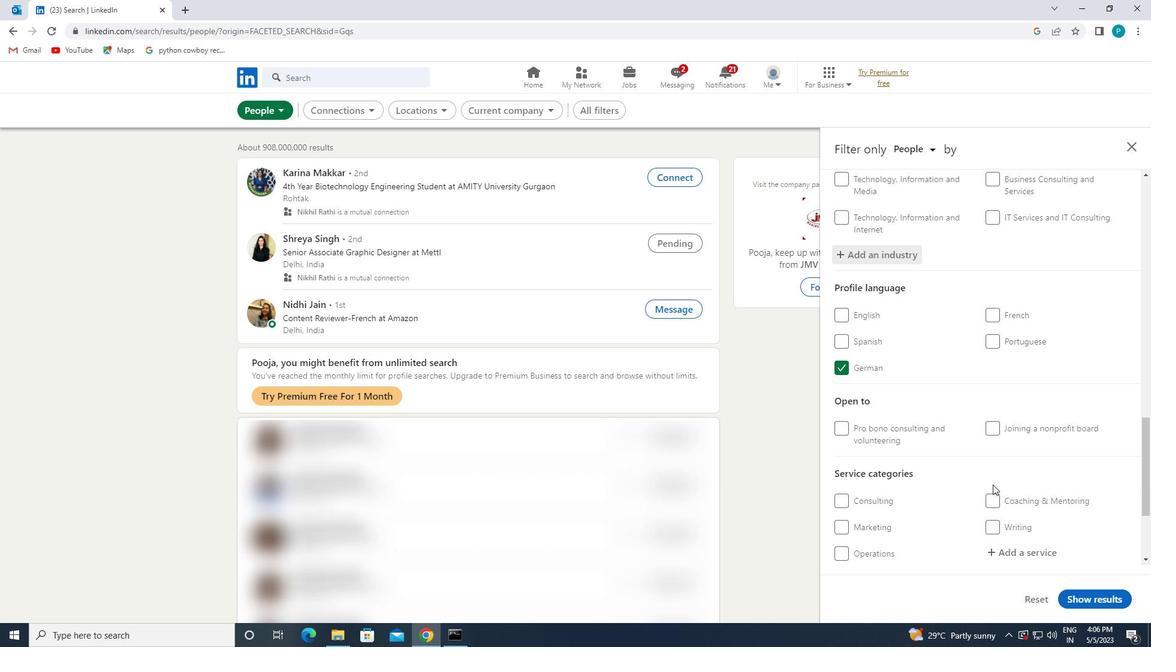 
Action: Mouse scrolled (1002, 494) with delta (0, 0)
Screenshot: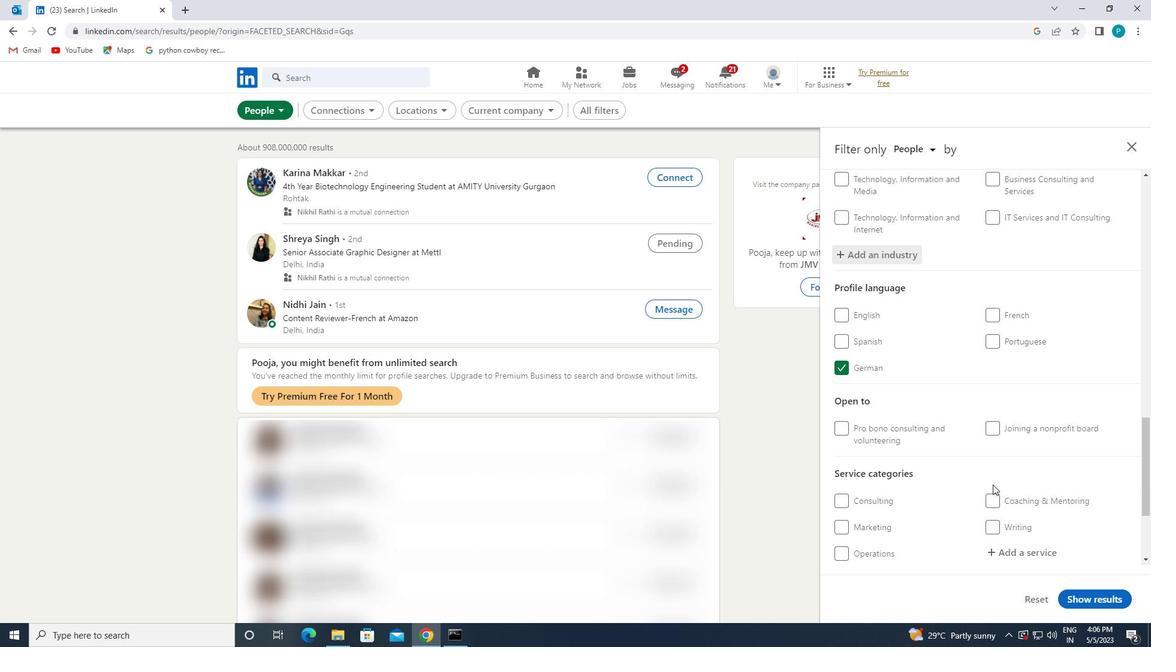 
Action: Mouse pressed left at (1002, 495)
Screenshot: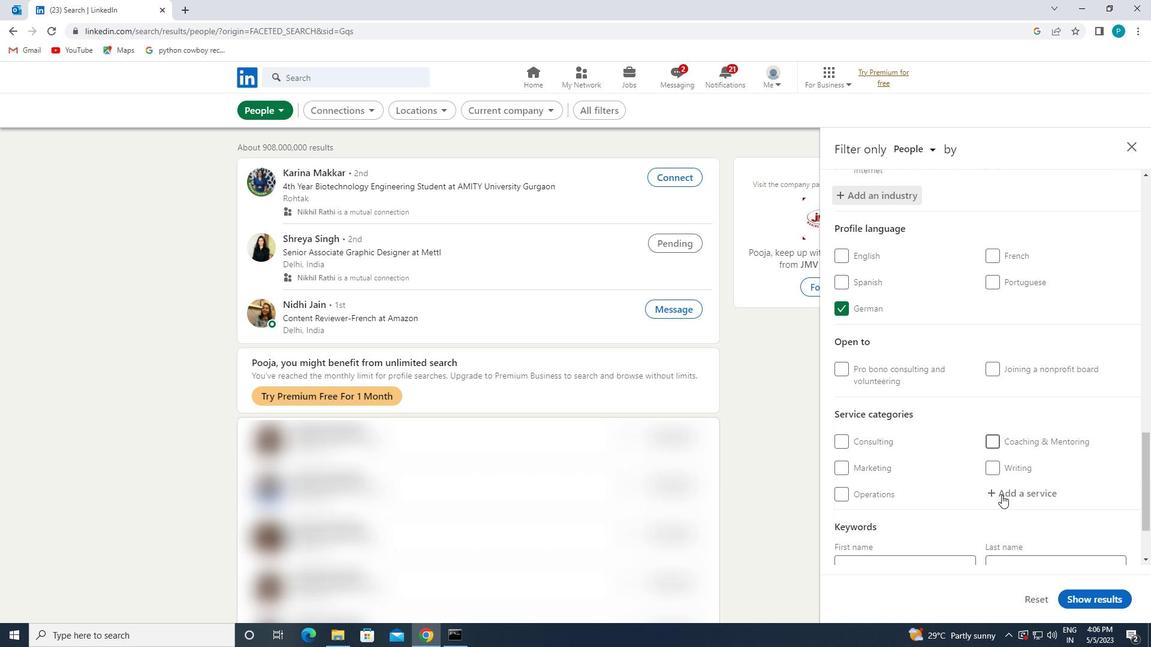 
Action: Key pressed <Key.caps_lock>N<Key.caps_lock>ETWR<Key.backspace>ORK
Screenshot: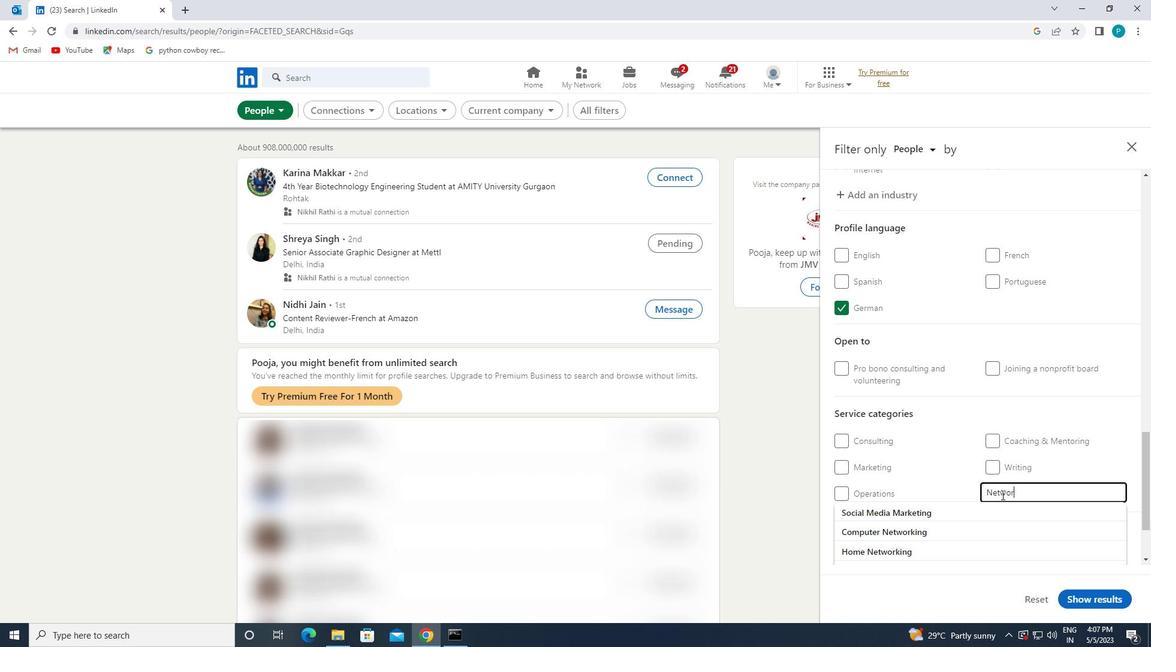 
Action: Mouse moved to (894, 485)
Screenshot: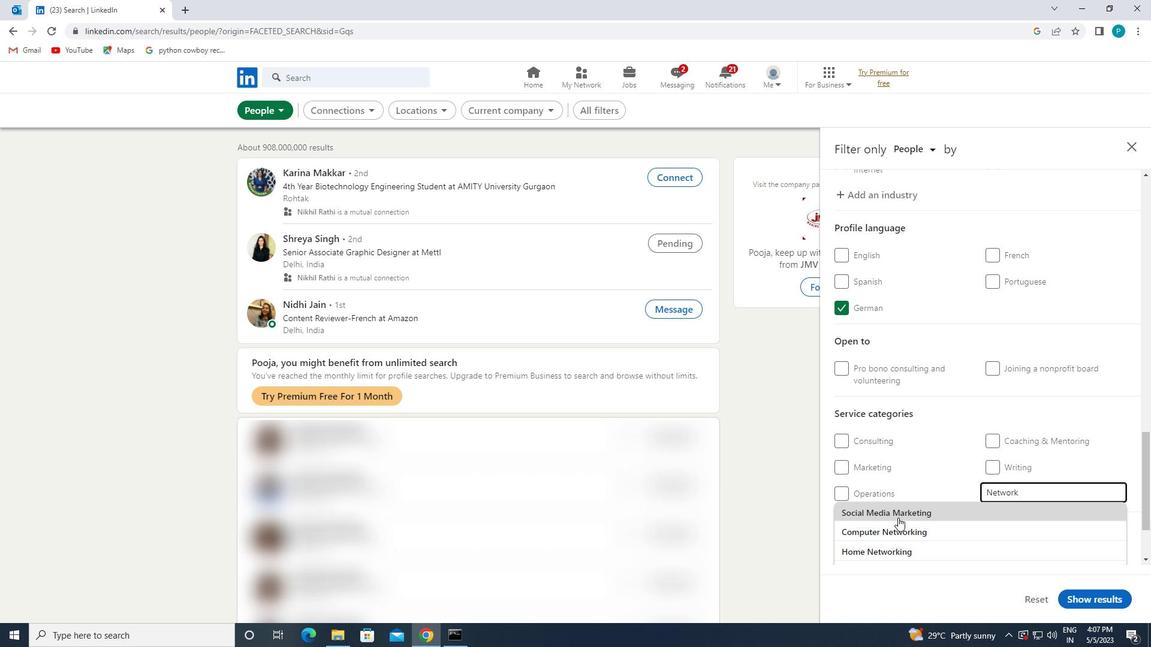 
Action: Mouse scrolled (894, 485) with delta (0, 0)
Screenshot: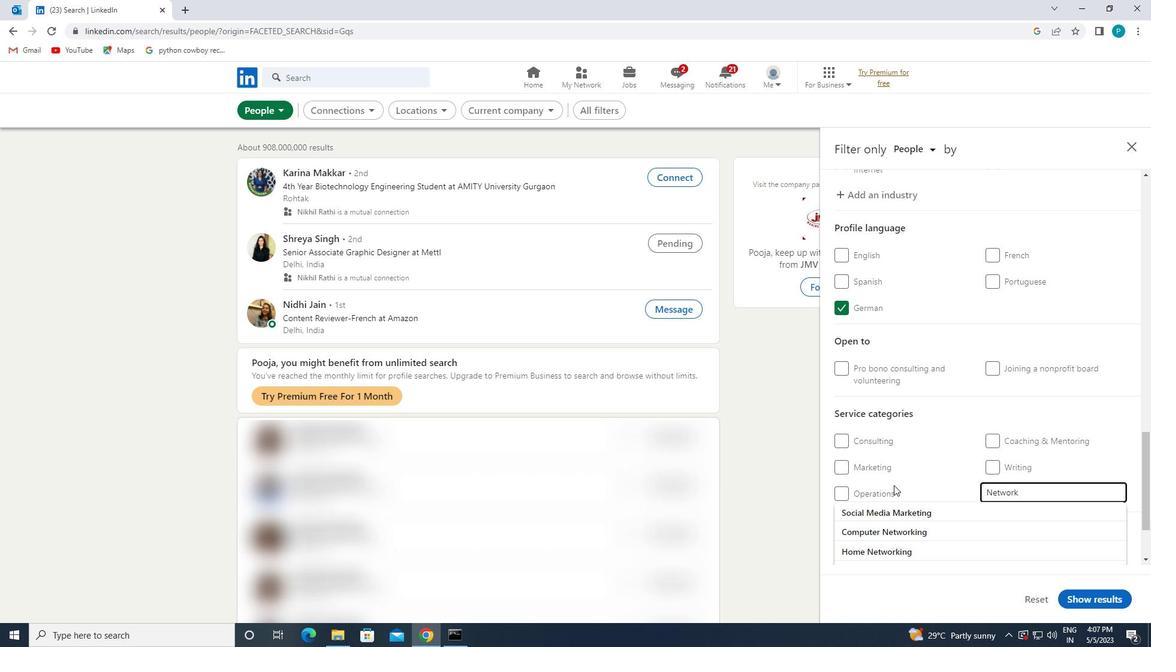 
Action: Mouse moved to (901, 507)
Screenshot: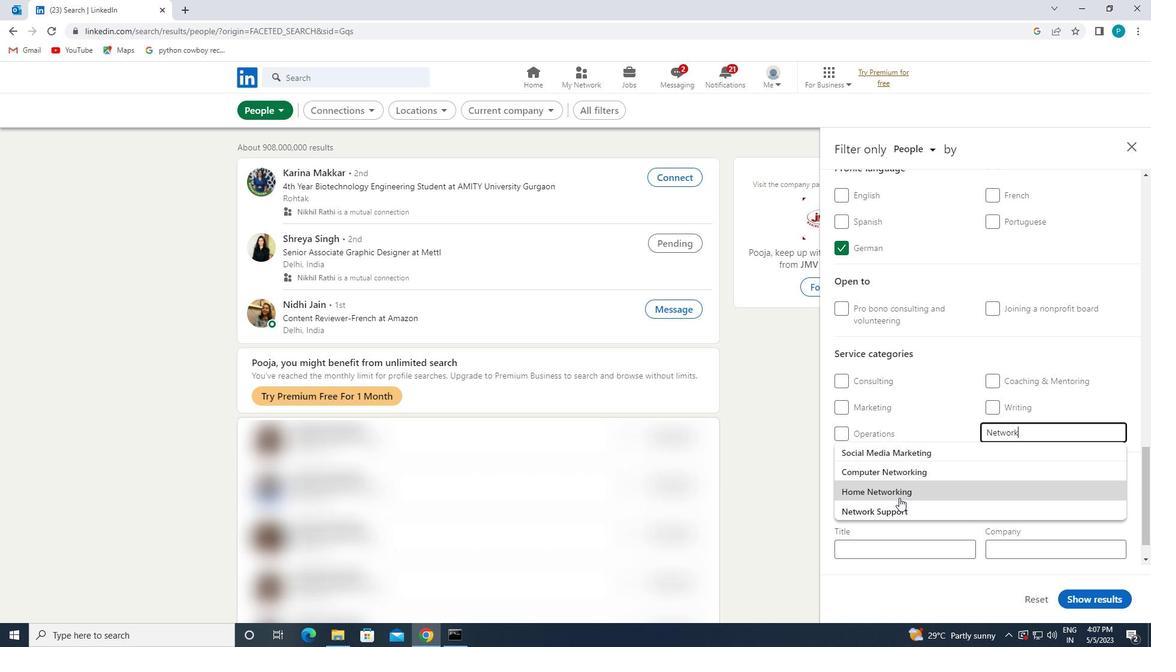 
Action: Mouse pressed left at (901, 507)
Screenshot: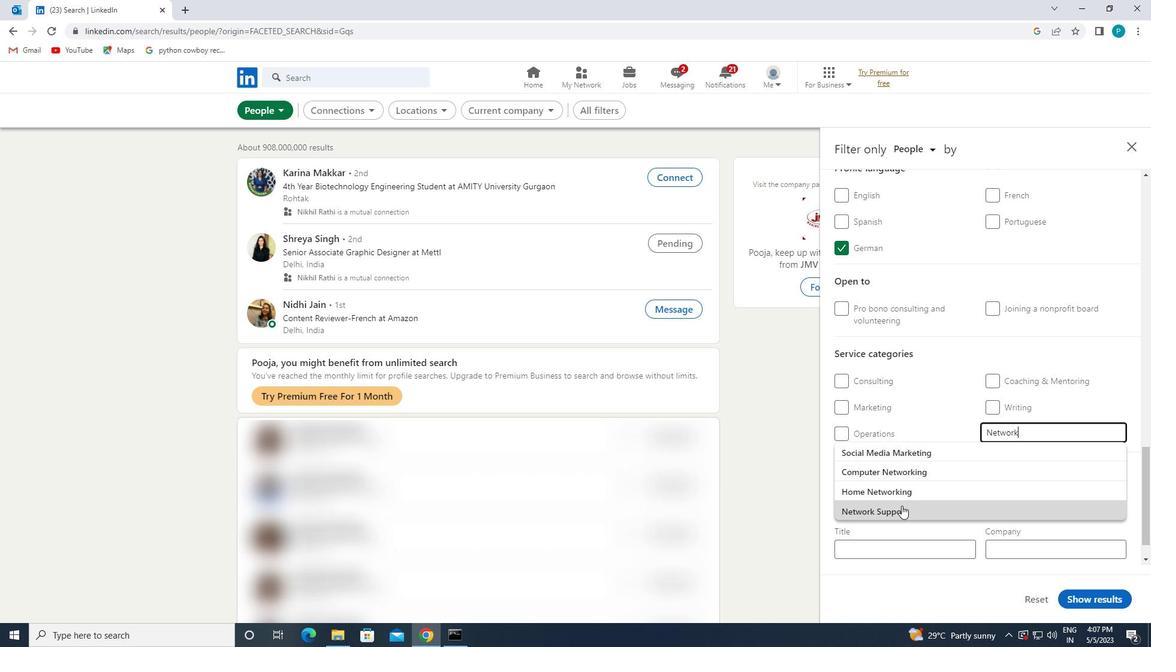 
Action: Mouse scrolled (901, 506) with delta (0, 0)
Screenshot: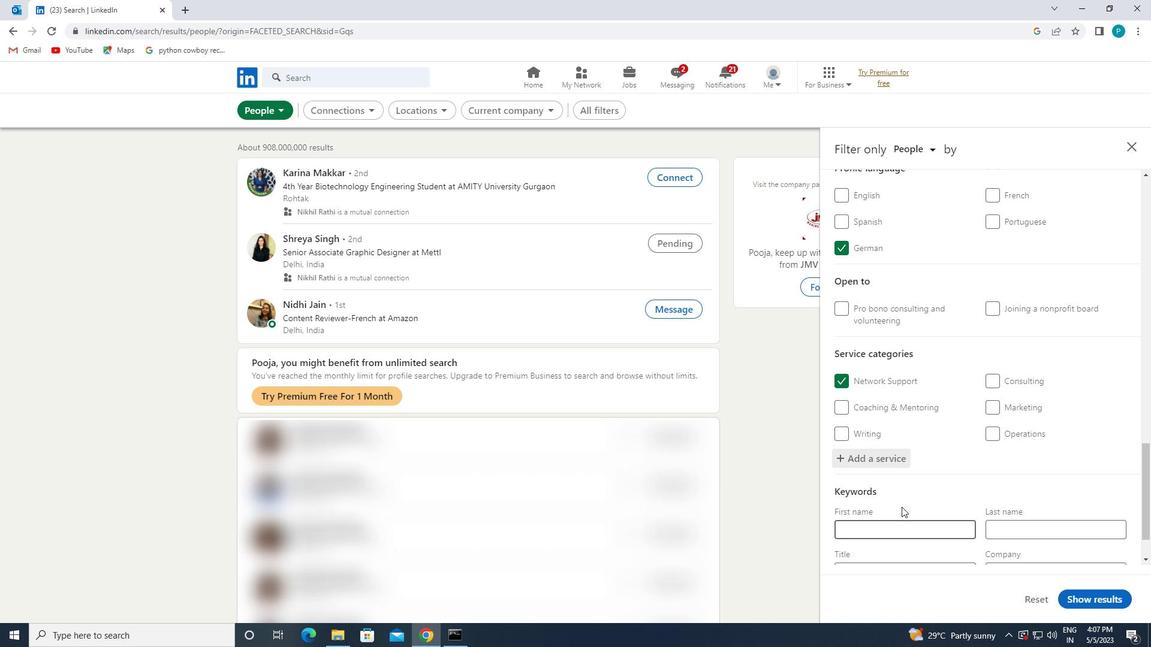 
Action: Mouse scrolled (901, 506) with delta (0, 0)
Screenshot: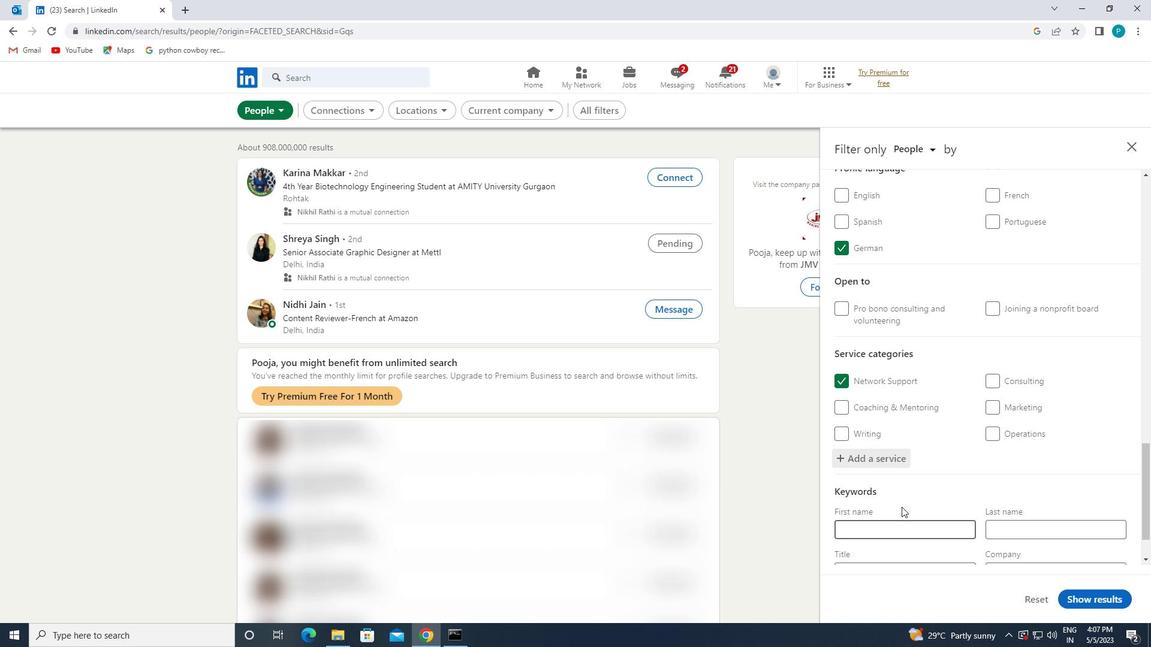 
Action: Mouse moved to (903, 507)
Screenshot: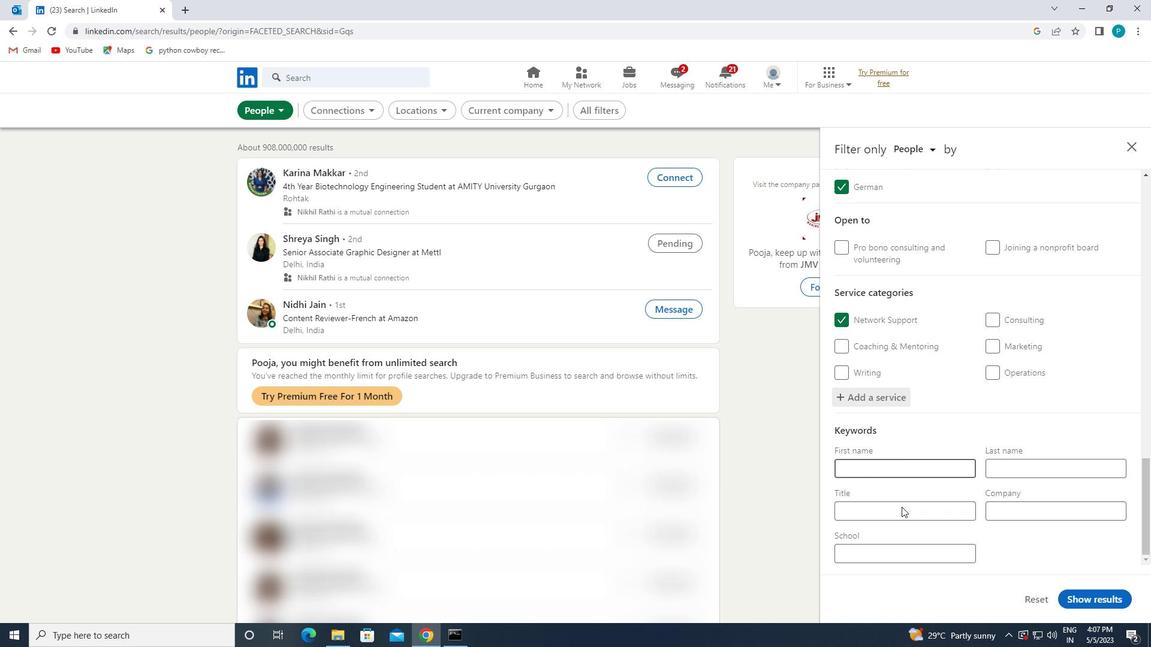 
Action: Mouse scrolled (903, 507) with delta (0, 0)
Screenshot: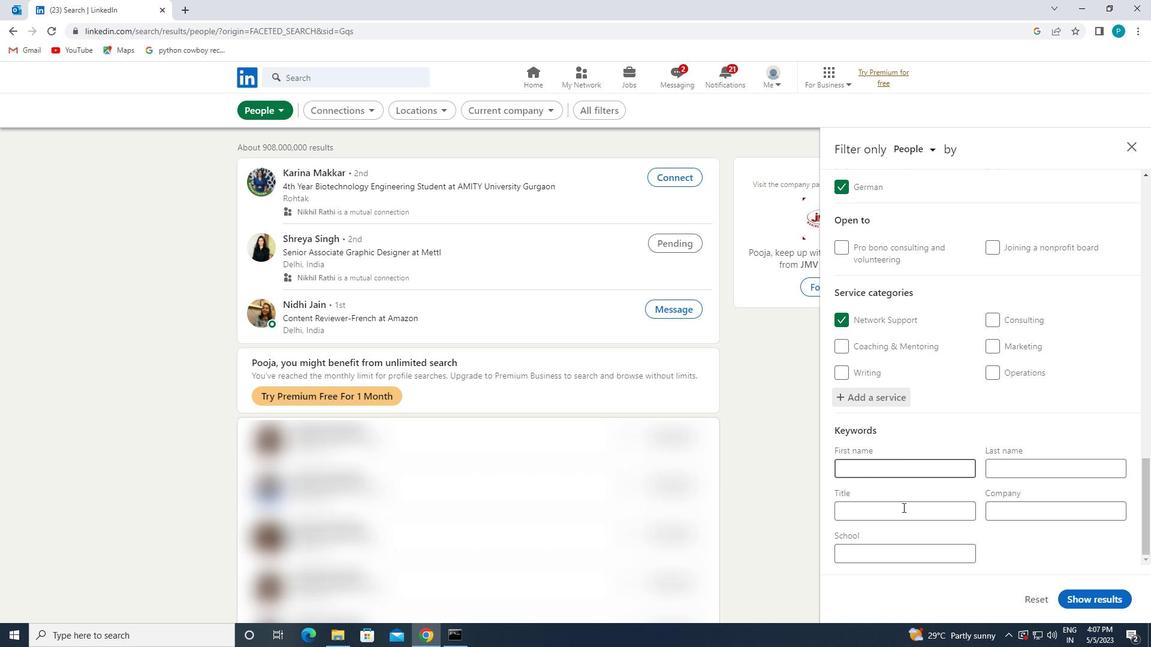 
Action: Mouse pressed left at (903, 507)
Screenshot: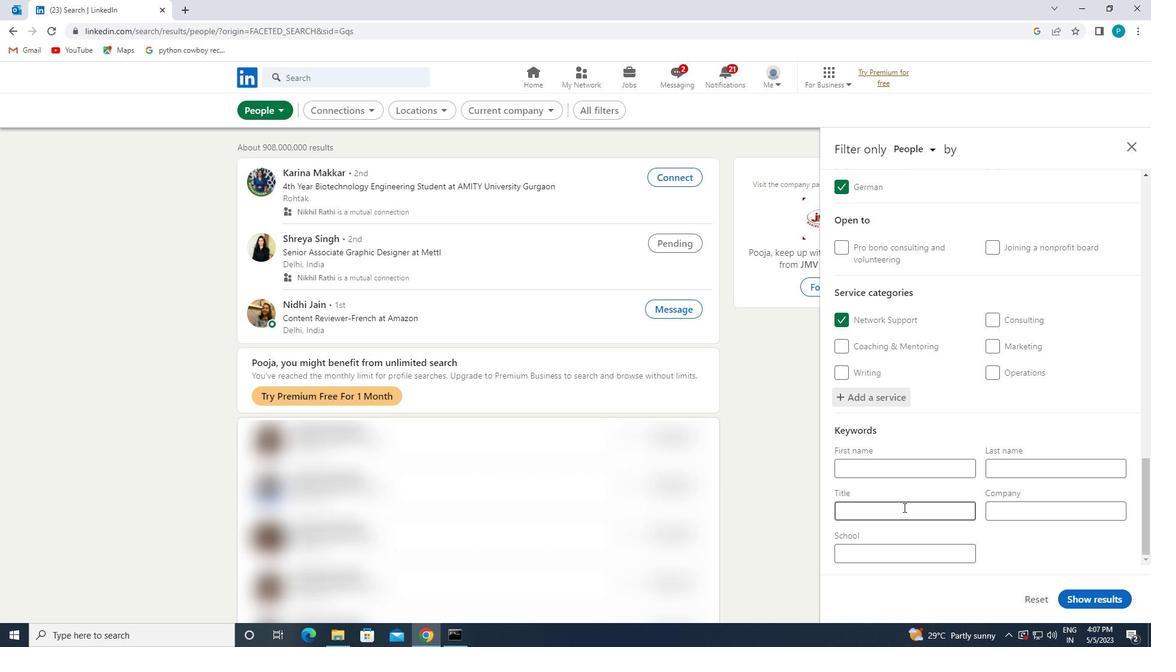 
Action: Key pressed <Key.caps_lock>N<Key.caps_lock>ETWORK<Key.space><Key.caps_lock>A<Key.caps_lock>DMINISTRATOR
Screenshot: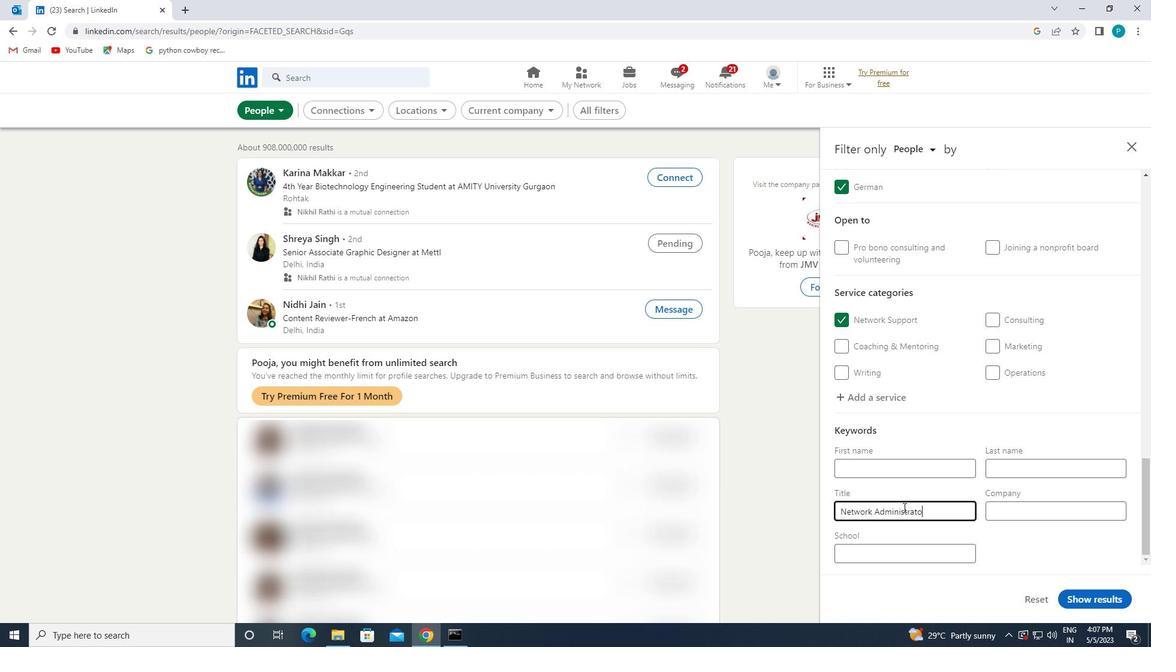 
Action: Mouse moved to (1076, 598)
Screenshot: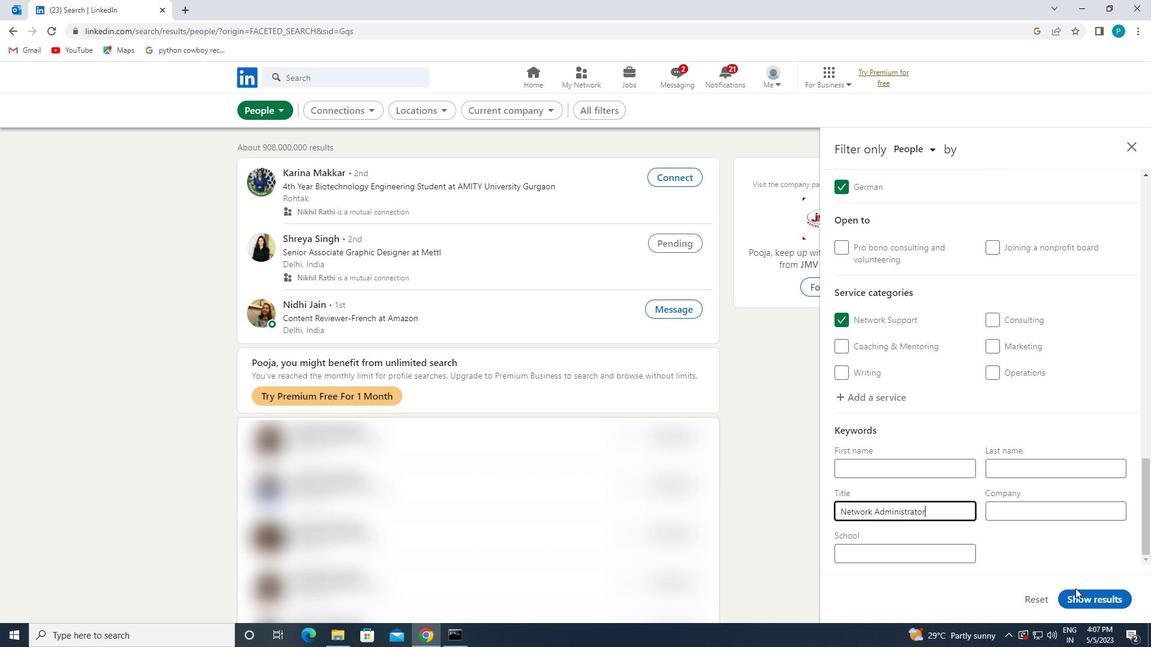 
Action: Mouse pressed left at (1076, 598)
Screenshot: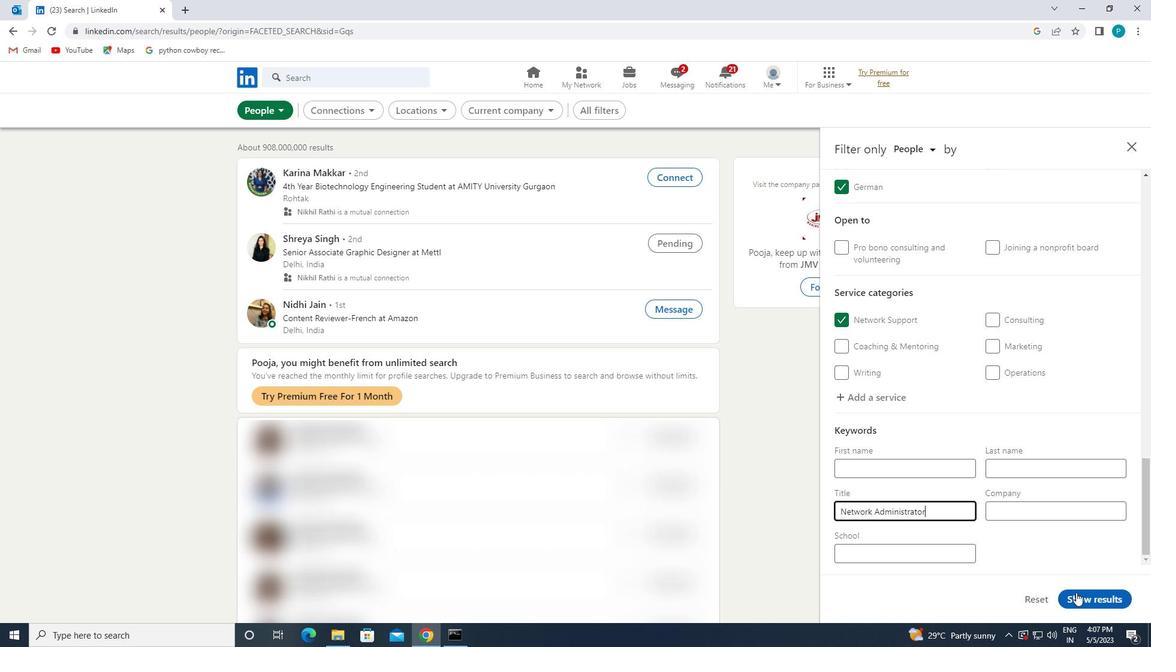 
Action: Mouse moved to (1077, 599)
Screenshot: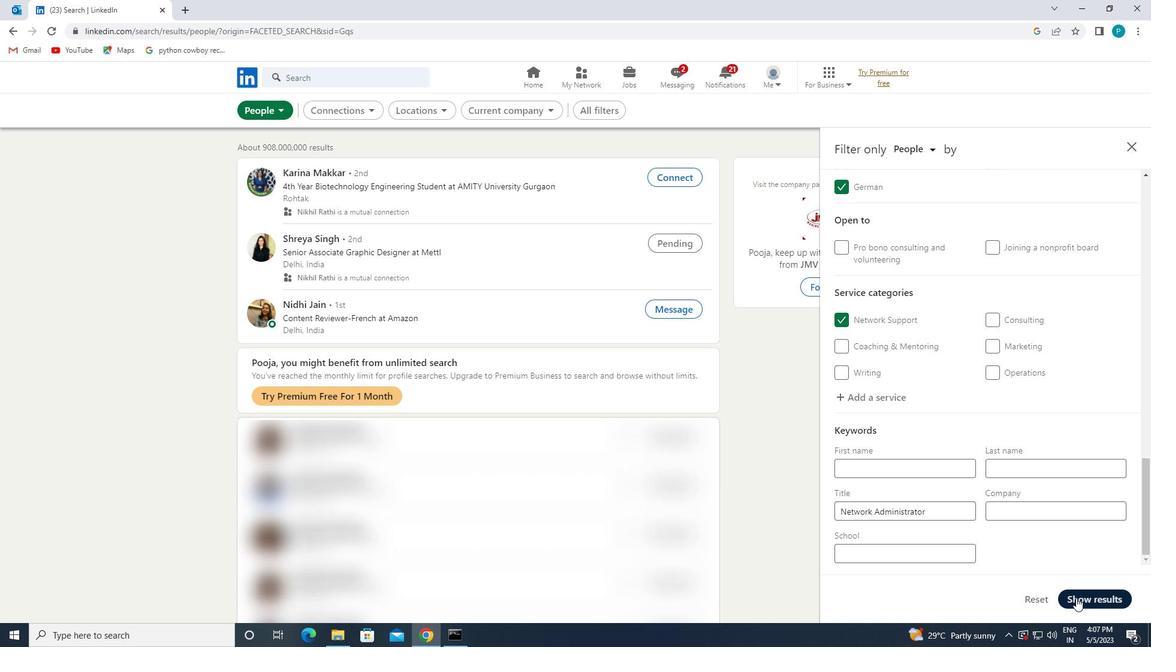 
